 Task: Find connections with filter location Aue with filter topic #lawtechwith filter profile language Spanish with filter current company Calypso Technology with filter school Guru Nanak Dev University, Amritsar with filter industry Fire Protection with filter service category Public Speaking with filter keywords title Physicist
Action: Mouse moved to (636, 81)
Screenshot: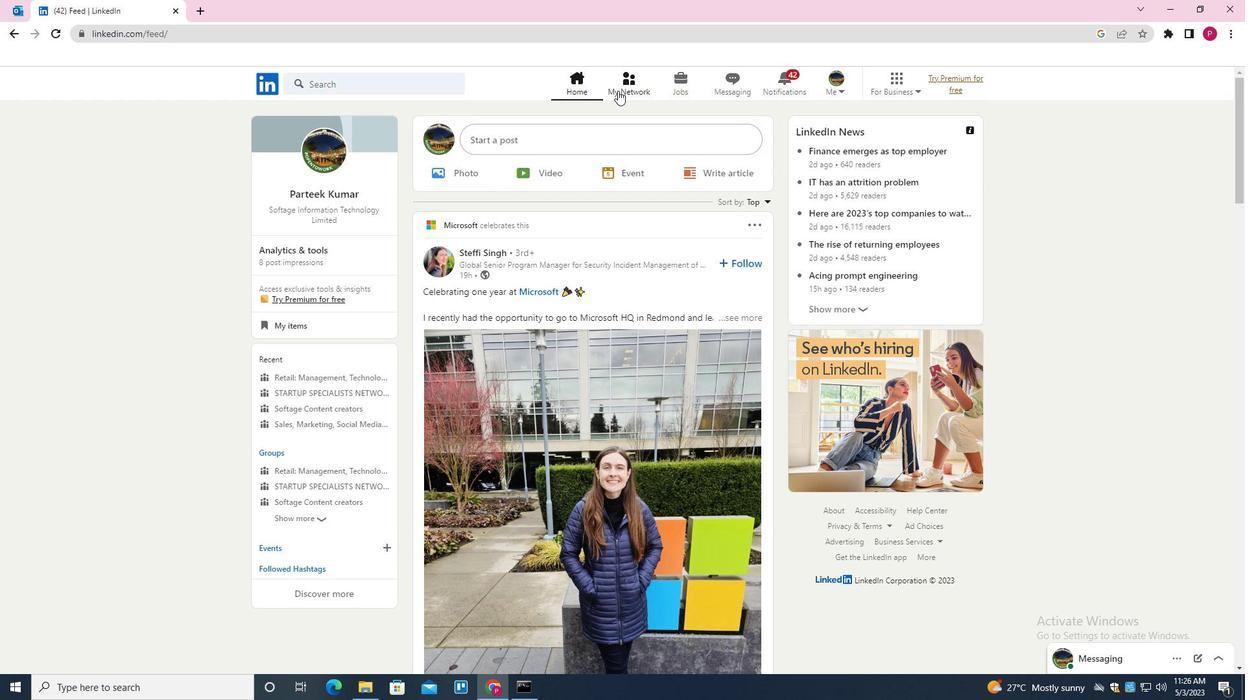 
Action: Mouse pressed left at (636, 81)
Screenshot: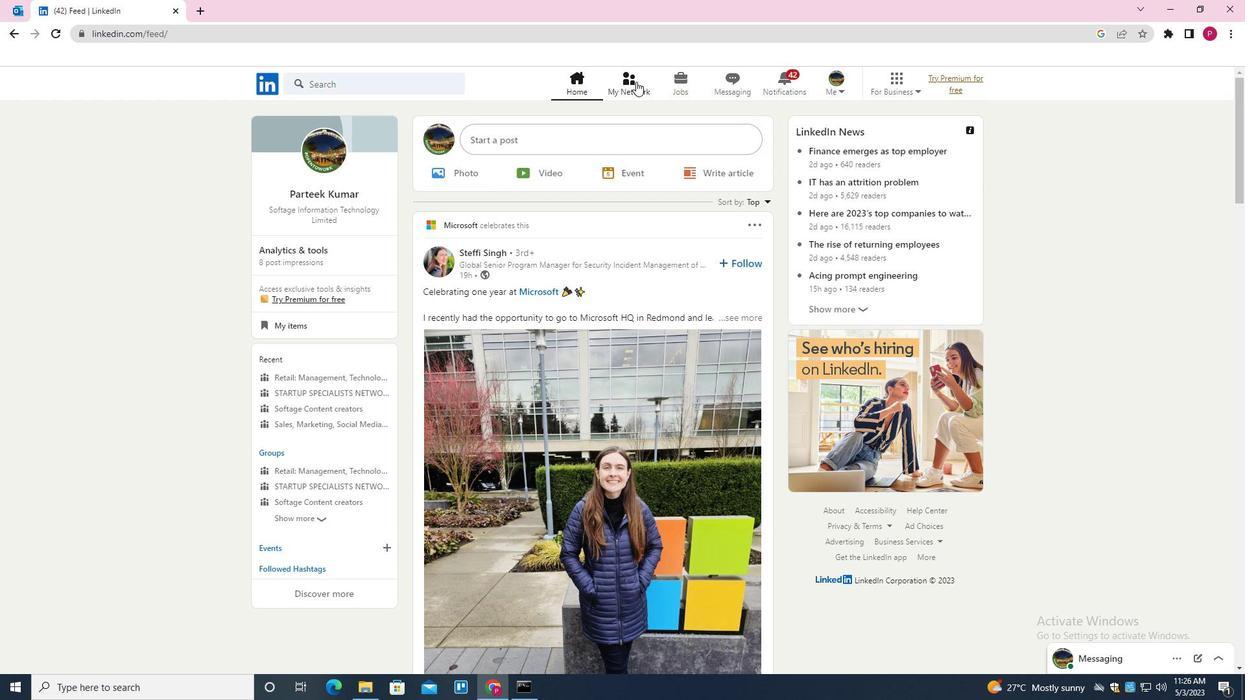 
Action: Mouse moved to (393, 152)
Screenshot: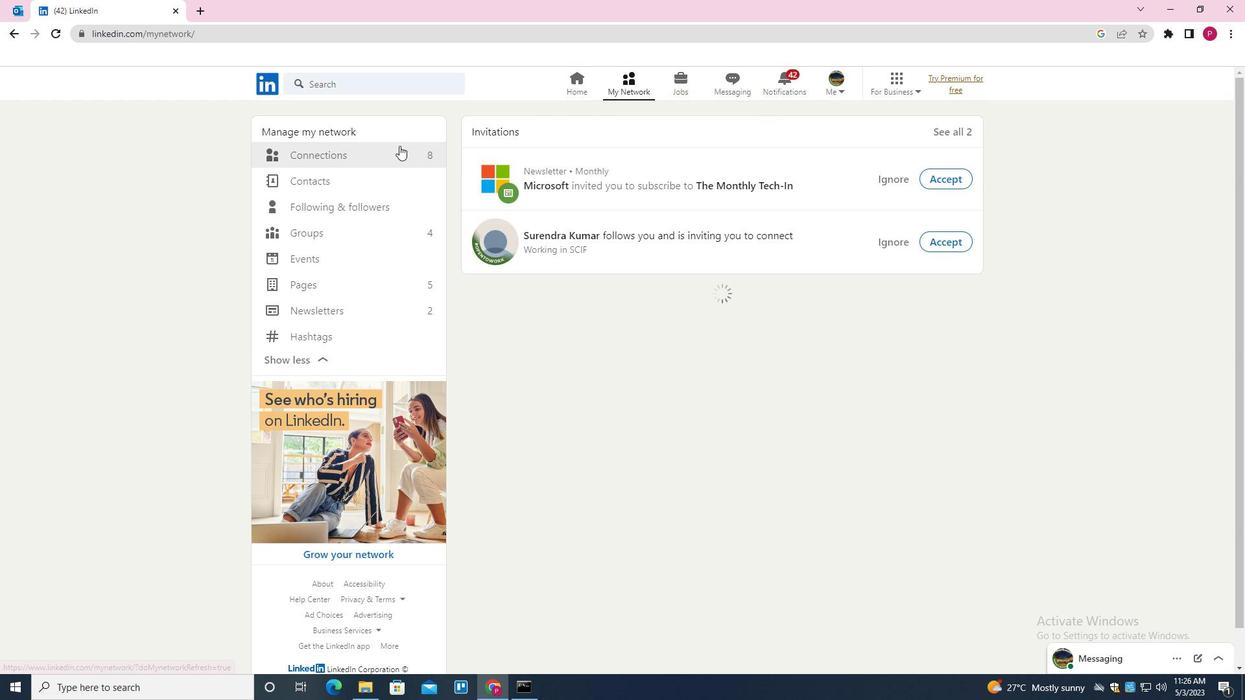 
Action: Mouse pressed left at (393, 152)
Screenshot: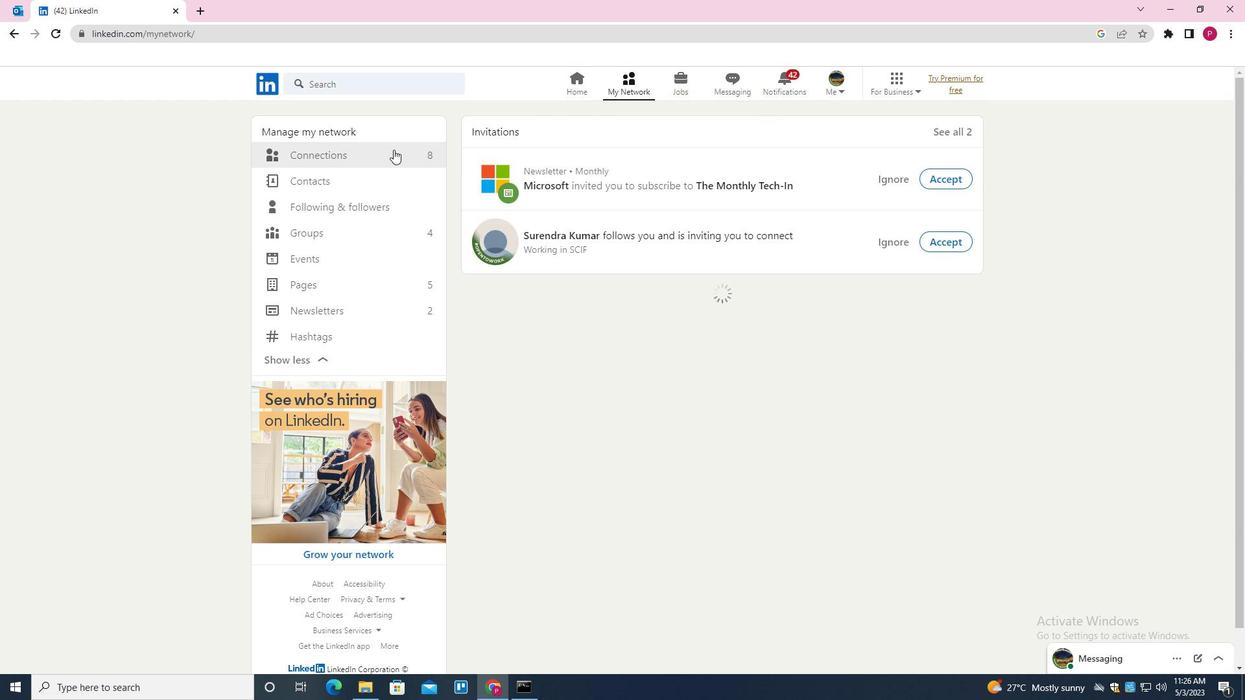 
Action: Mouse moved to (716, 157)
Screenshot: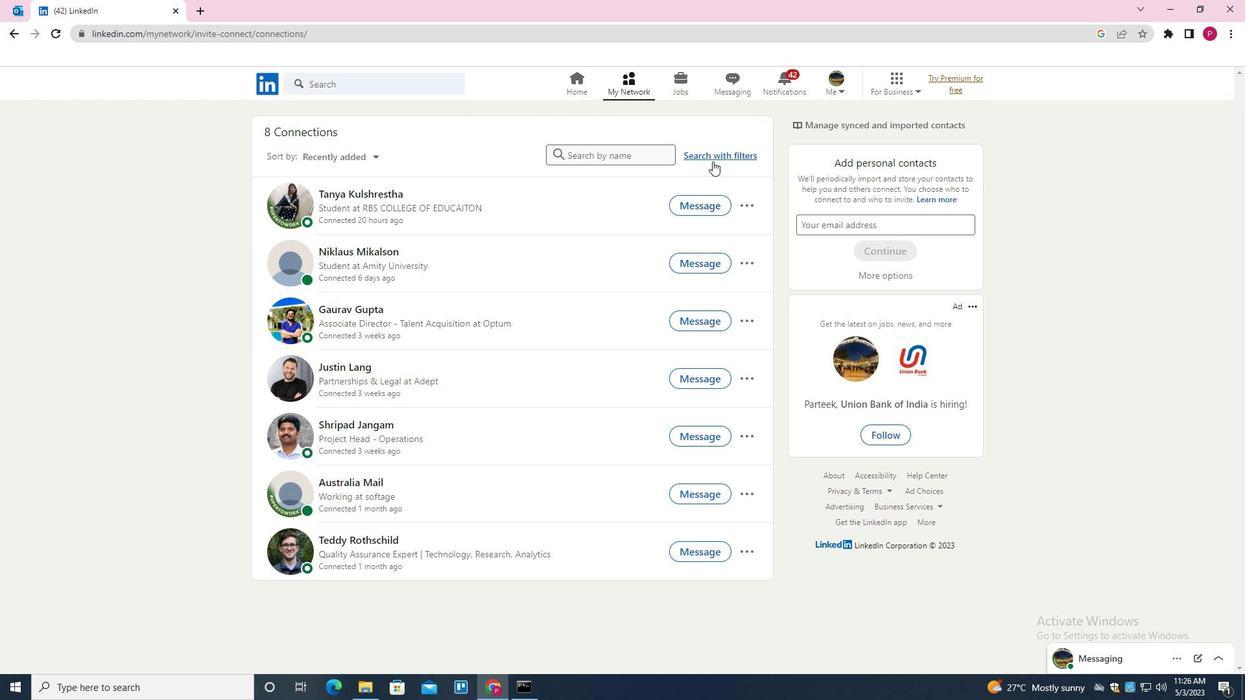 
Action: Mouse pressed left at (716, 157)
Screenshot: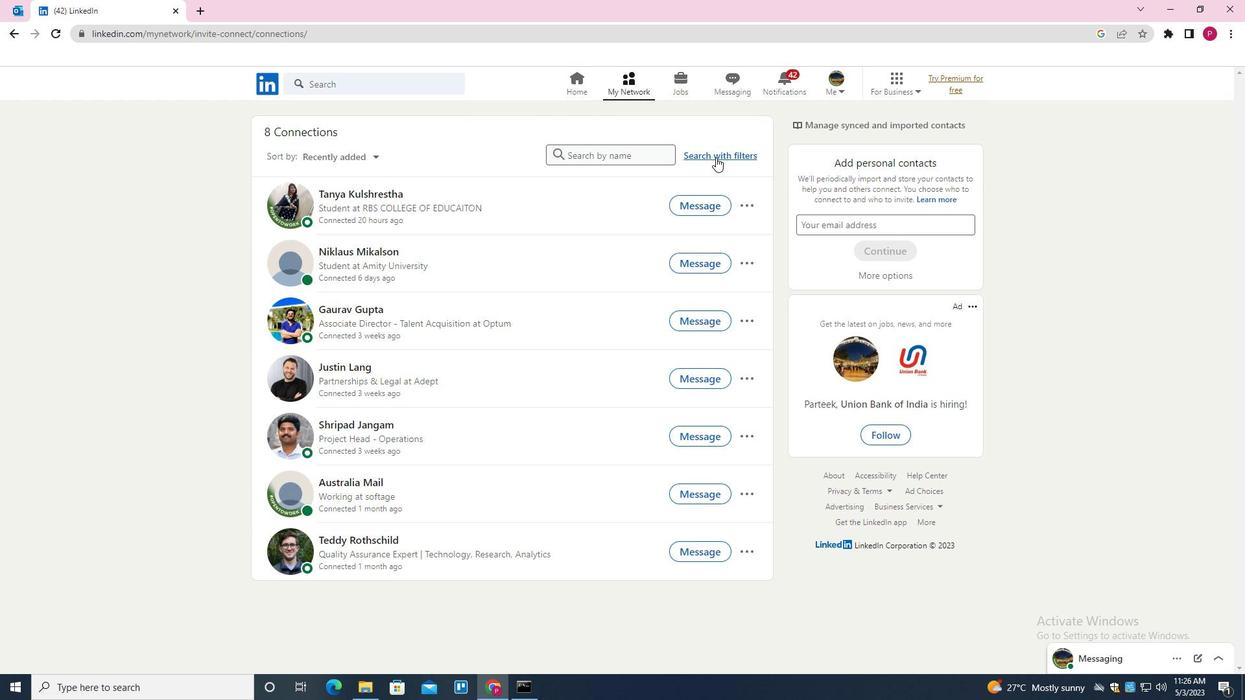 
Action: Mouse moved to (664, 123)
Screenshot: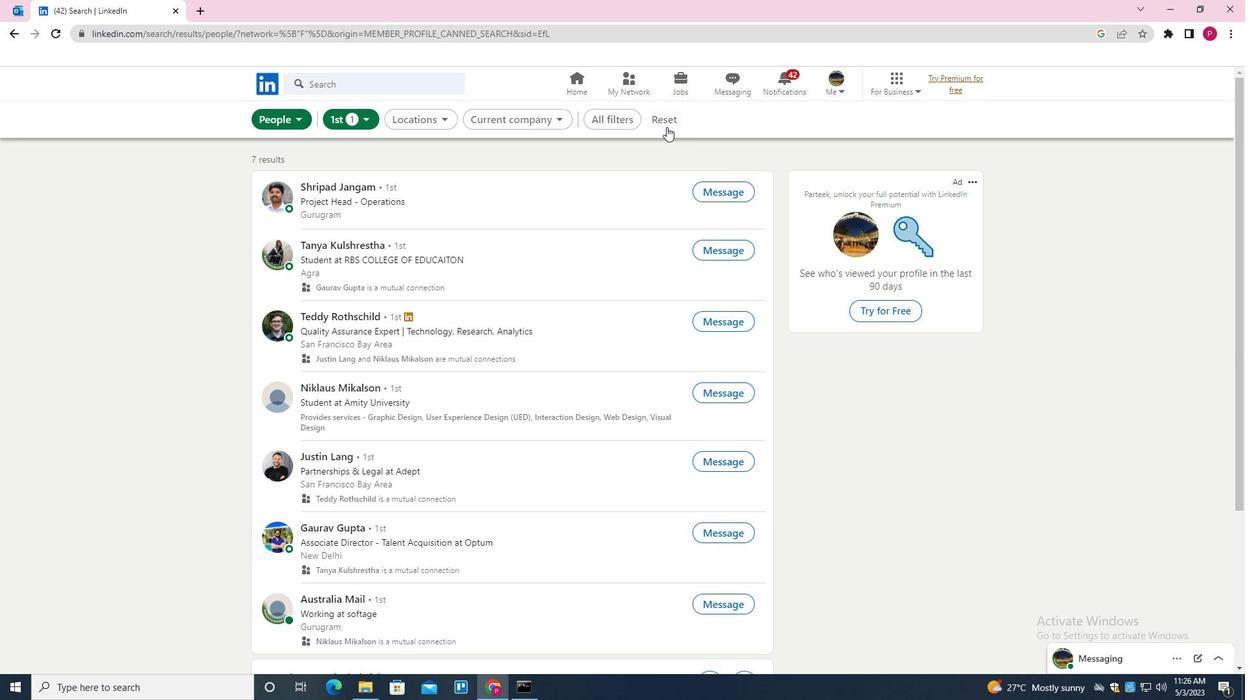 
Action: Mouse pressed left at (664, 123)
Screenshot: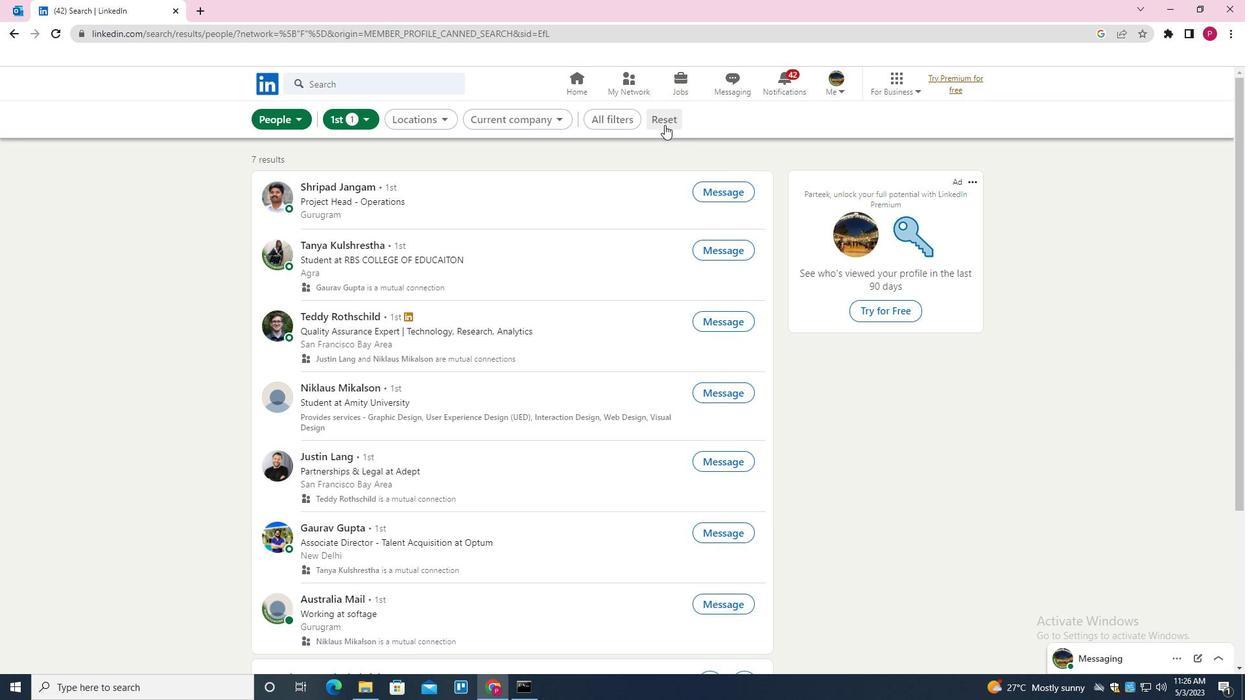 
Action: Mouse moved to (649, 115)
Screenshot: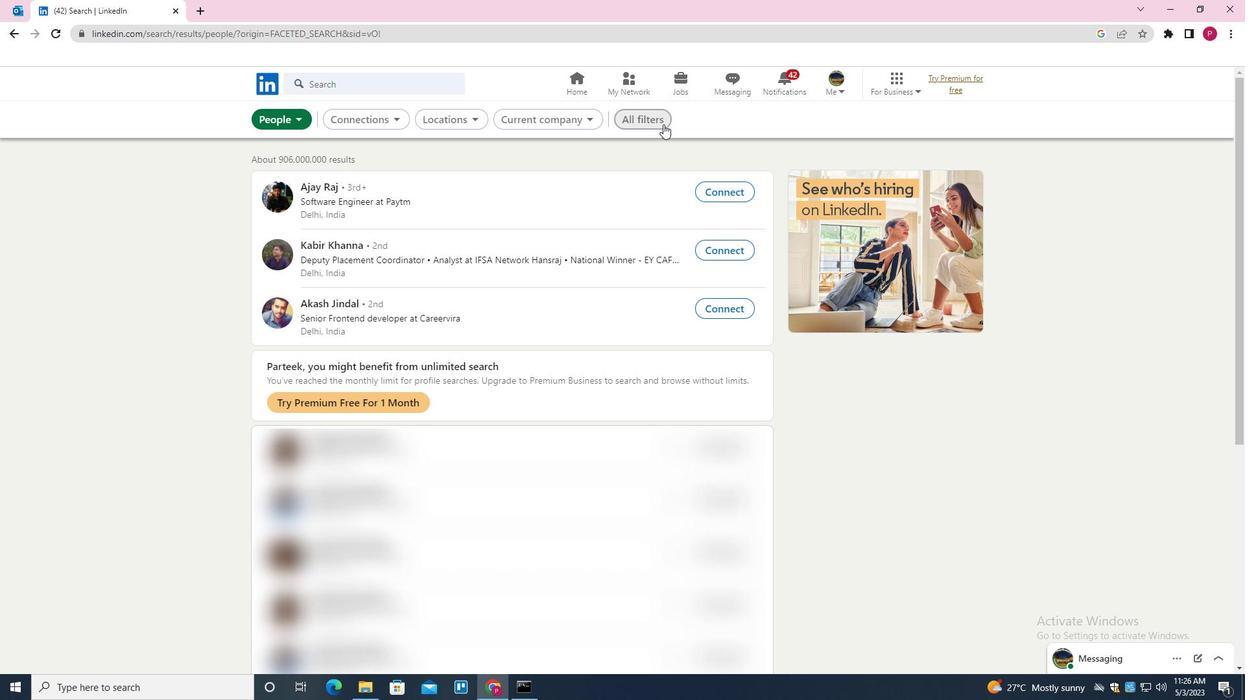 
Action: Mouse pressed left at (649, 115)
Screenshot: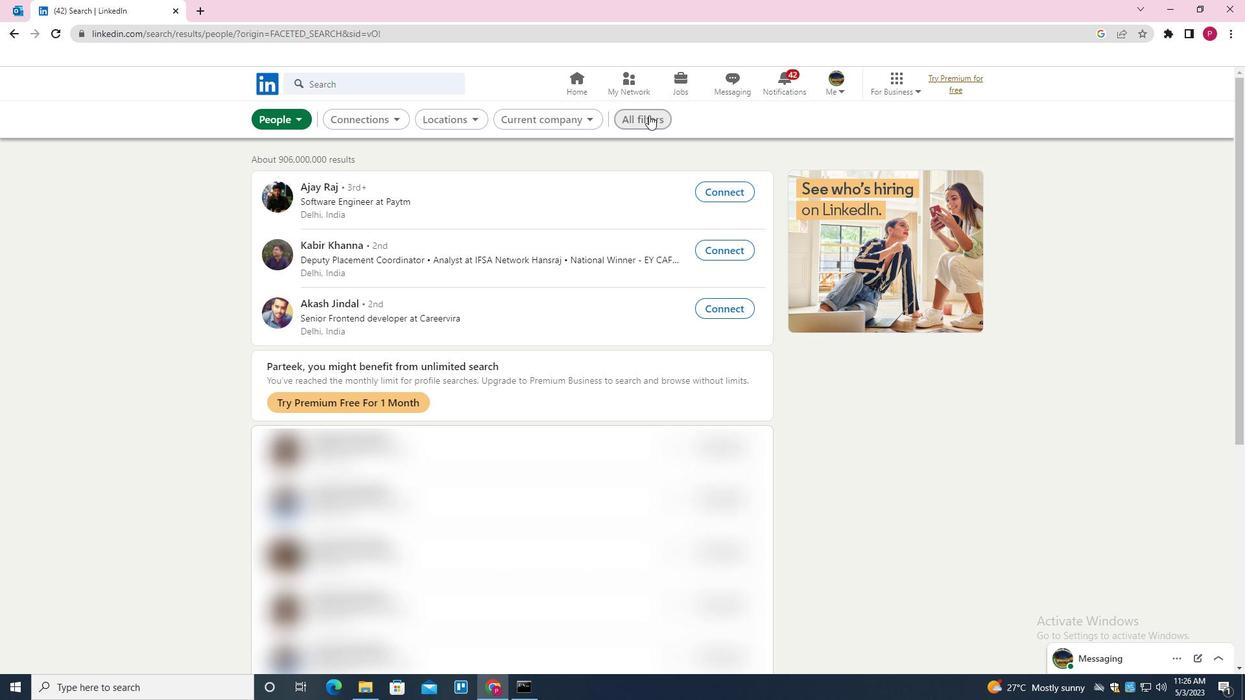 
Action: Mouse moved to (1062, 363)
Screenshot: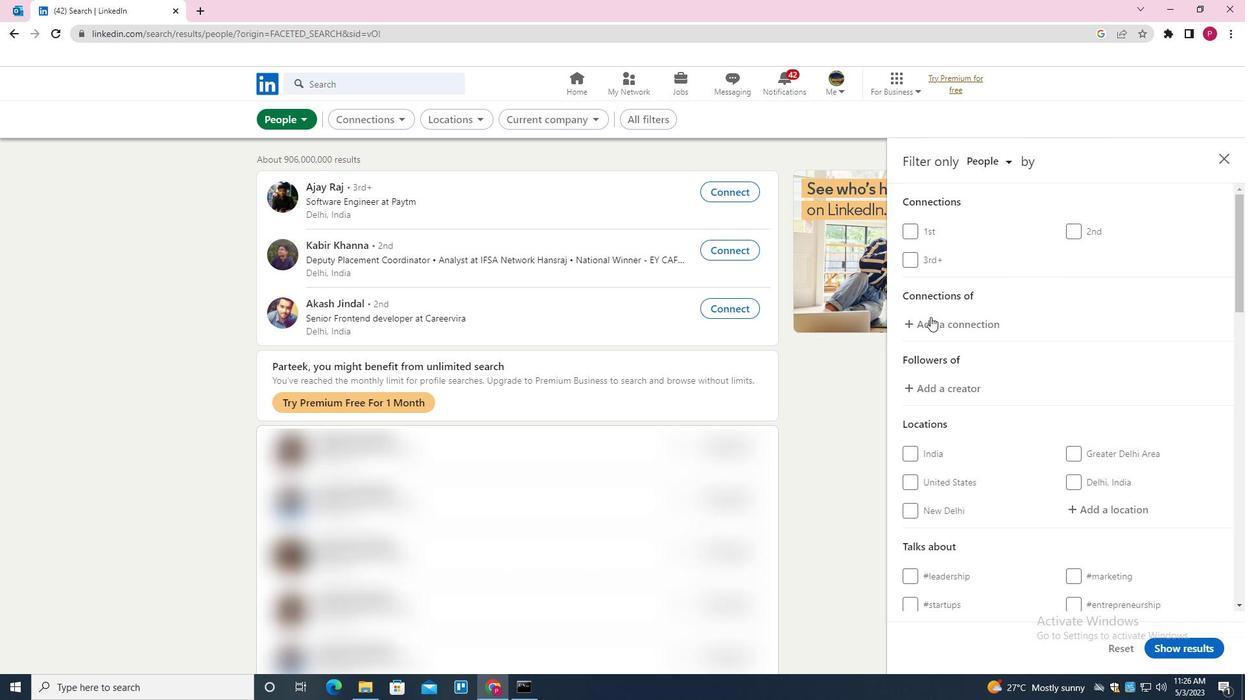 
Action: Mouse scrolled (1062, 362) with delta (0, 0)
Screenshot: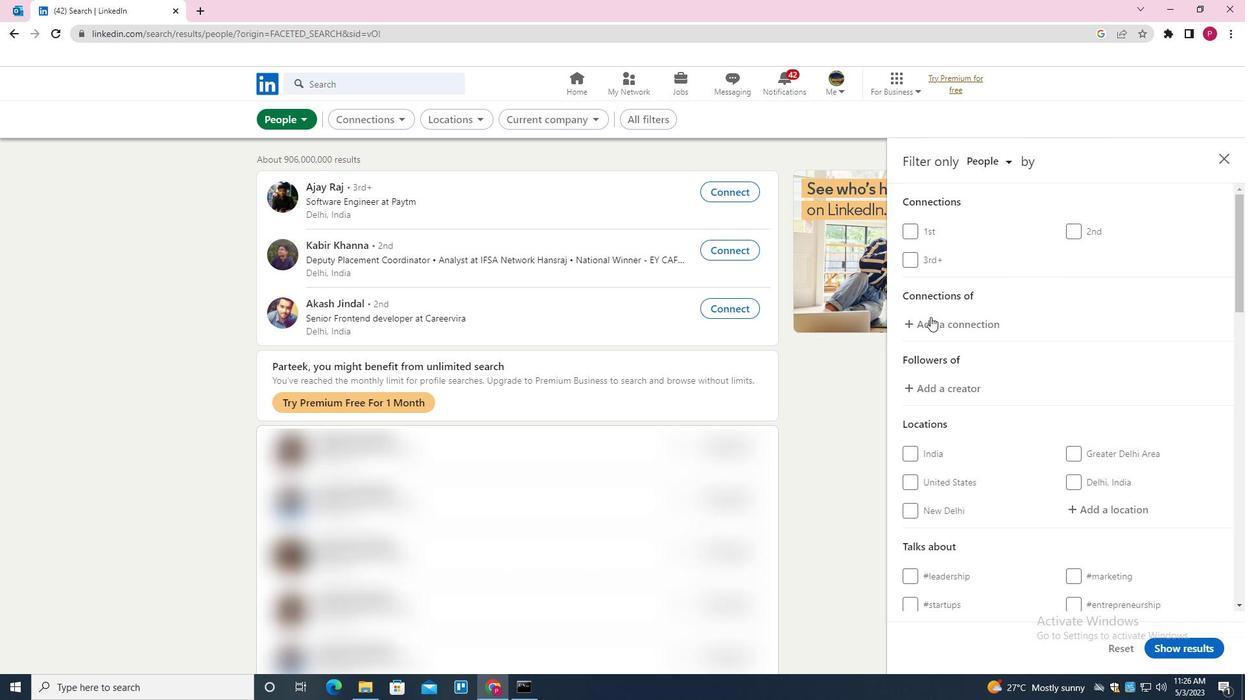 
Action: Mouse moved to (1110, 436)
Screenshot: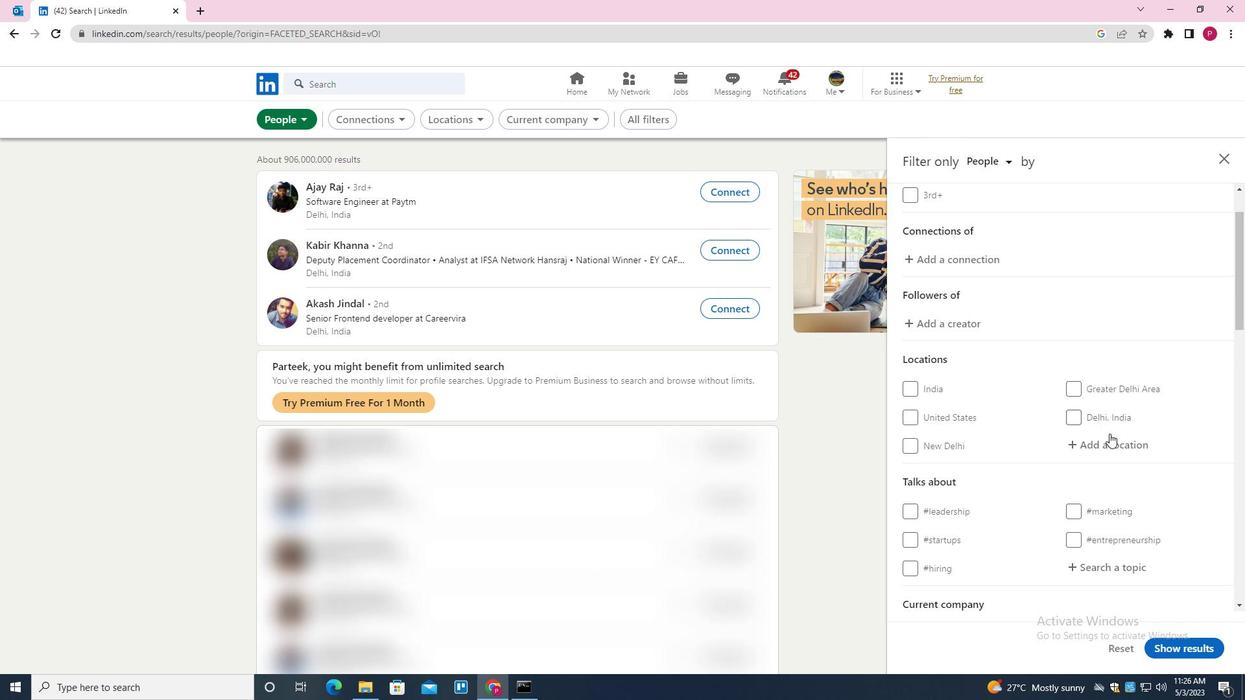 
Action: Mouse pressed left at (1110, 436)
Screenshot: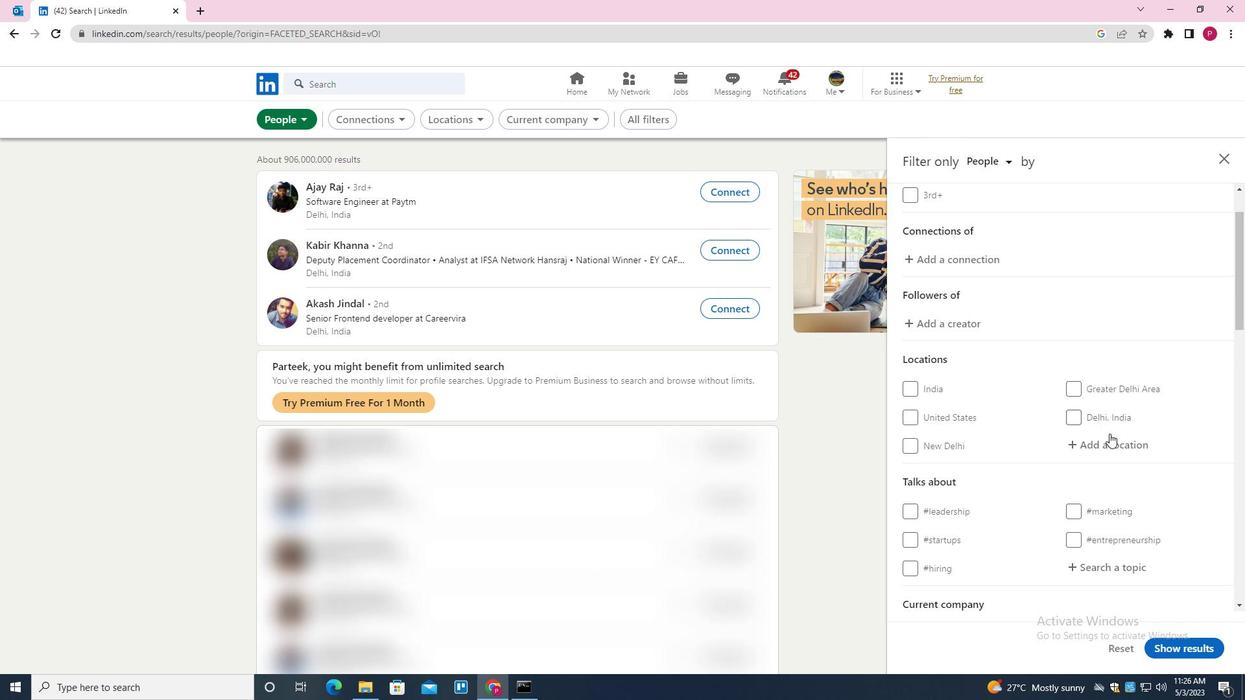 
Action: Key pressed <Key.shift>AUE<Key.down><Key.enter>
Screenshot: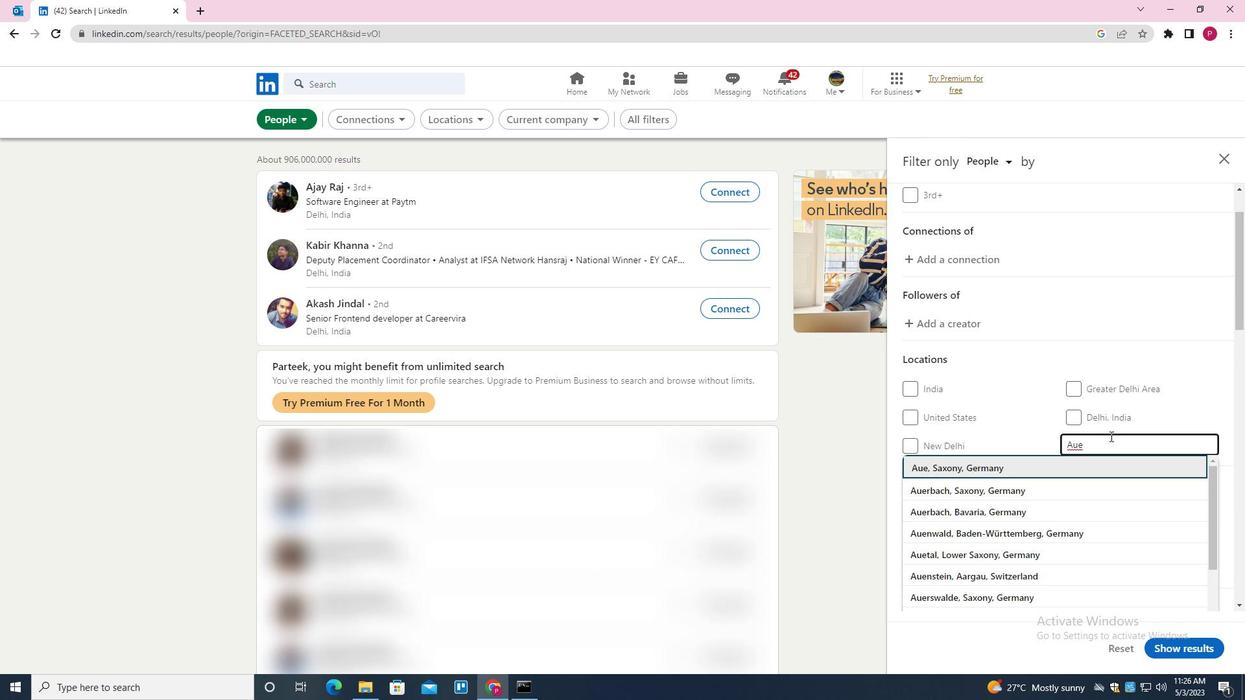 
Action: Mouse scrolled (1110, 435) with delta (0, 0)
Screenshot: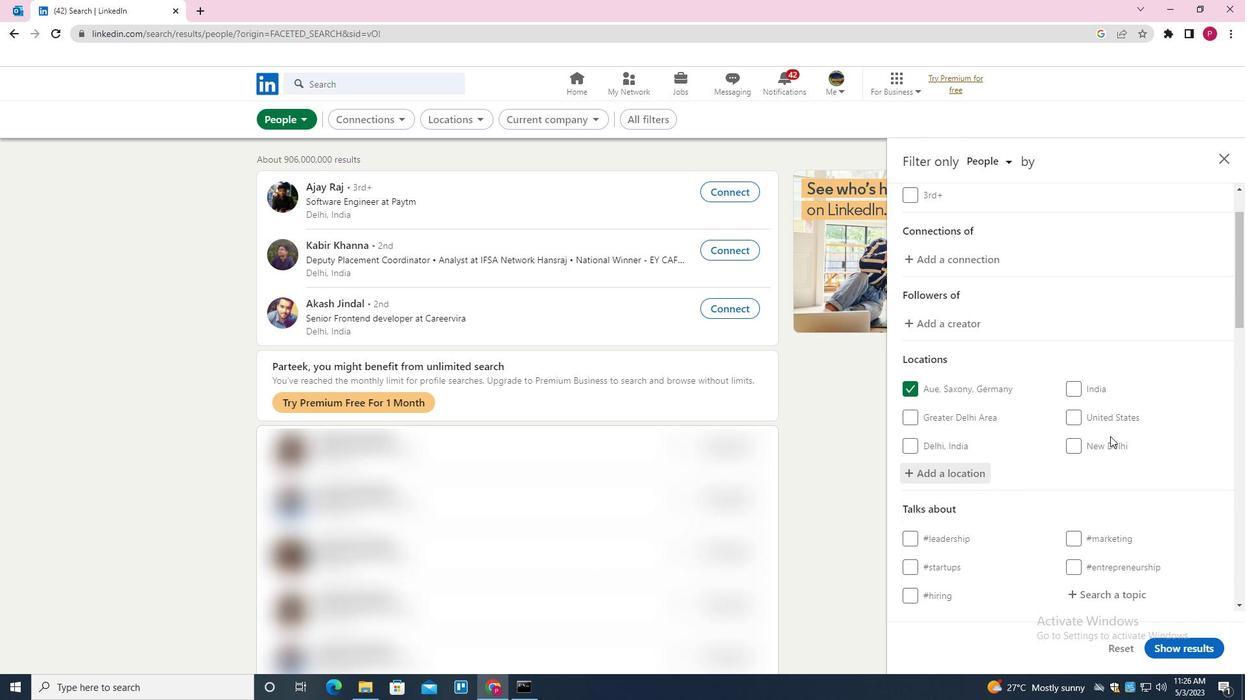 
Action: Mouse scrolled (1110, 435) with delta (0, 0)
Screenshot: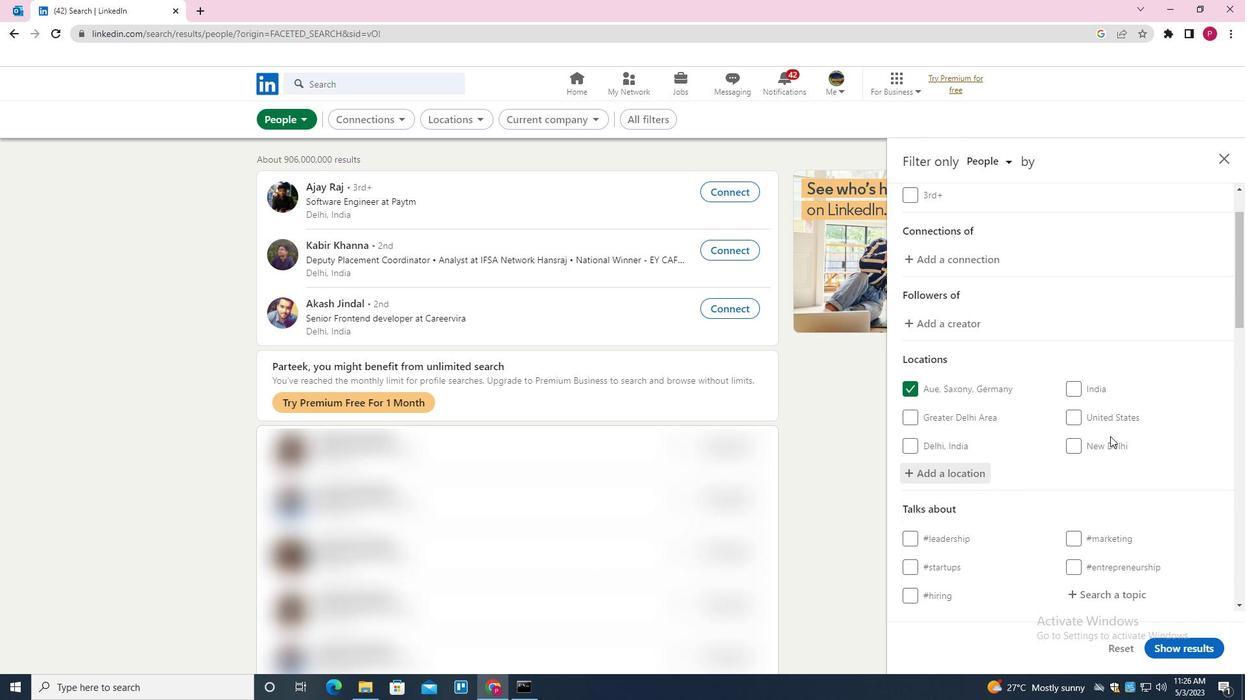 
Action: Mouse scrolled (1110, 435) with delta (0, 0)
Screenshot: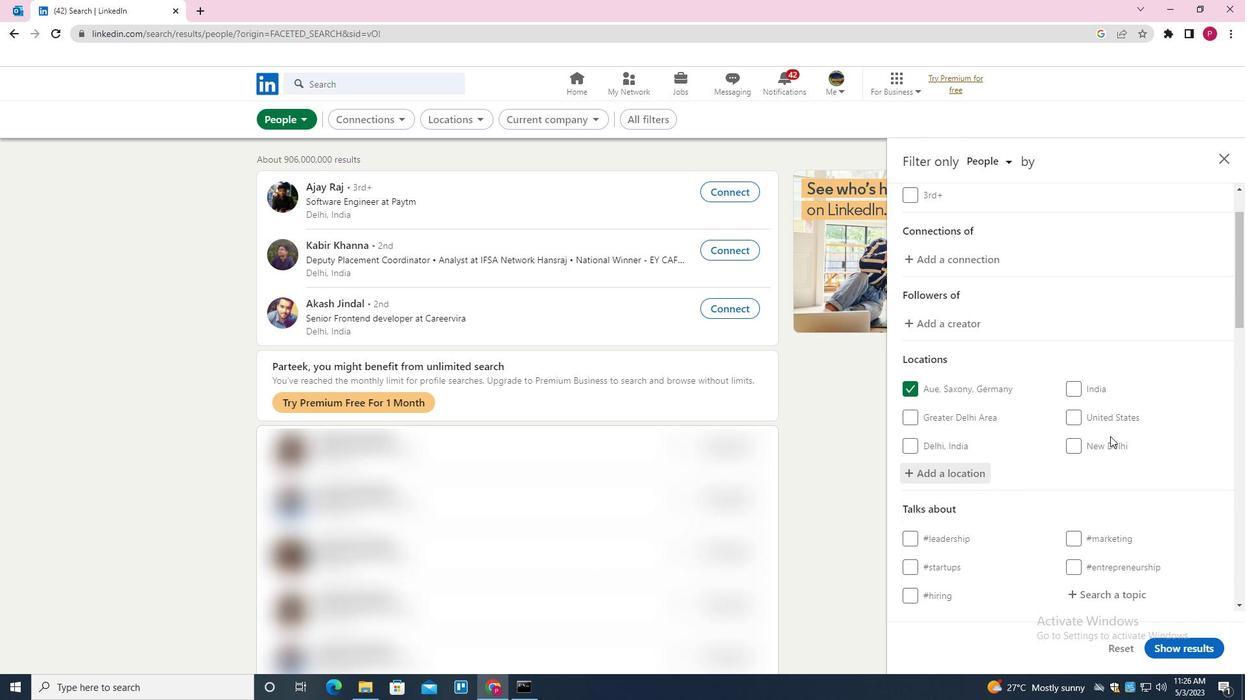
Action: Mouse moved to (1119, 400)
Screenshot: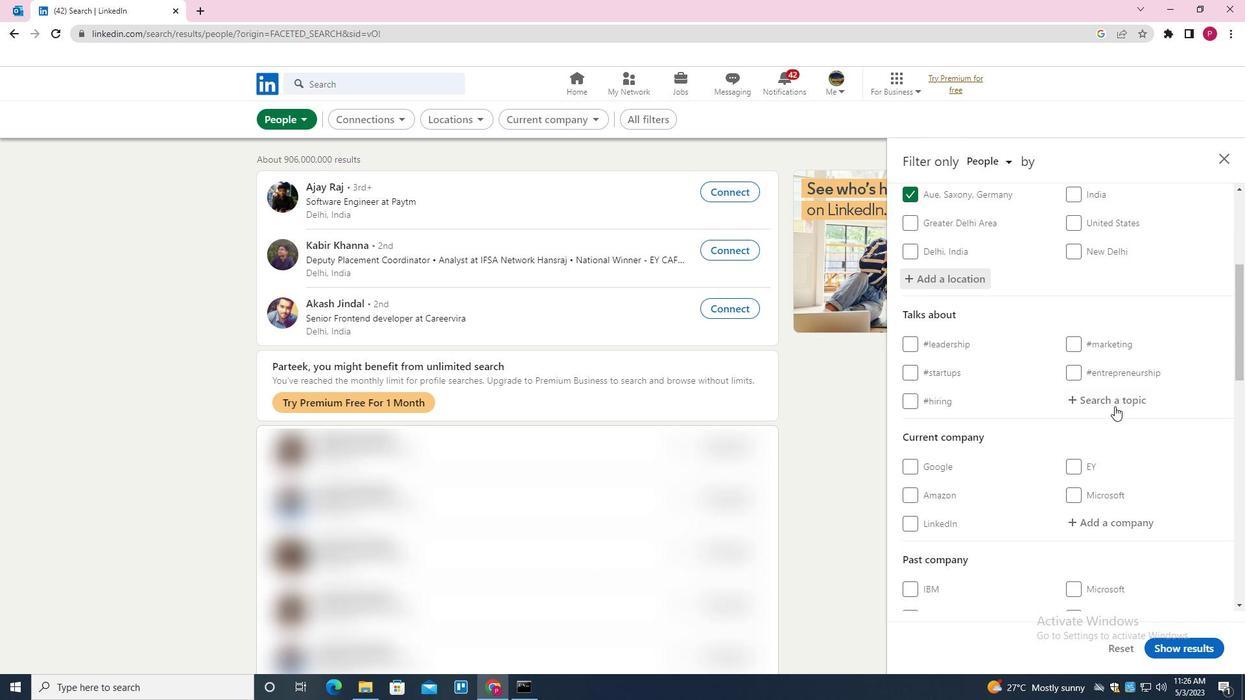 
Action: Mouse pressed left at (1119, 400)
Screenshot: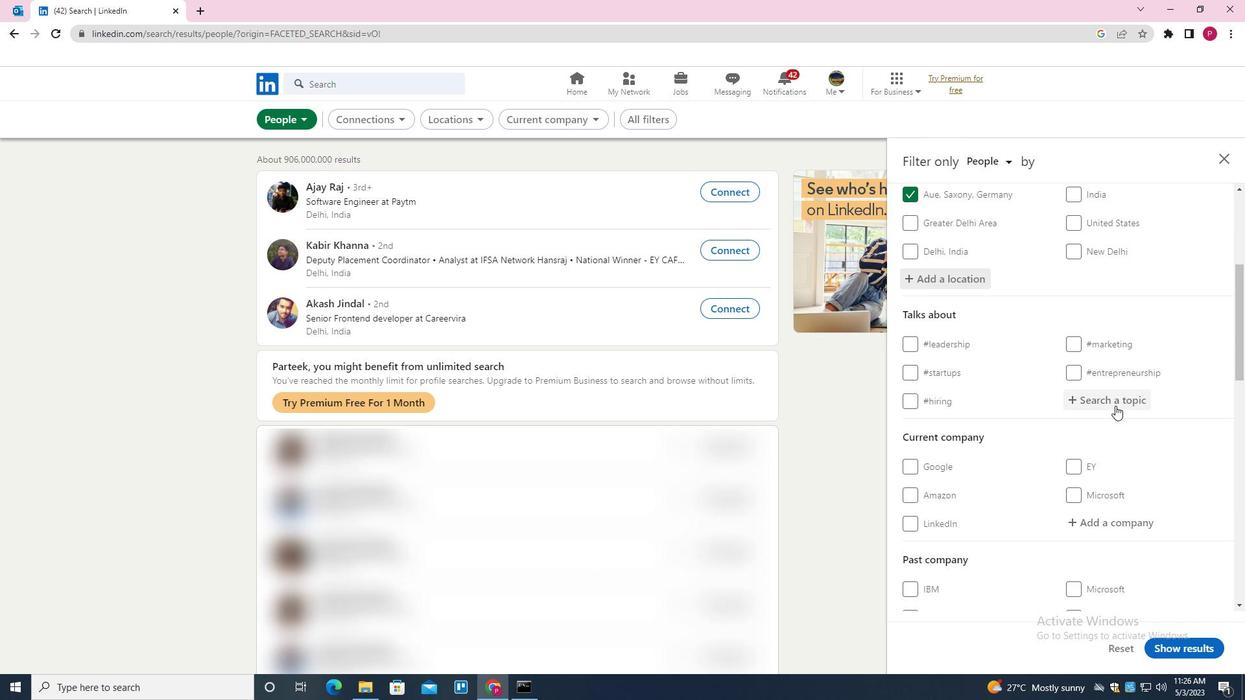 
Action: Key pressed LAWTECH<Key.down><Key.enter>
Screenshot: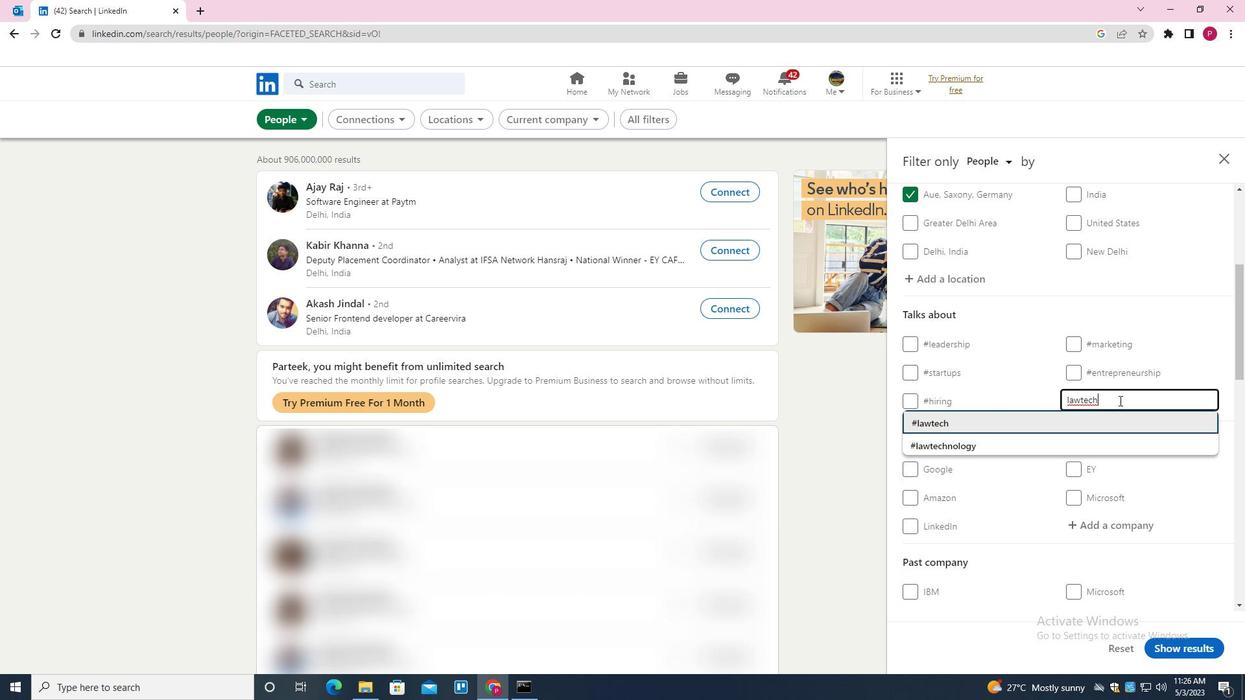 
Action: Mouse moved to (1098, 416)
Screenshot: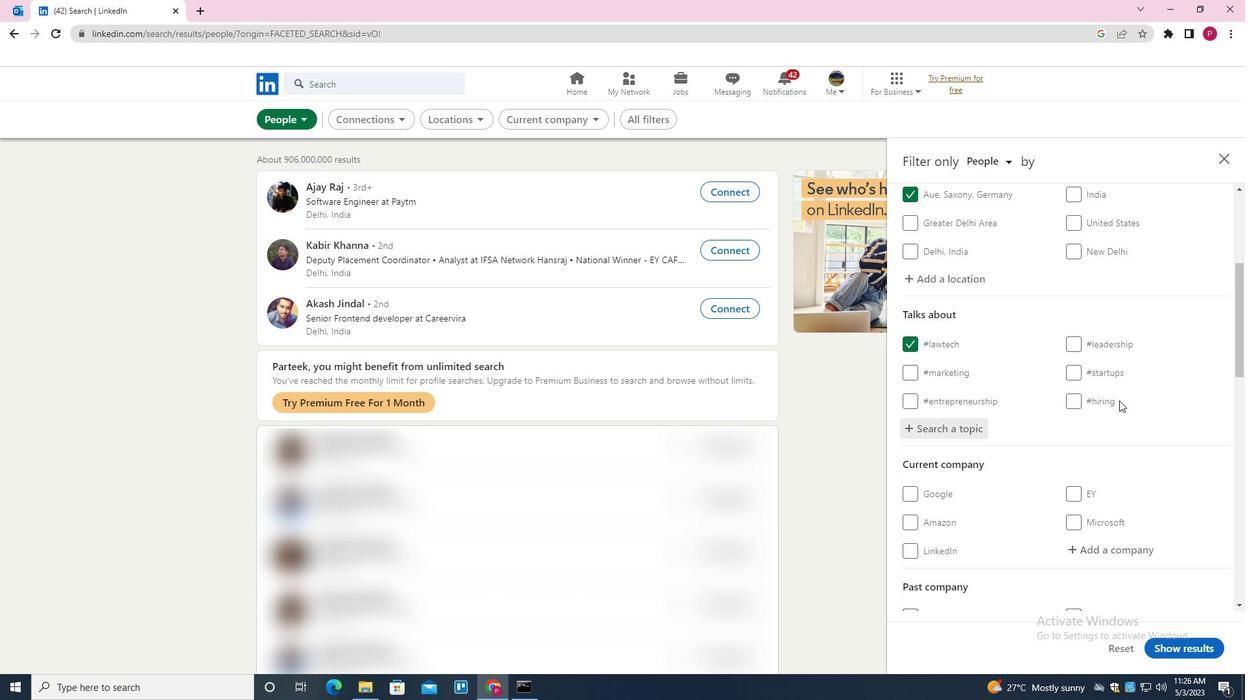 
Action: Mouse scrolled (1098, 415) with delta (0, 0)
Screenshot: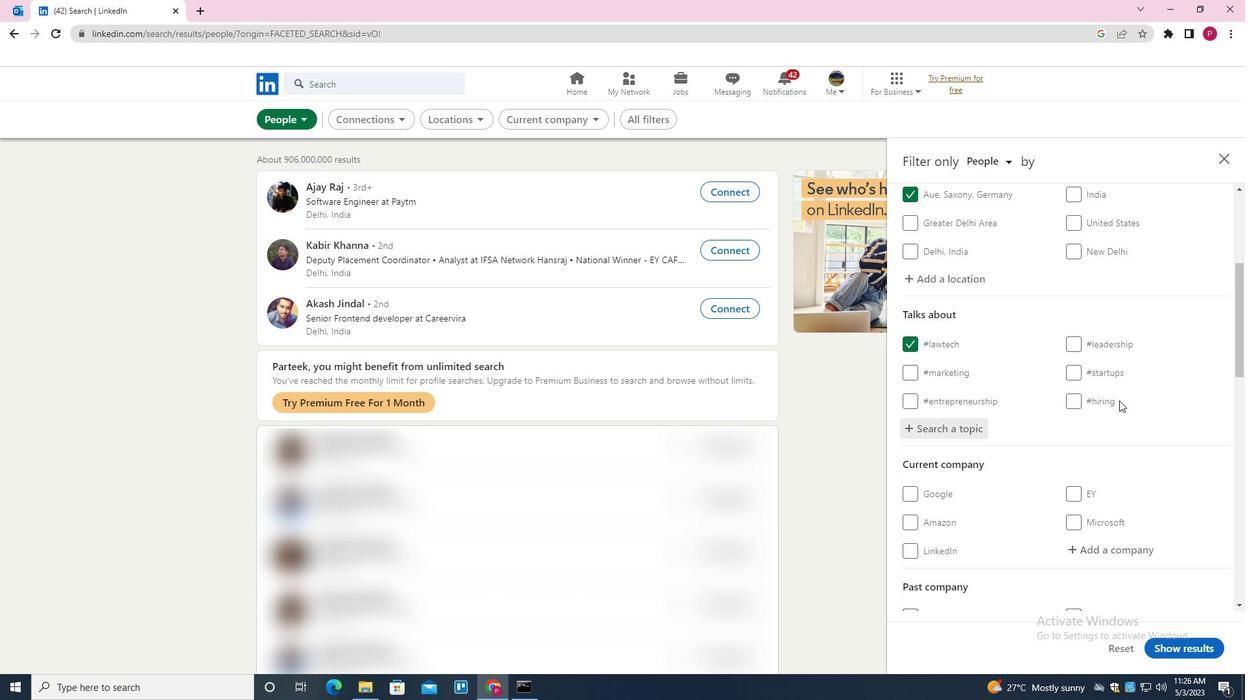 
Action: Mouse scrolled (1098, 415) with delta (0, 0)
Screenshot: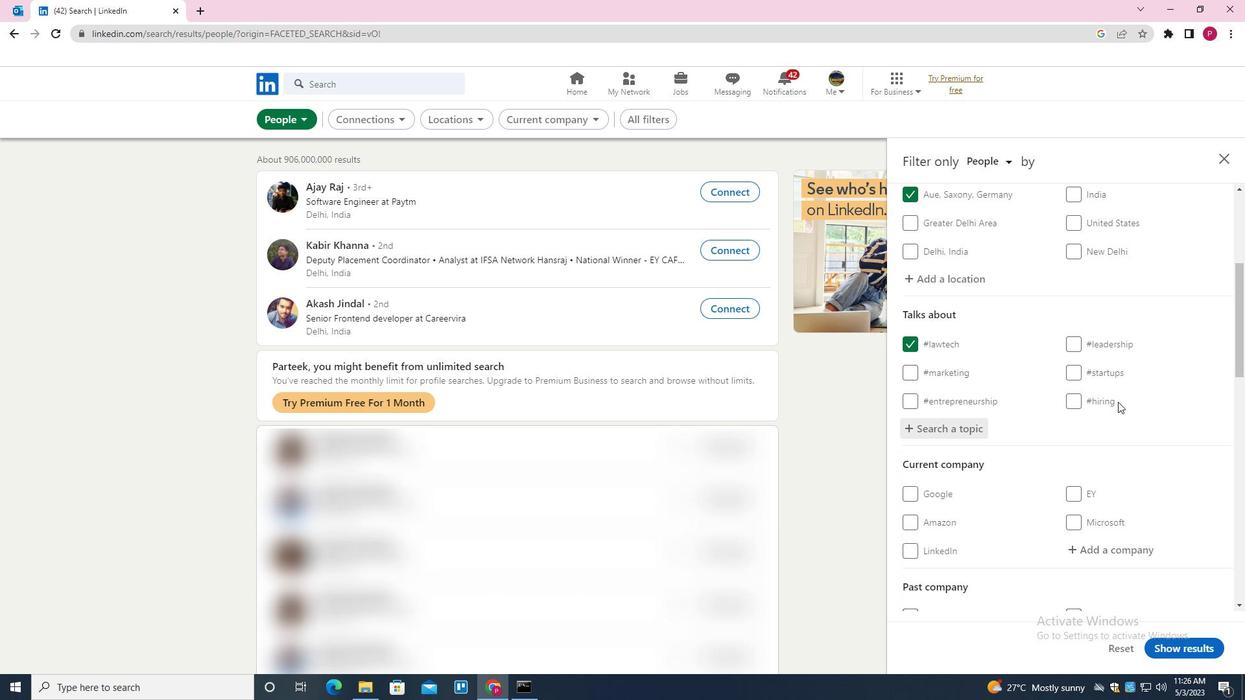 
Action: Mouse scrolled (1098, 415) with delta (0, 0)
Screenshot: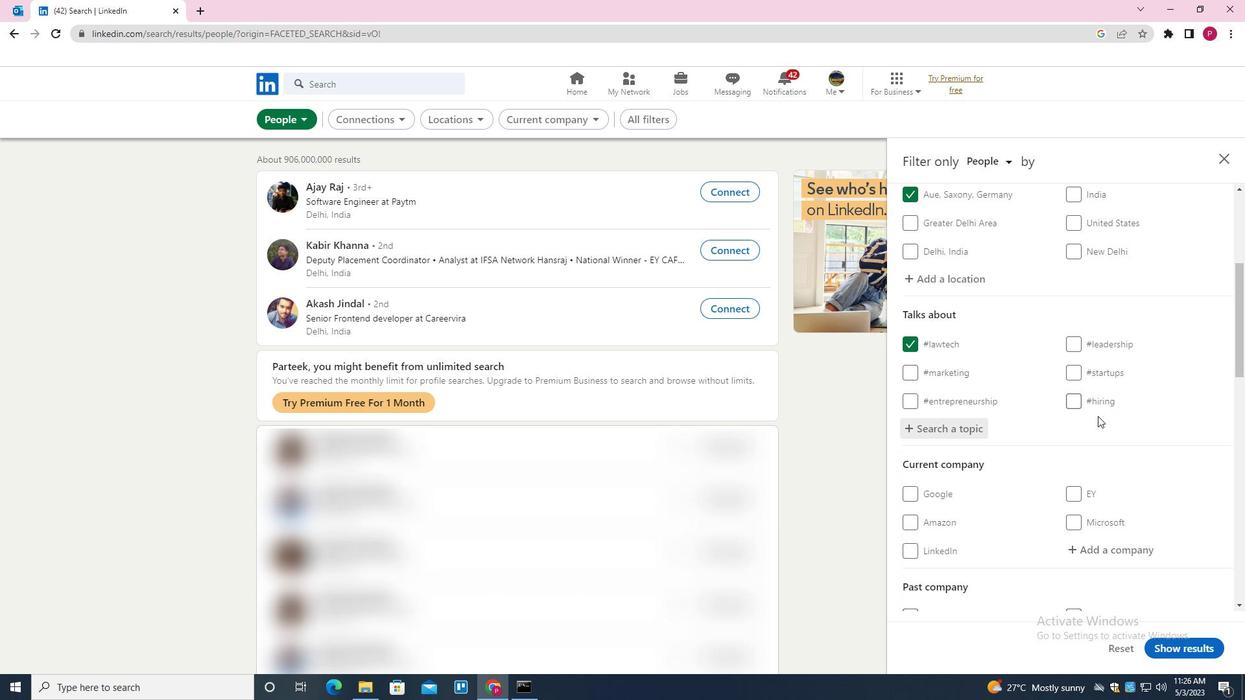 
Action: Mouse moved to (1058, 425)
Screenshot: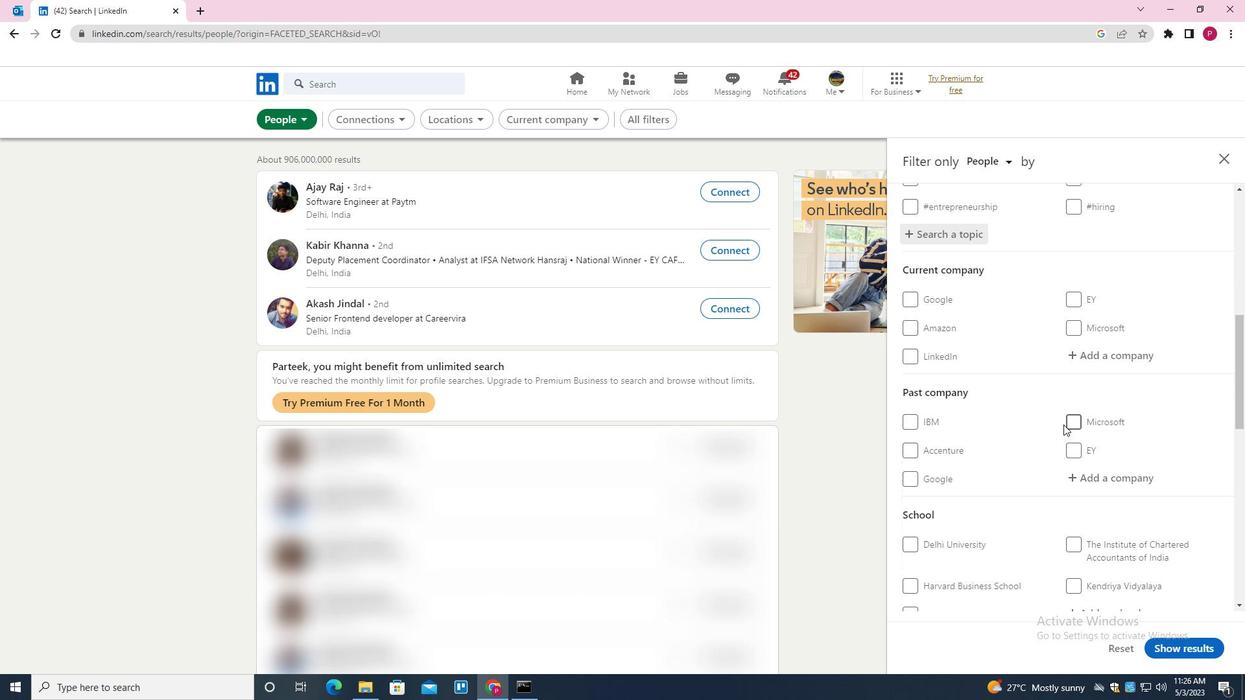 
Action: Mouse scrolled (1058, 424) with delta (0, 0)
Screenshot: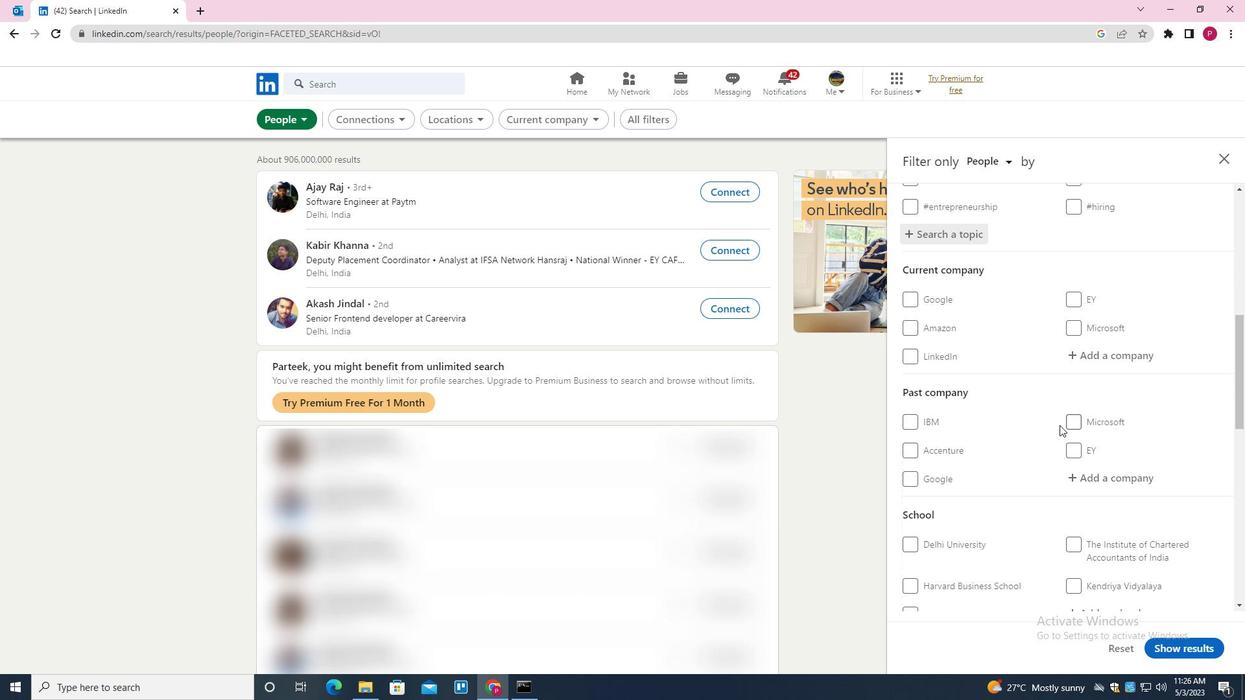 
Action: Mouse scrolled (1058, 424) with delta (0, 0)
Screenshot: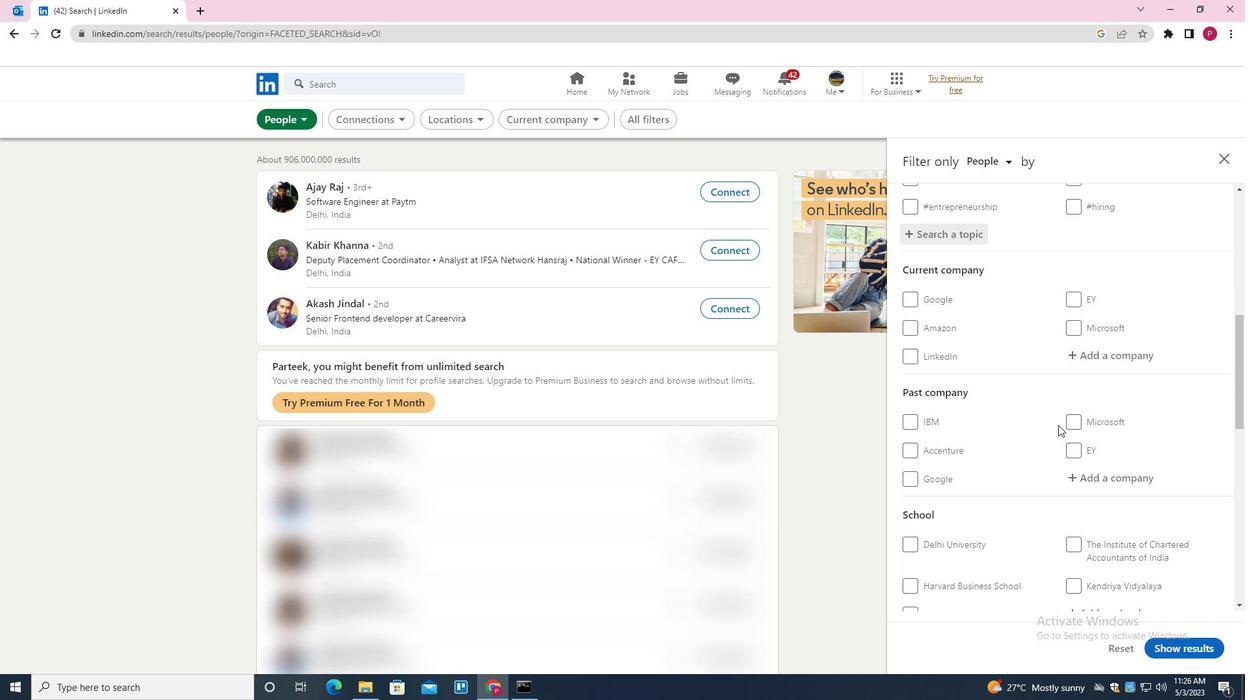 
Action: Mouse scrolled (1058, 424) with delta (0, 0)
Screenshot: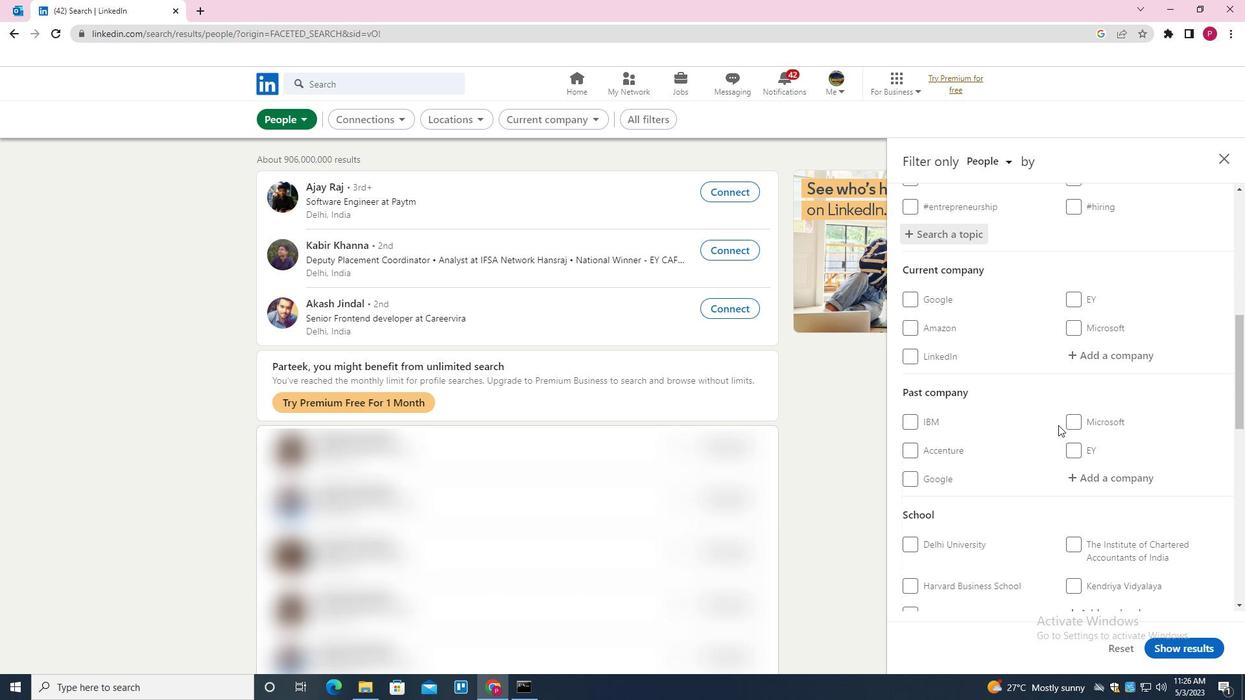 
Action: Mouse scrolled (1058, 424) with delta (0, 0)
Screenshot: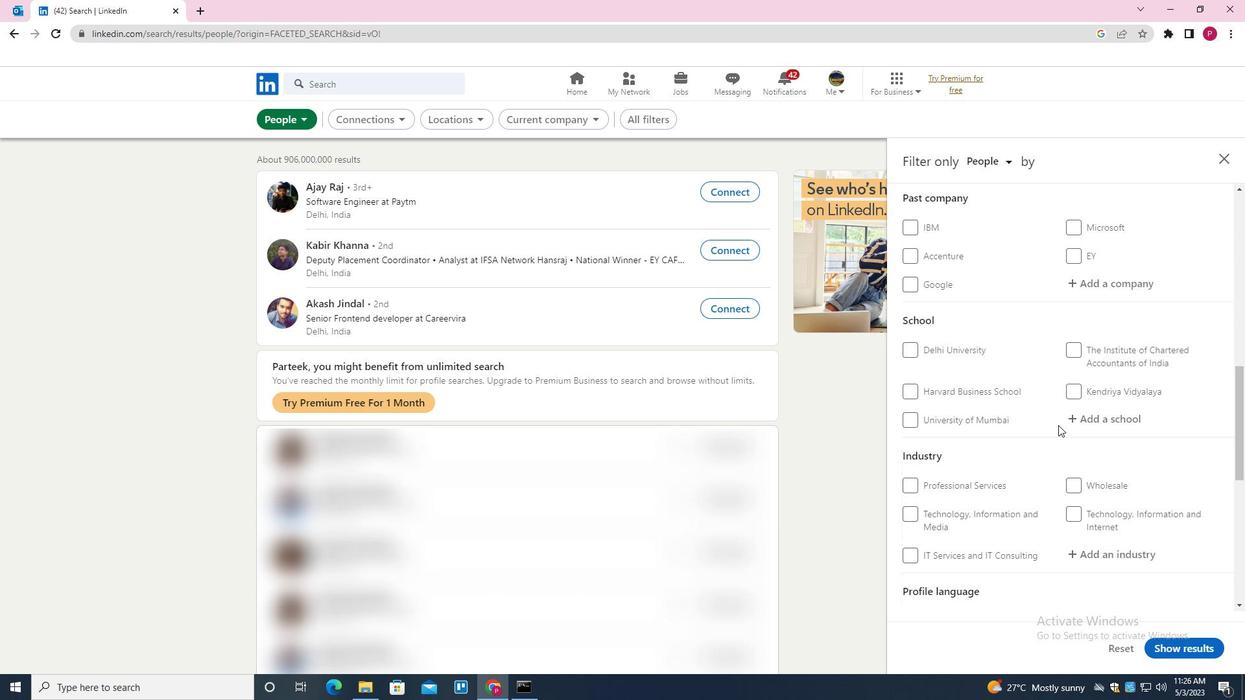 
Action: Mouse scrolled (1058, 424) with delta (0, 0)
Screenshot: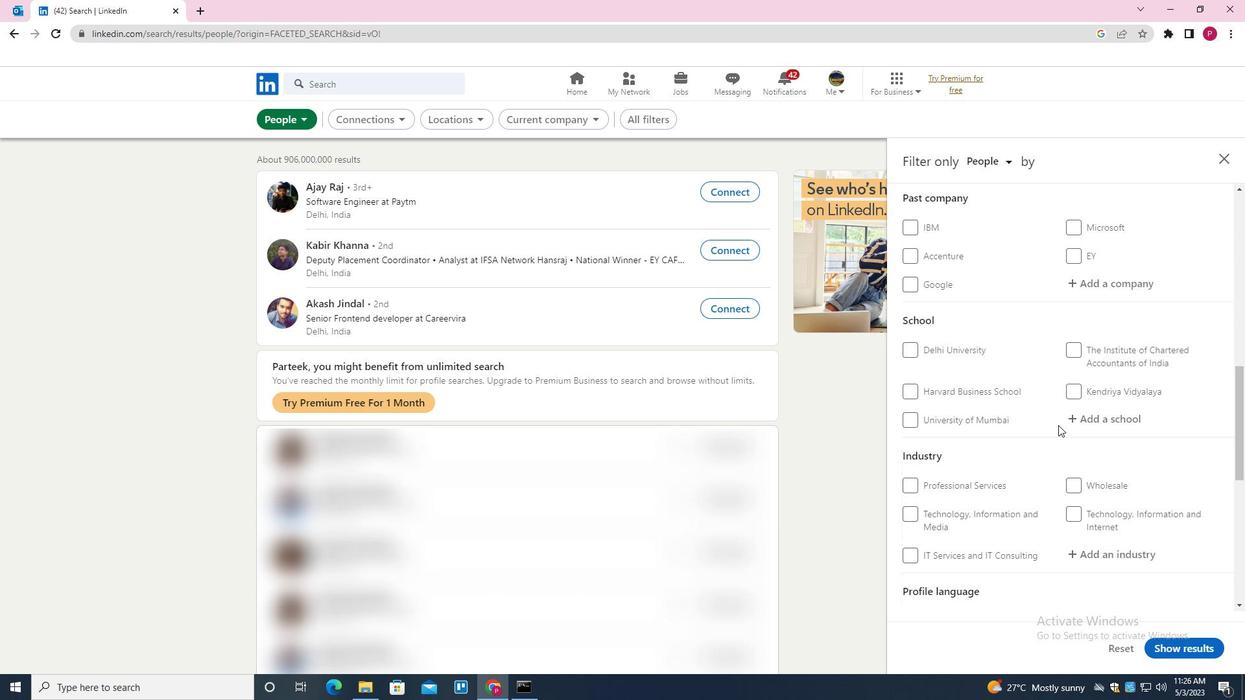 
Action: Mouse scrolled (1058, 424) with delta (0, 0)
Screenshot: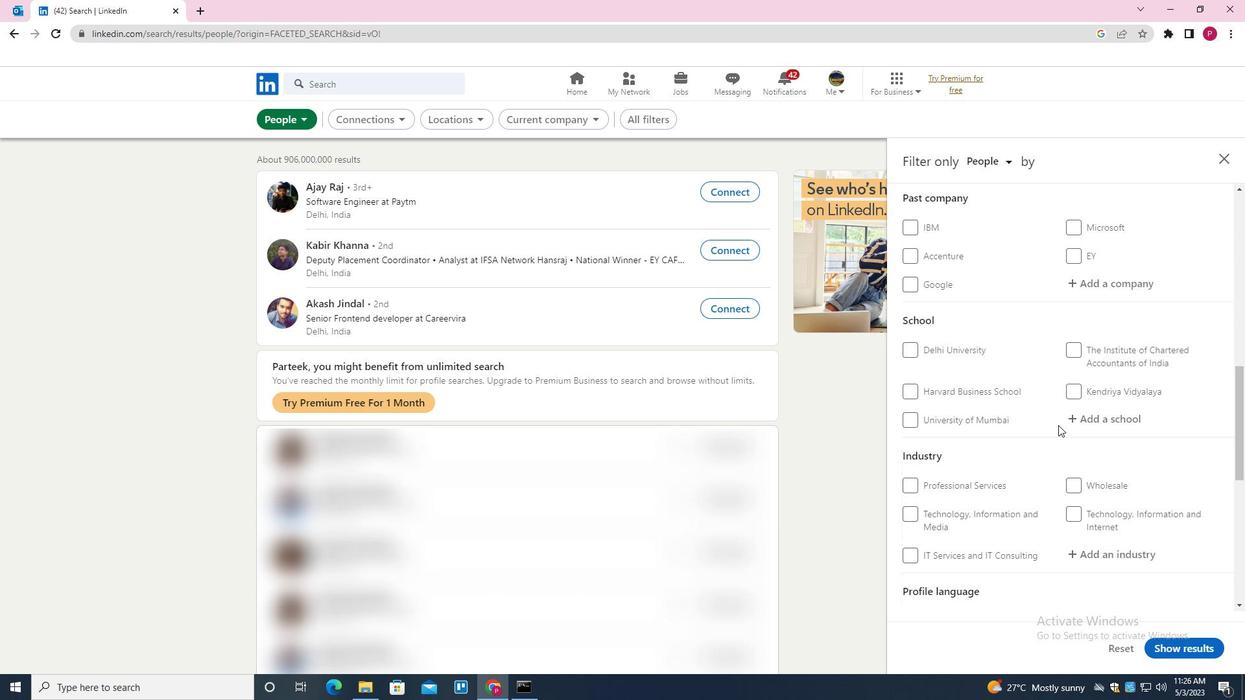 
Action: Mouse moved to (943, 454)
Screenshot: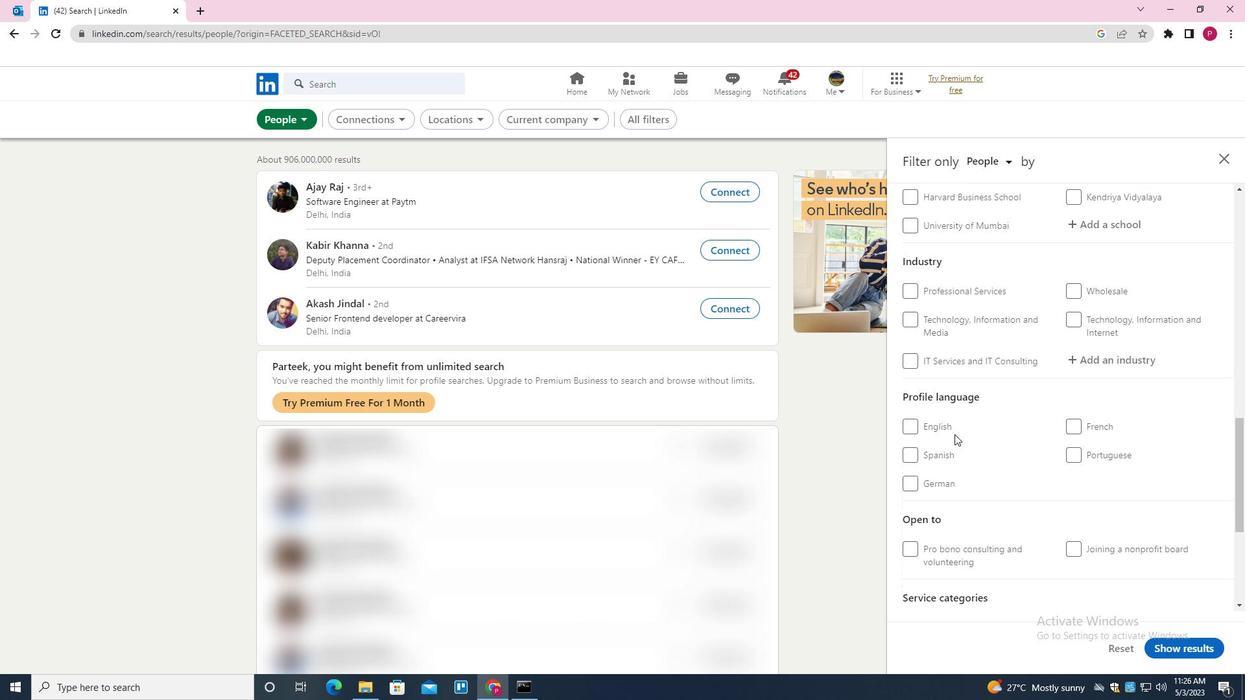 
Action: Mouse pressed left at (943, 454)
Screenshot: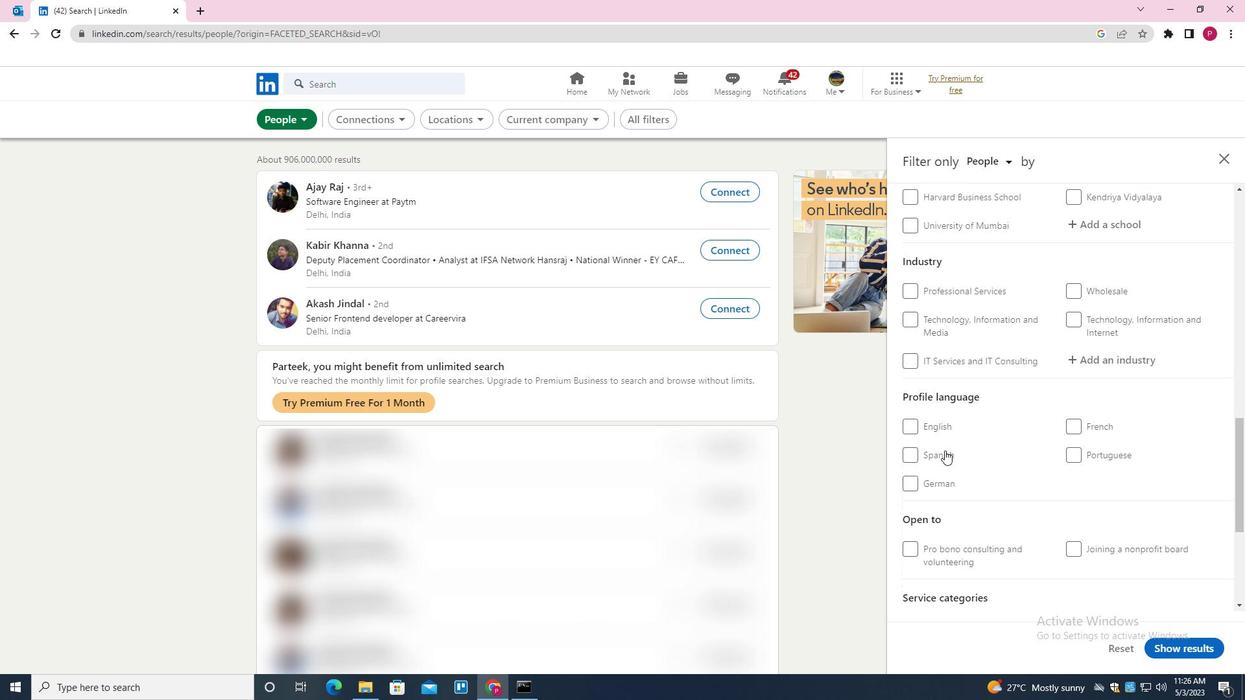 
Action: Mouse moved to (1040, 468)
Screenshot: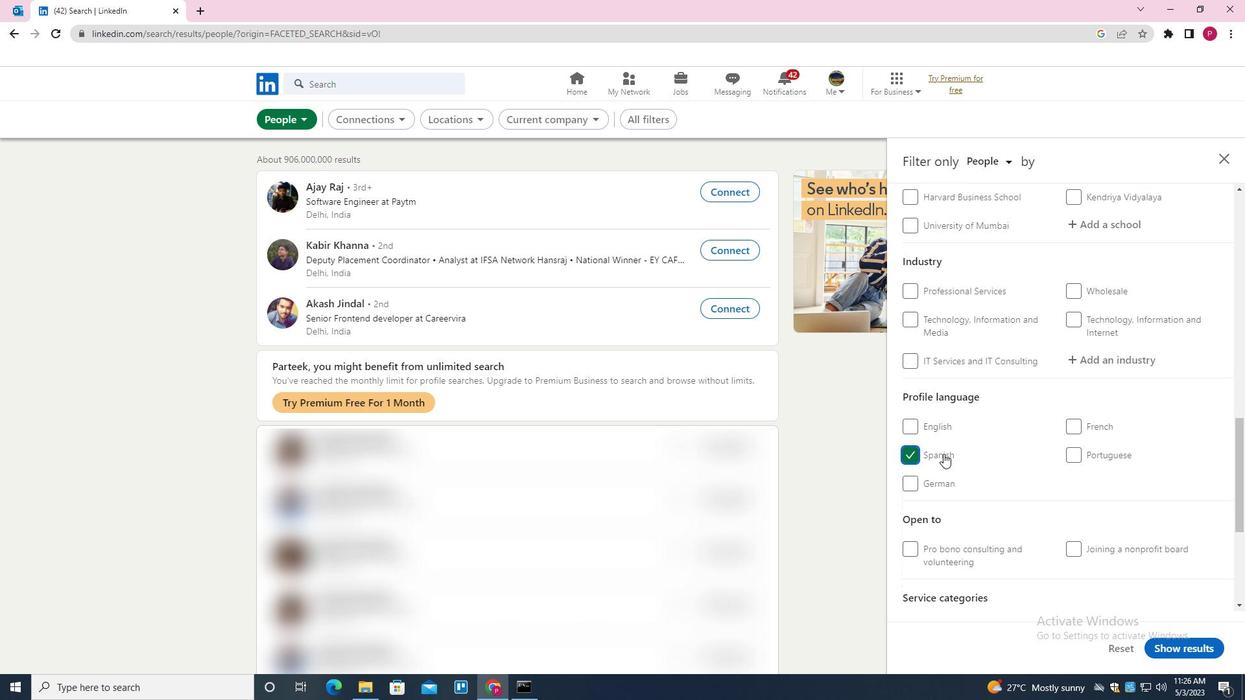 
Action: Mouse scrolled (1040, 469) with delta (0, 0)
Screenshot: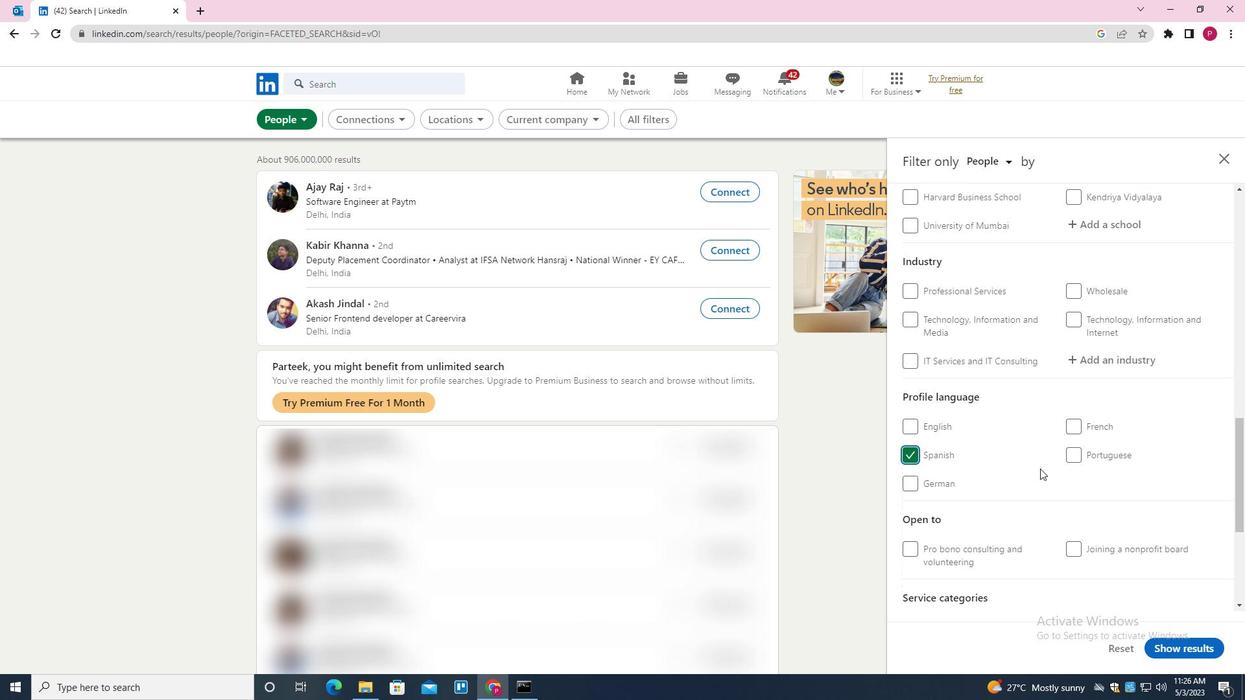
Action: Mouse scrolled (1040, 469) with delta (0, 0)
Screenshot: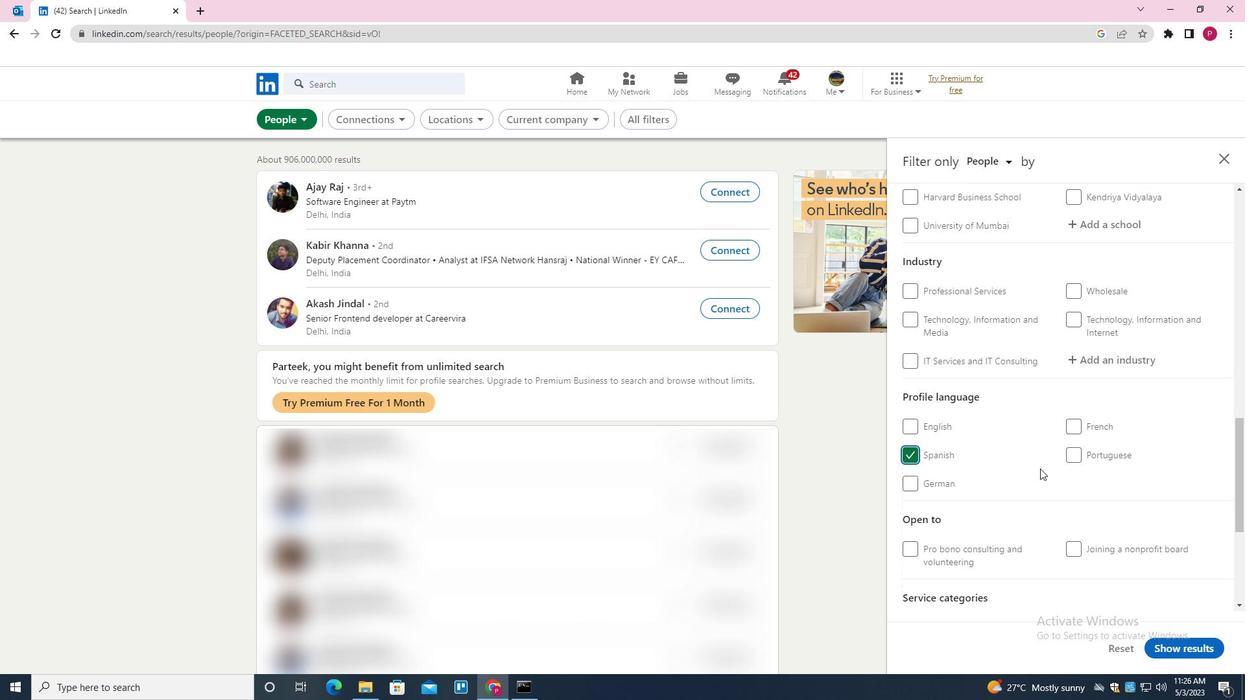 
Action: Mouse scrolled (1040, 469) with delta (0, 0)
Screenshot: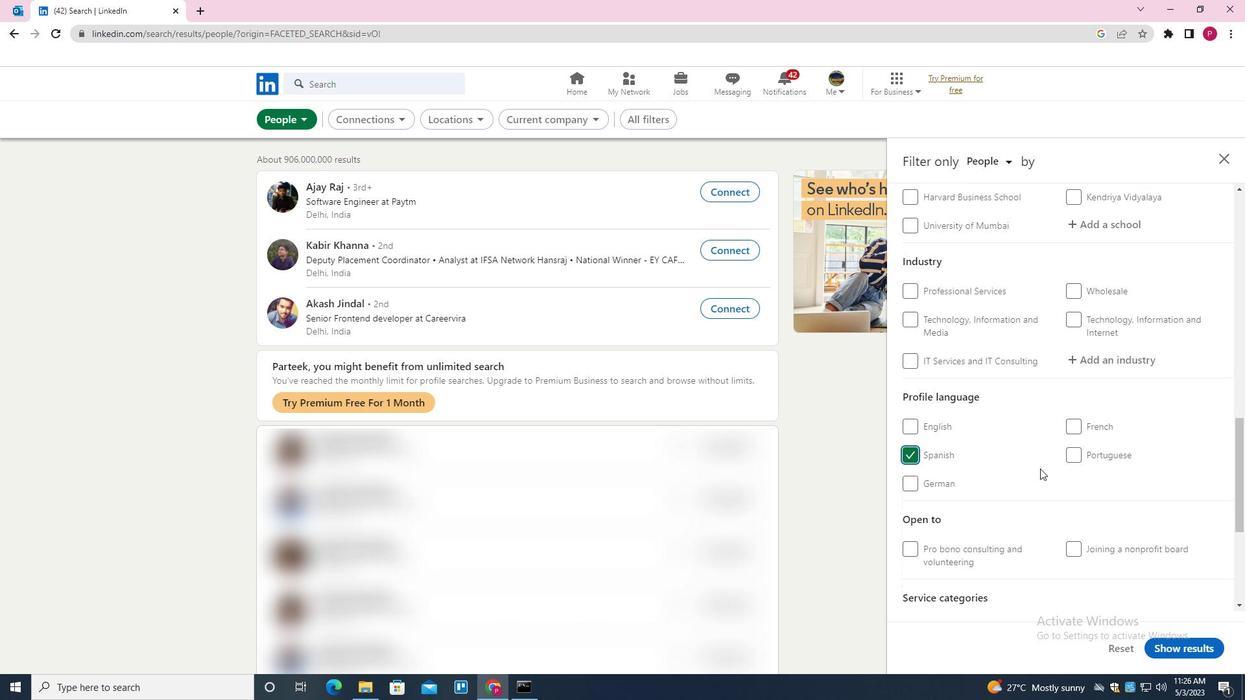 
Action: Mouse scrolled (1040, 469) with delta (0, 0)
Screenshot: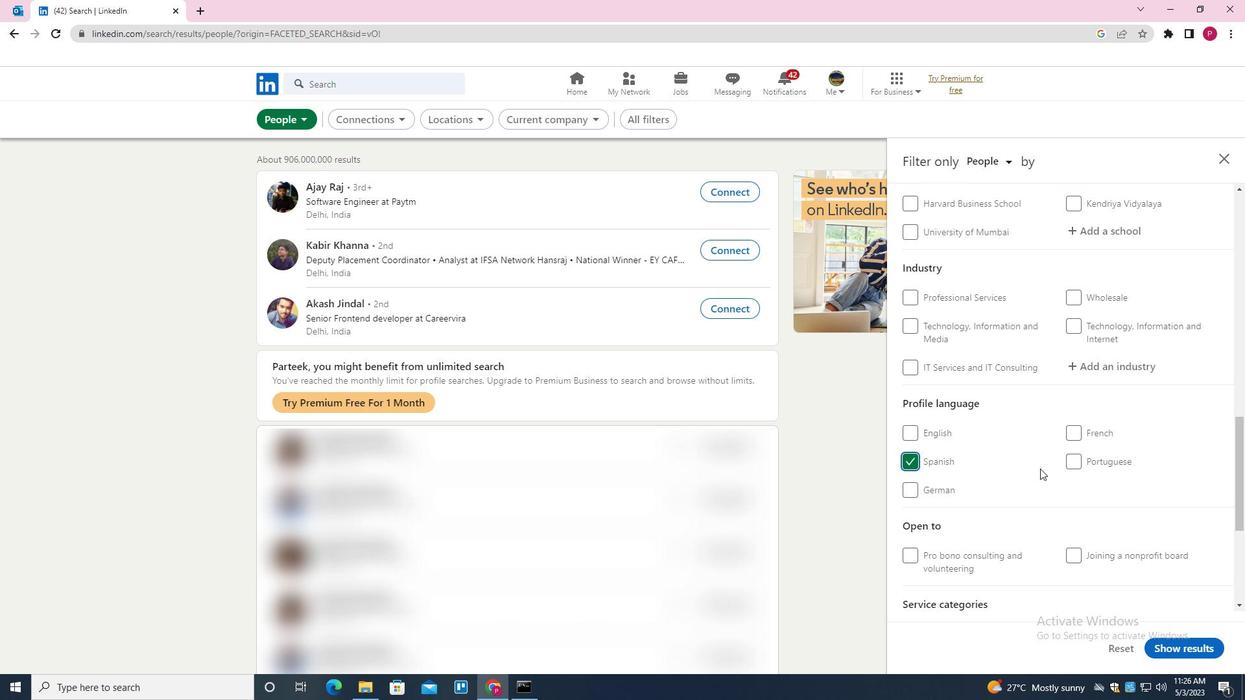 
Action: Mouse scrolled (1040, 469) with delta (0, 0)
Screenshot: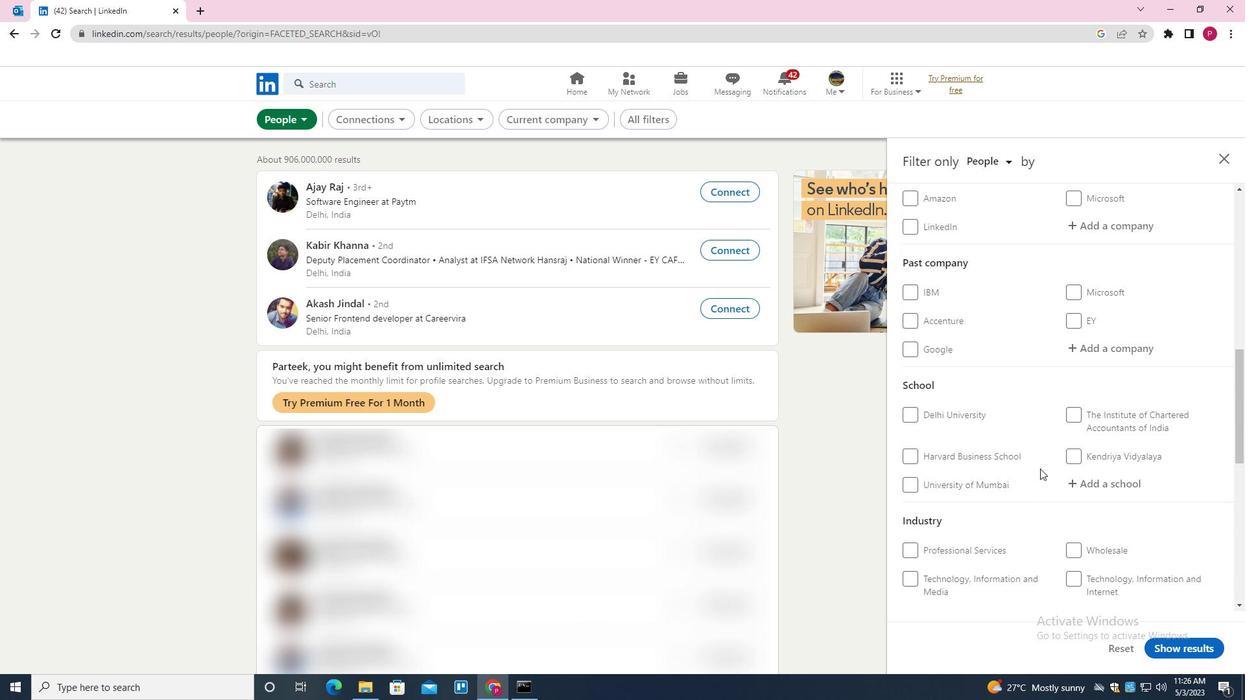 
Action: Mouse scrolled (1040, 469) with delta (0, 0)
Screenshot: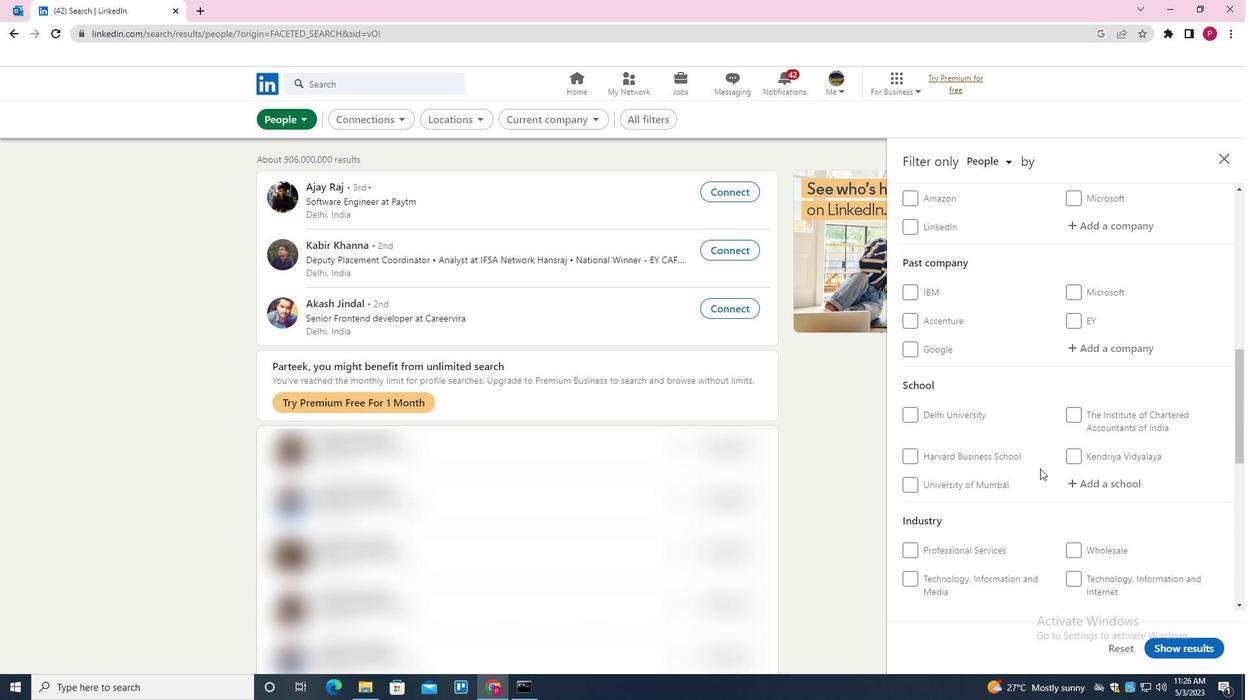 
Action: Mouse moved to (1114, 358)
Screenshot: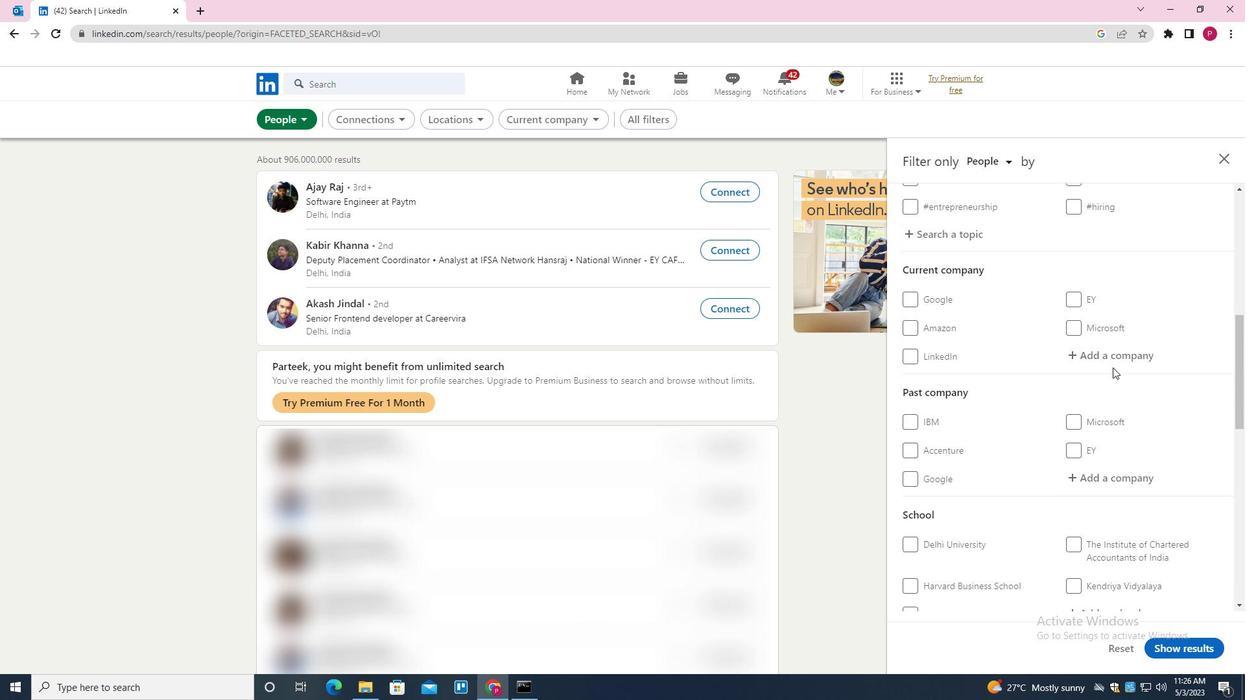 
Action: Mouse pressed left at (1114, 358)
Screenshot: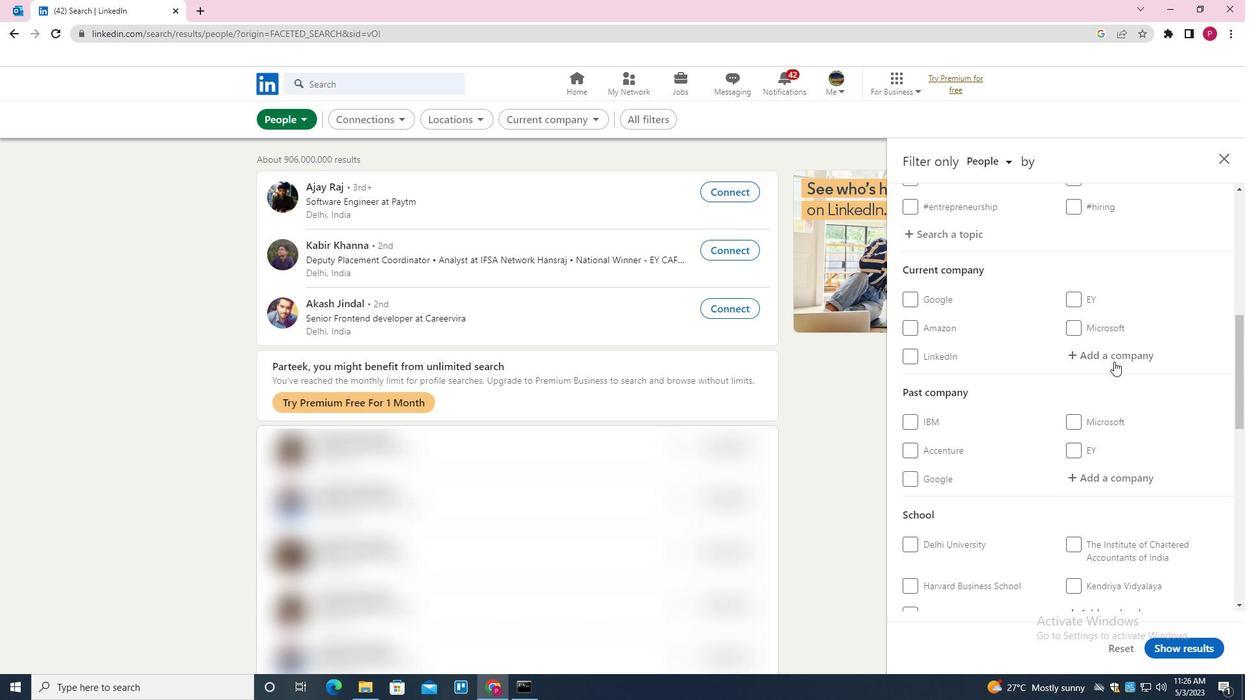 
Action: Mouse moved to (1114, 358)
Screenshot: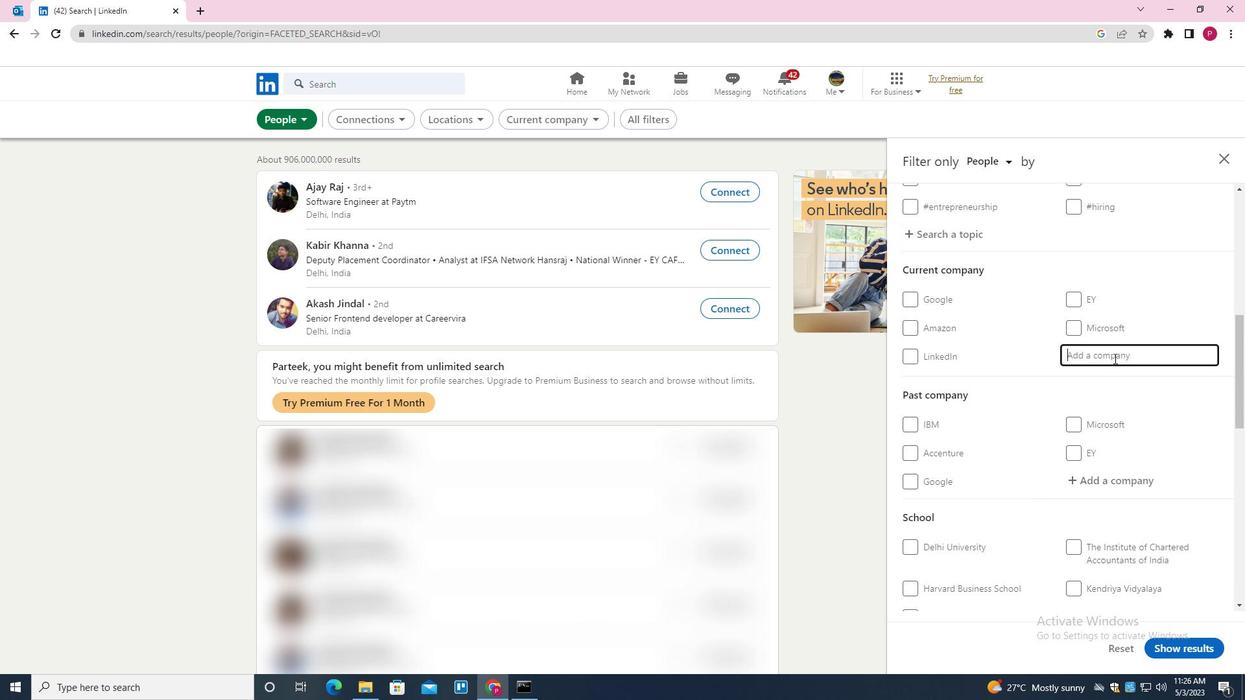 
Action: Key pressed <Key.shift><Key.shift><Key.shift><Key.shift><Key.shift><Key.shift><Key.shift><Key.shift><Key.shift>CALYPSO<Key.space><Key.shift>TECHNOLOGY<Key.down><Key.enter><Key.backspace><Key.down><Key.enter>
Screenshot: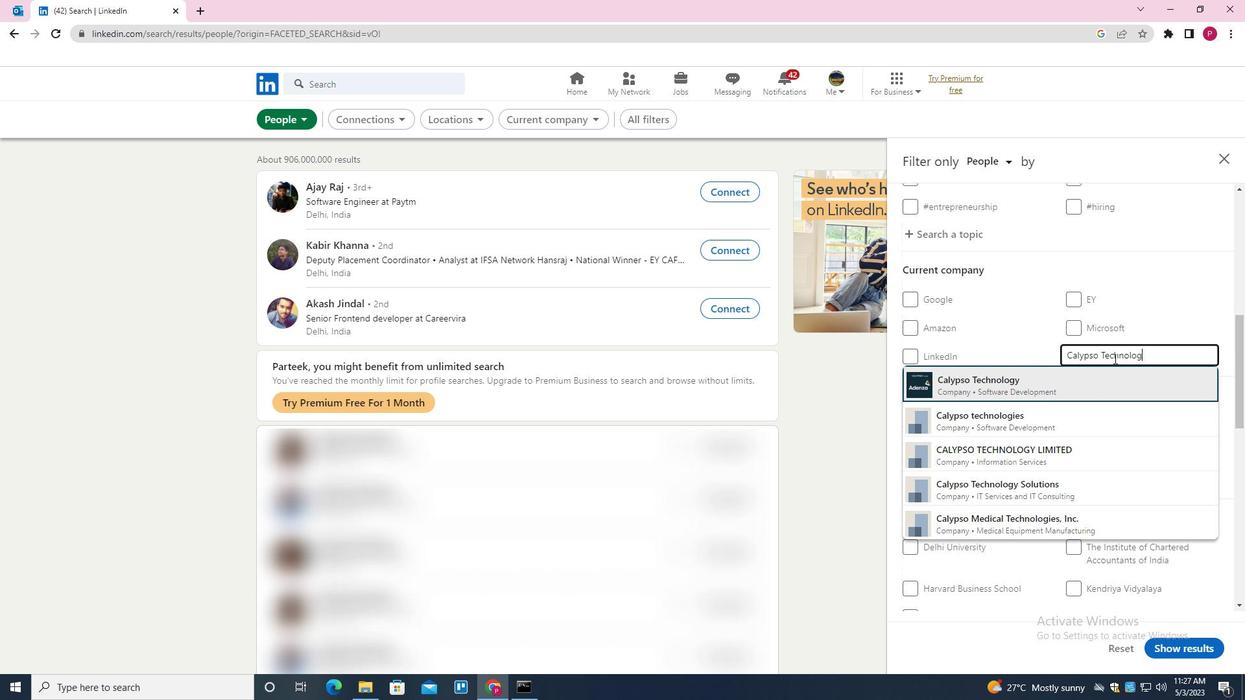 
Action: Mouse moved to (988, 404)
Screenshot: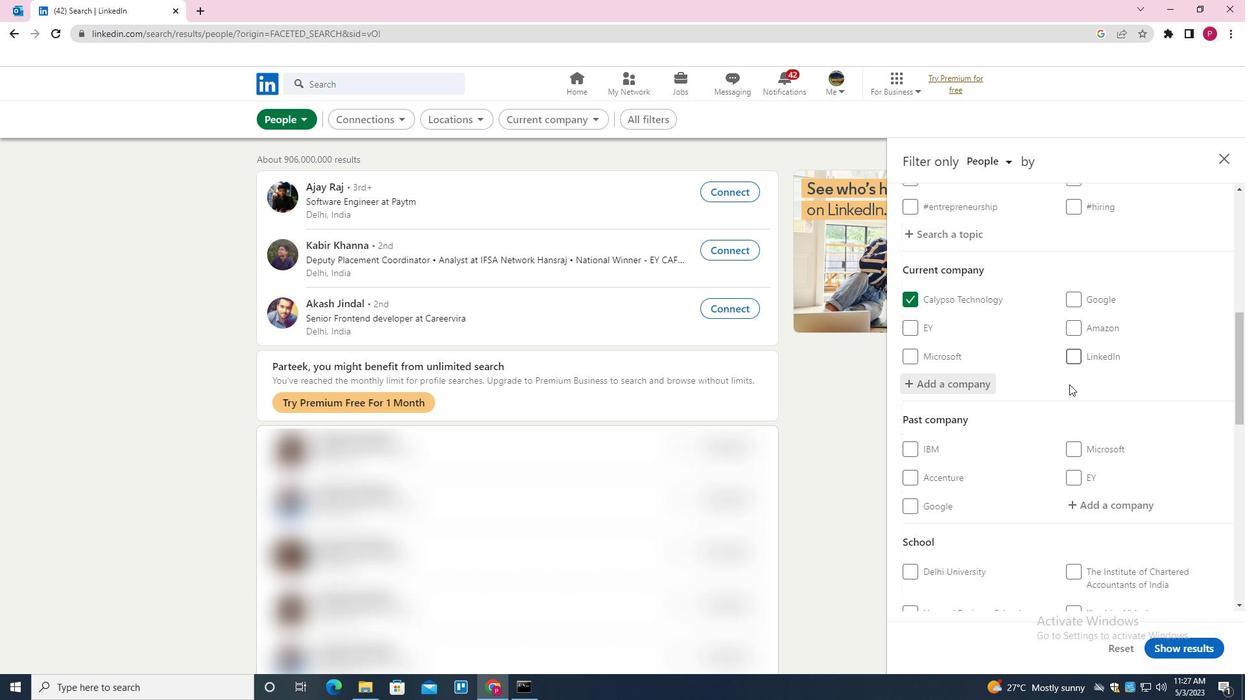 
Action: Mouse scrolled (988, 404) with delta (0, 0)
Screenshot: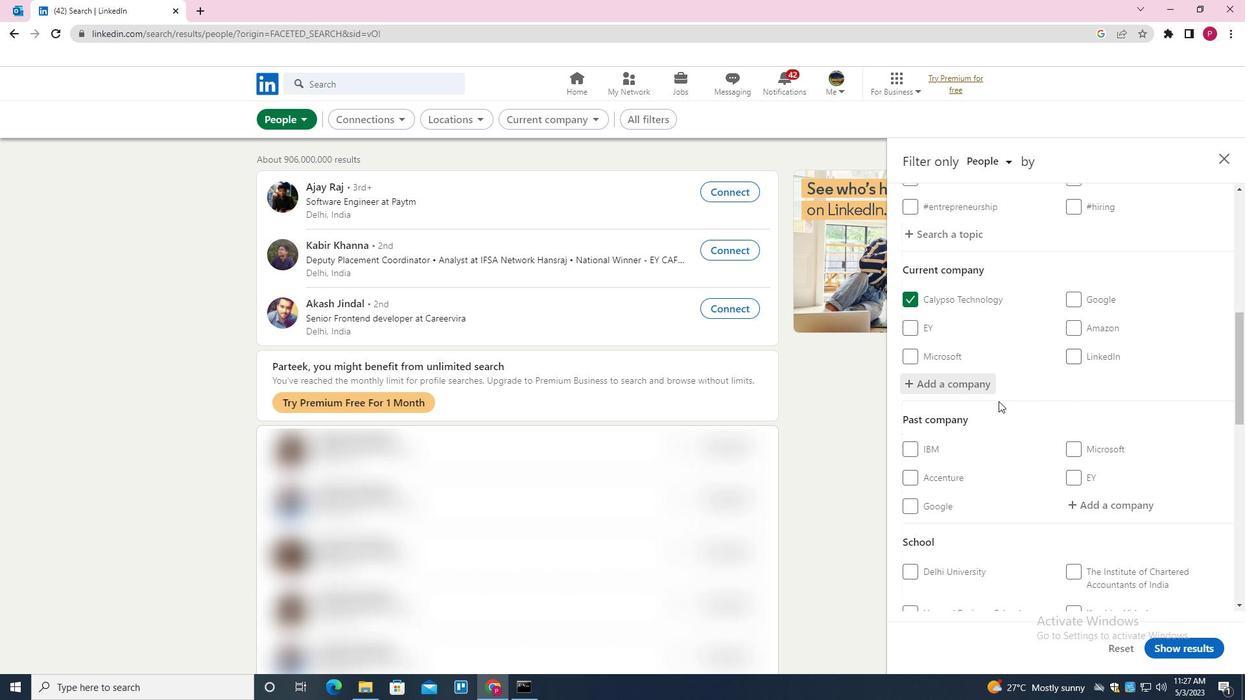 
Action: Mouse scrolled (988, 404) with delta (0, 0)
Screenshot: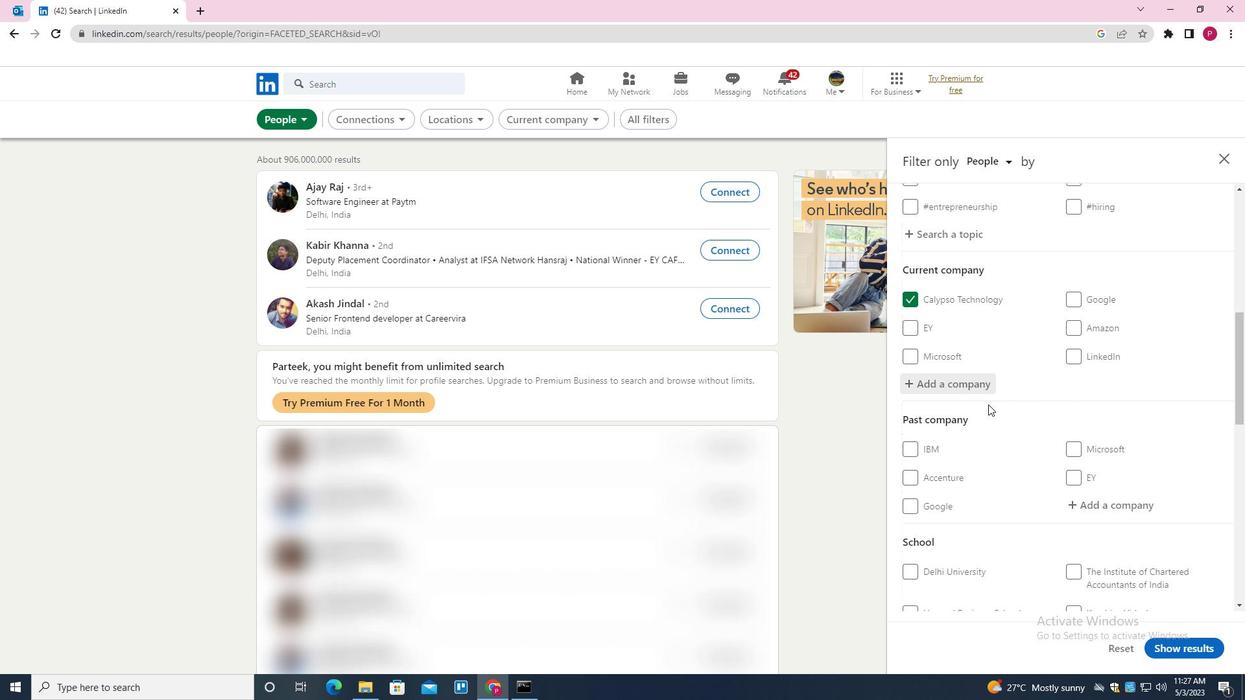 
Action: Mouse scrolled (988, 404) with delta (0, 0)
Screenshot: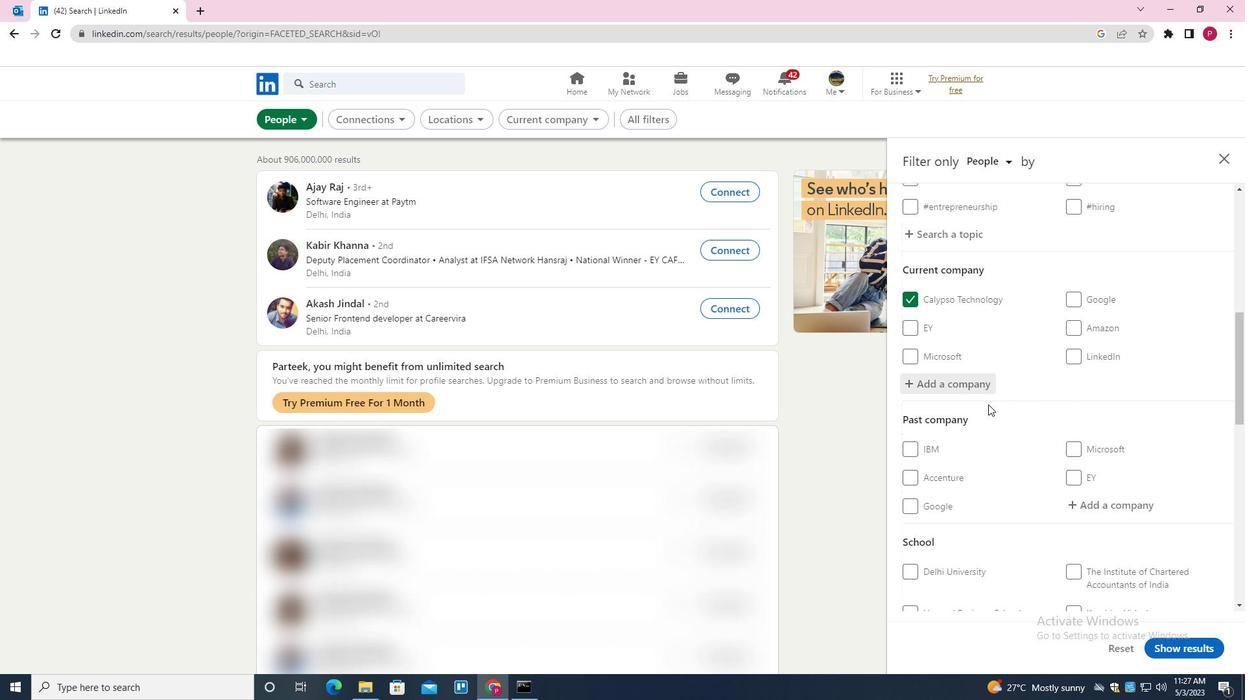 
Action: Mouse scrolled (988, 404) with delta (0, 0)
Screenshot: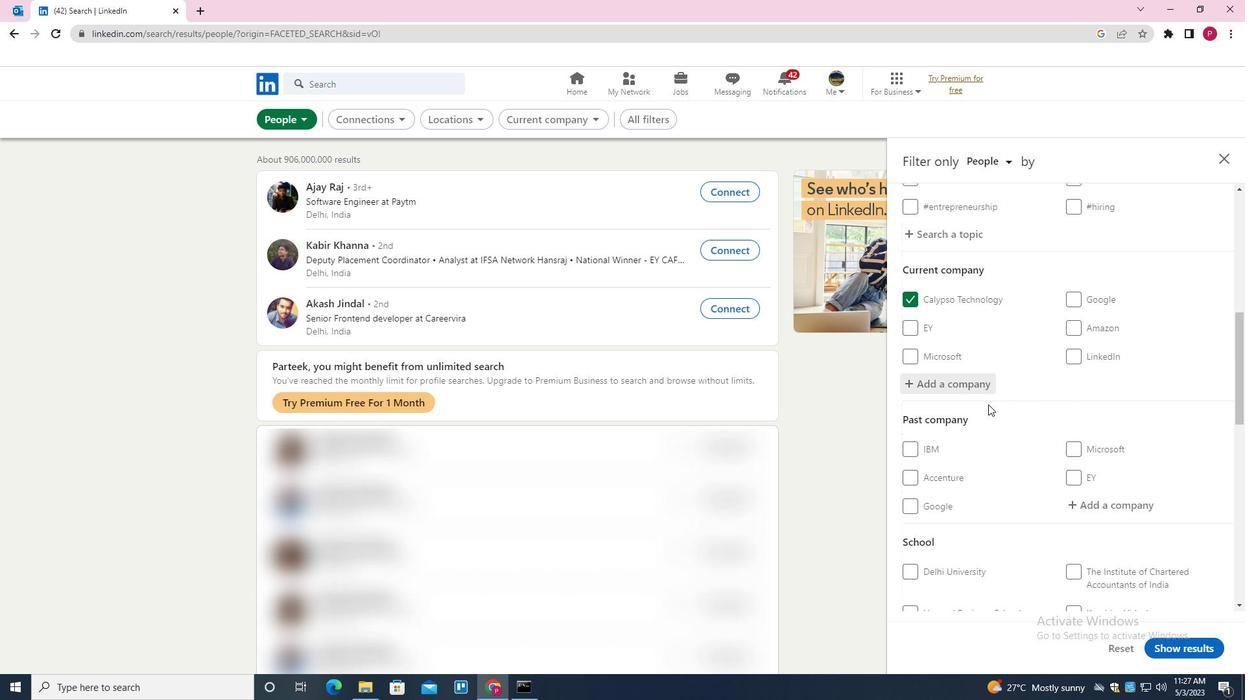 
Action: Mouse scrolled (988, 404) with delta (0, 0)
Screenshot: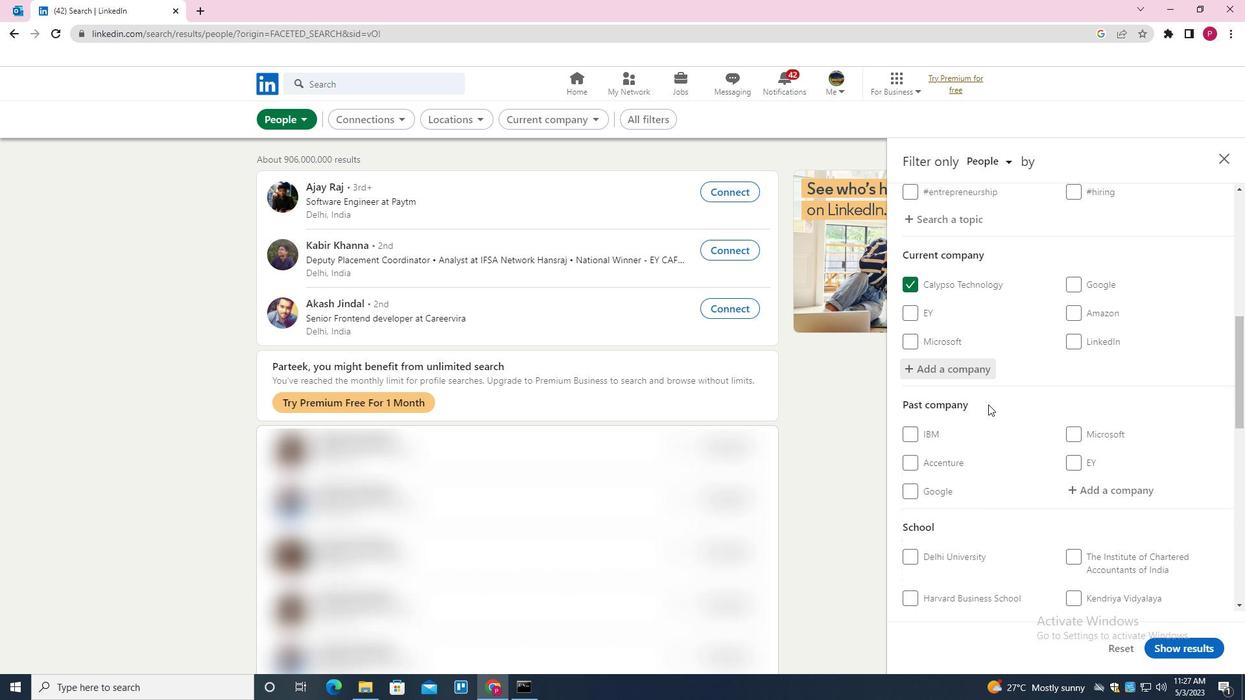 
Action: Mouse moved to (1087, 315)
Screenshot: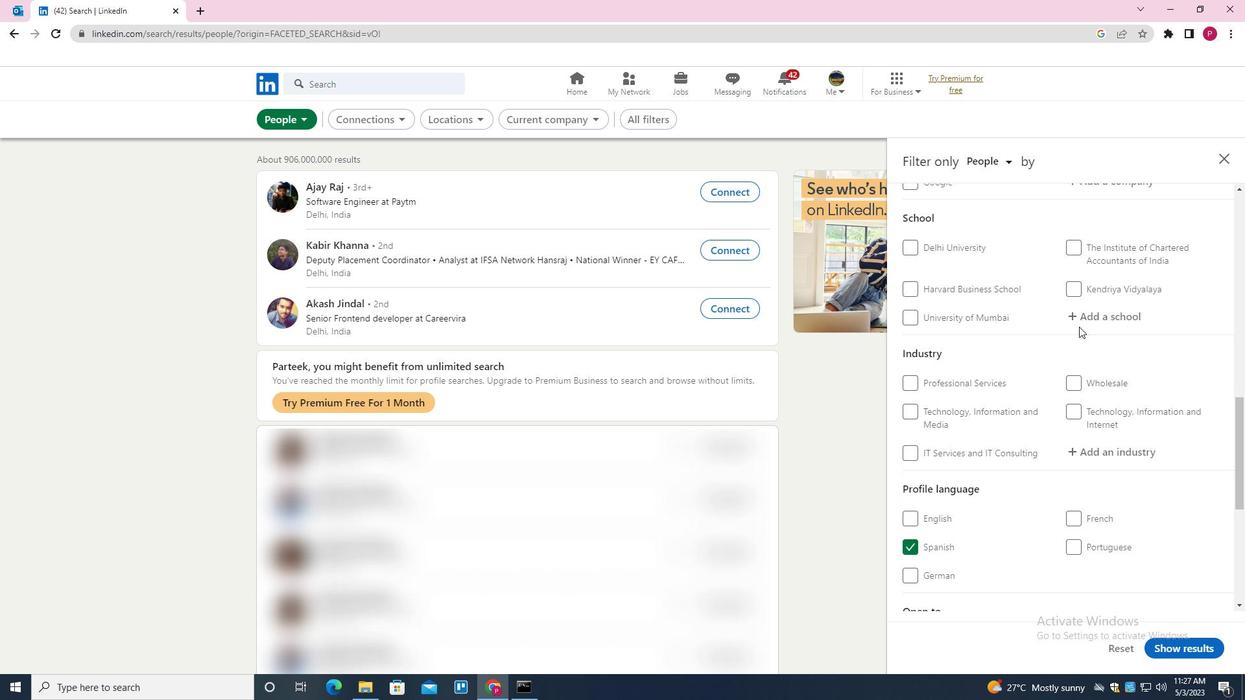 
Action: Mouse pressed left at (1087, 315)
Screenshot: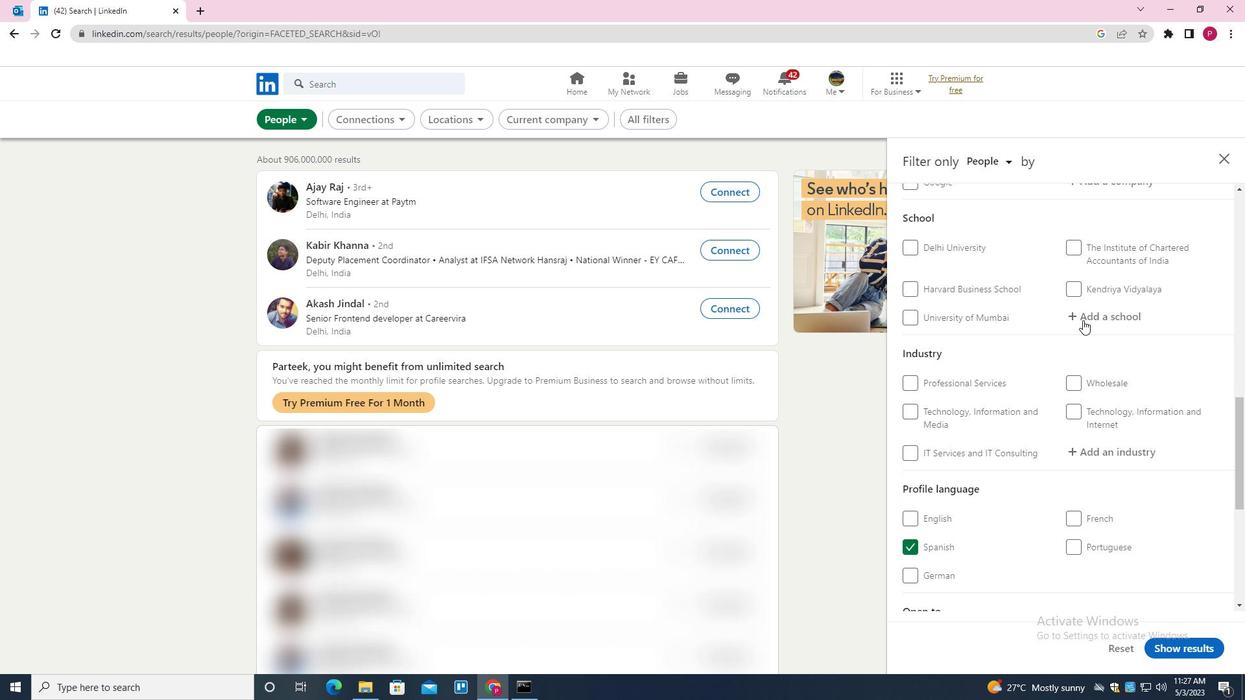 
Action: Key pressed <Key.shift><Key.shift>S<Key.shift><Key.shift><Key.backspace><Key.shift>GURU<Key.space><Key.shift>NANAK<Key.space><Key.shift>DEV<Key.space><Key.shift><Key.shift><Key.shift><Key.shift><Key.shift><Key.shift><Key.shift><Key.shift><Key.shift>UNIVERSITY<Key.space><Key.down><Key.down><Key.enter>
Screenshot: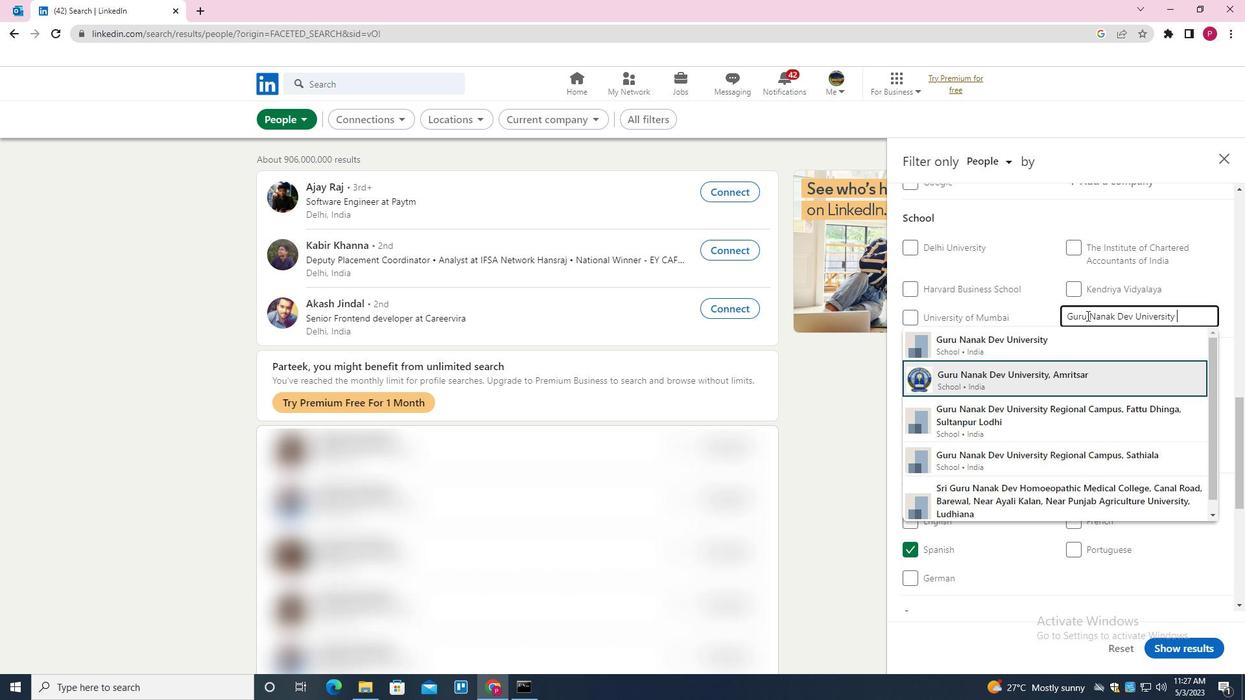 
Action: Mouse moved to (993, 323)
Screenshot: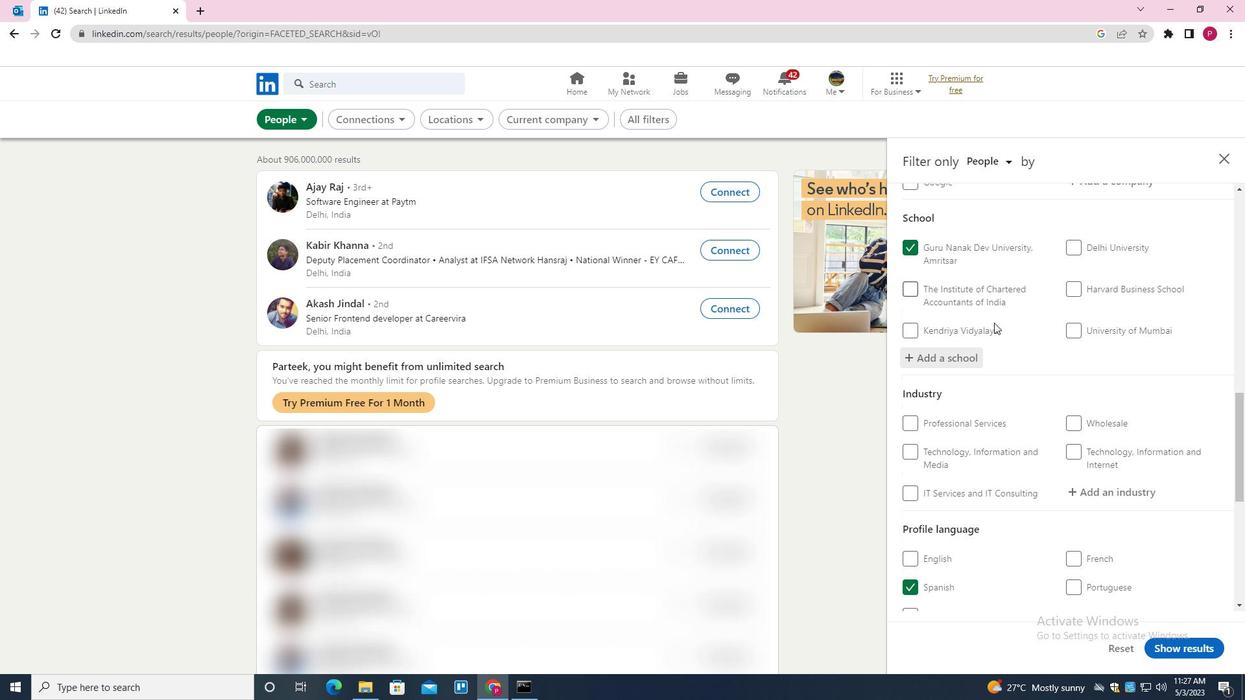 
Action: Mouse scrolled (993, 323) with delta (0, 0)
Screenshot: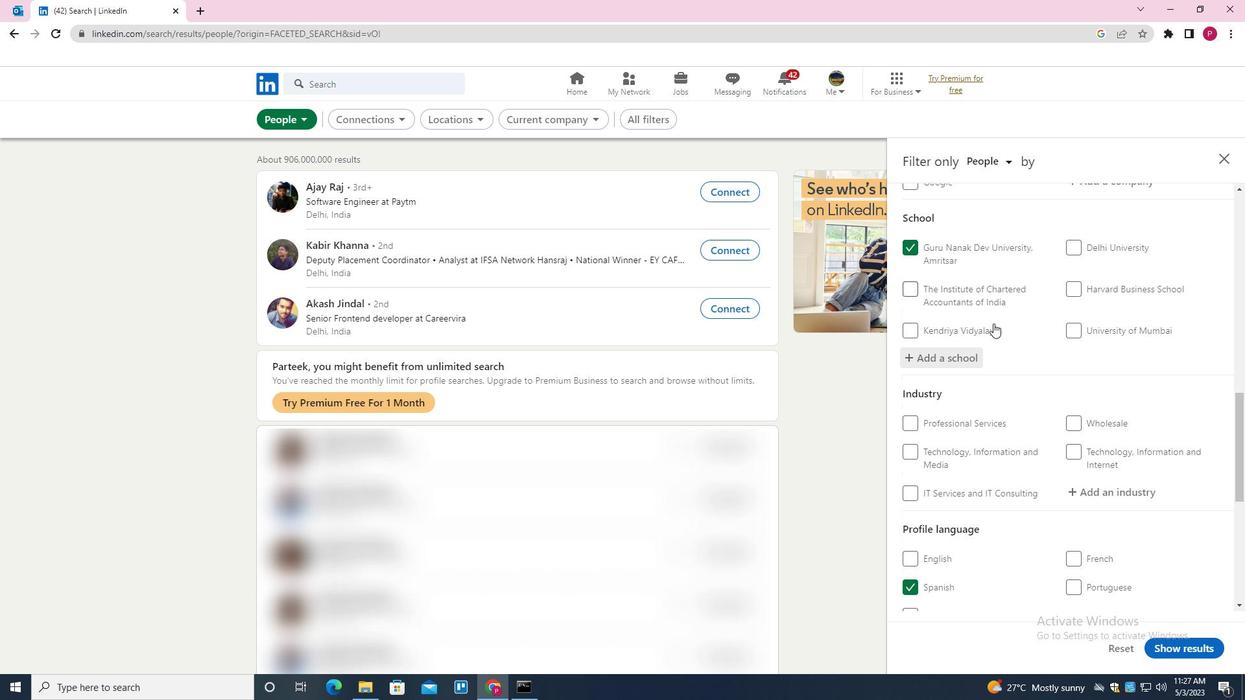 
Action: Mouse scrolled (993, 323) with delta (0, 0)
Screenshot: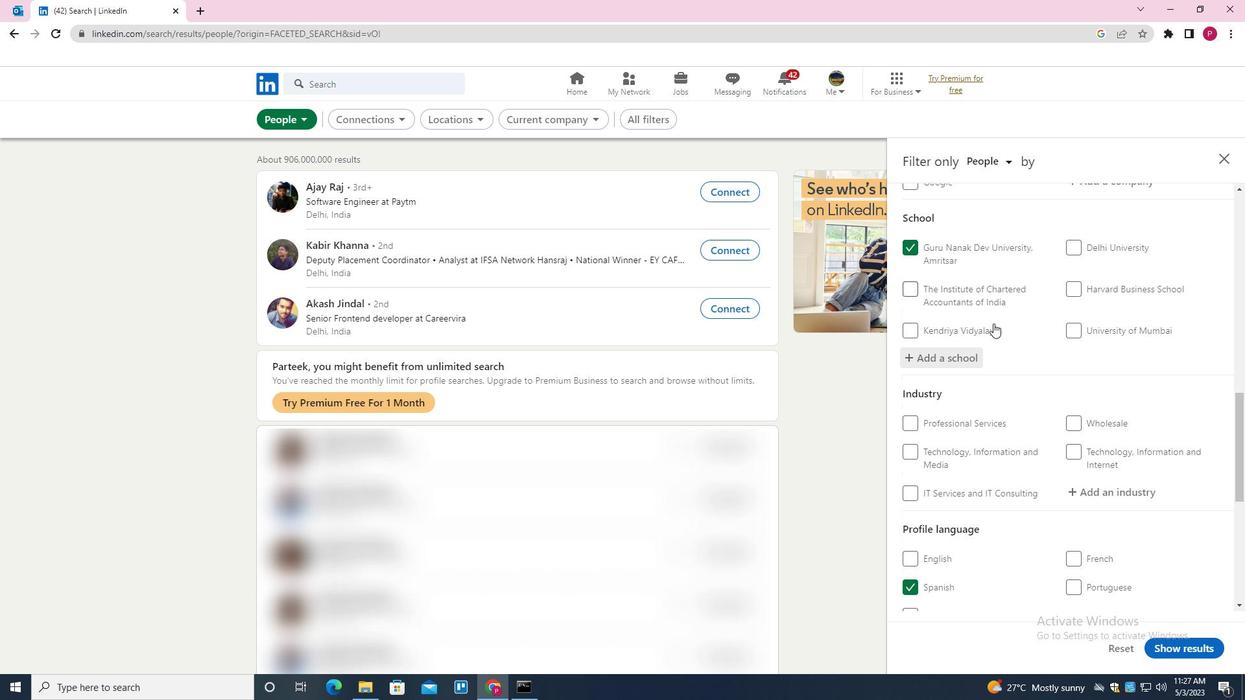 
Action: Mouse scrolled (993, 323) with delta (0, 0)
Screenshot: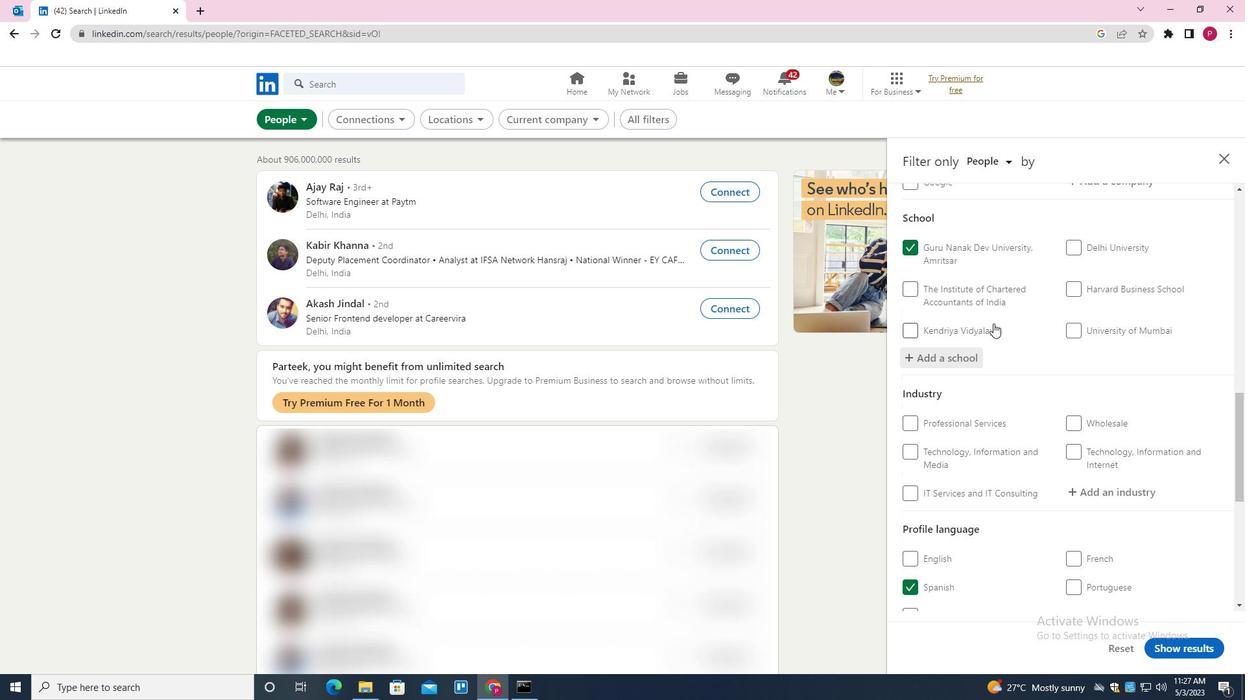 
Action: Mouse moved to (1087, 300)
Screenshot: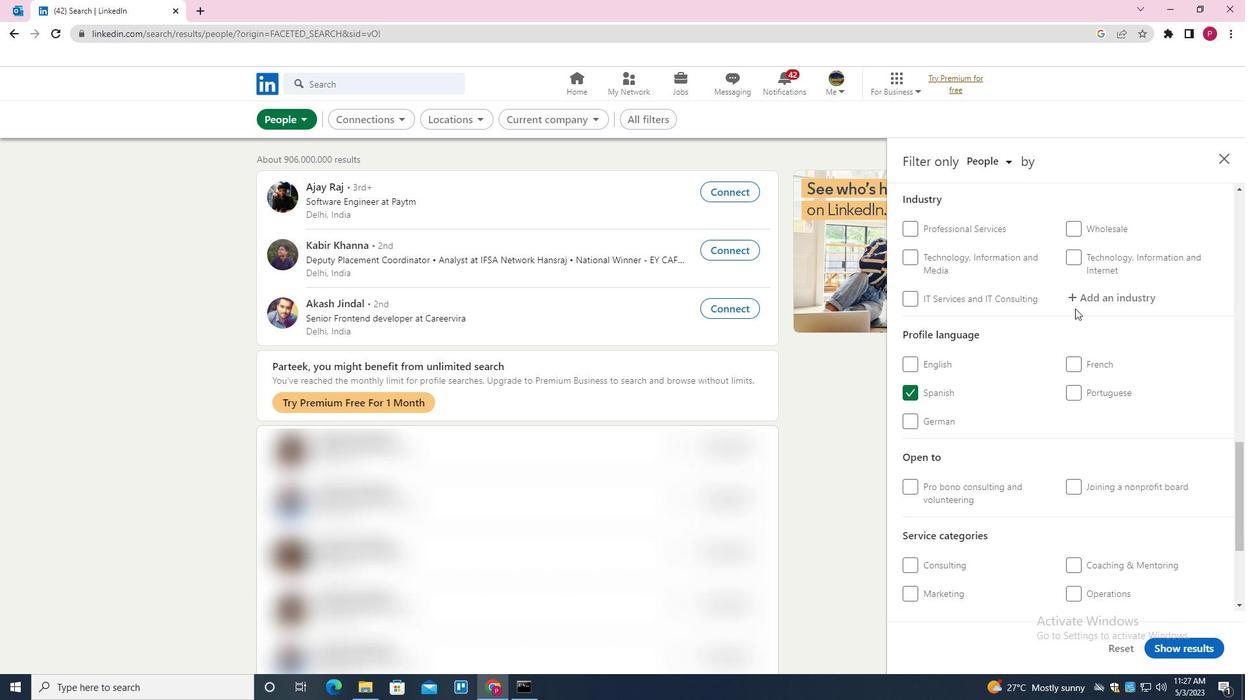 
Action: Mouse pressed left at (1087, 300)
Screenshot: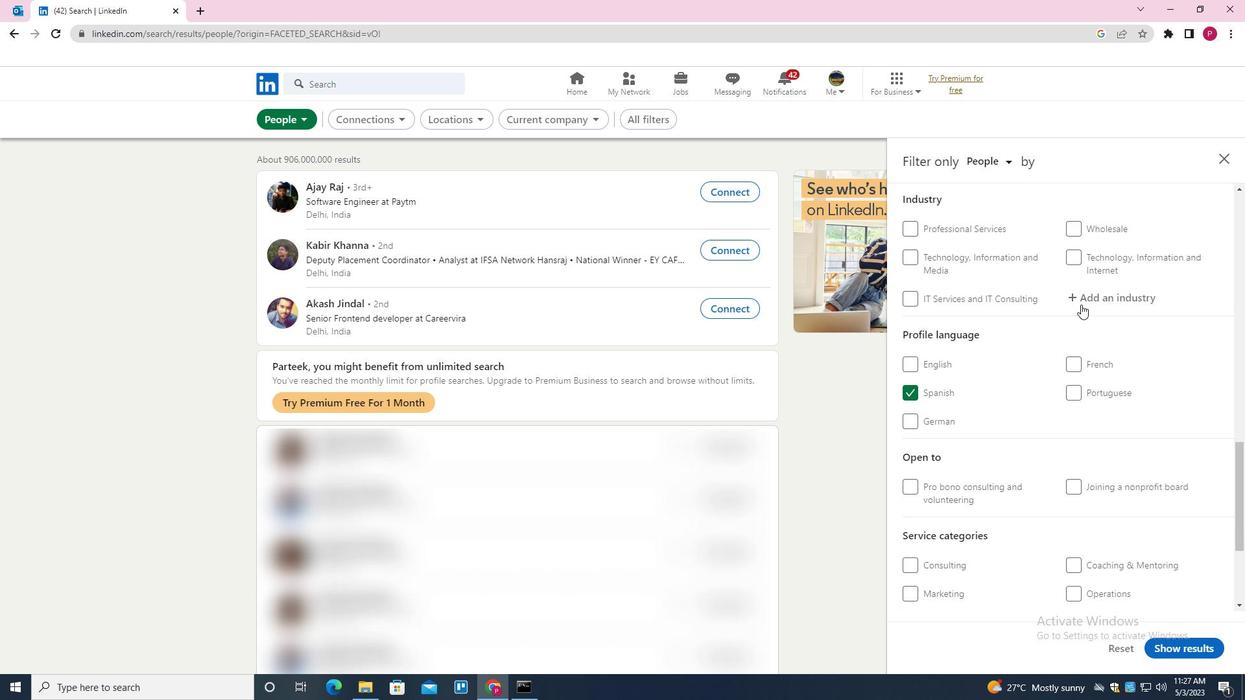 
Action: Key pressed <Key.shift><Key.shift><Key.shift><Key.shift>FIRE<Key.space><Key.shift>PROTECTION<Key.down><Key.enter>
Screenshot: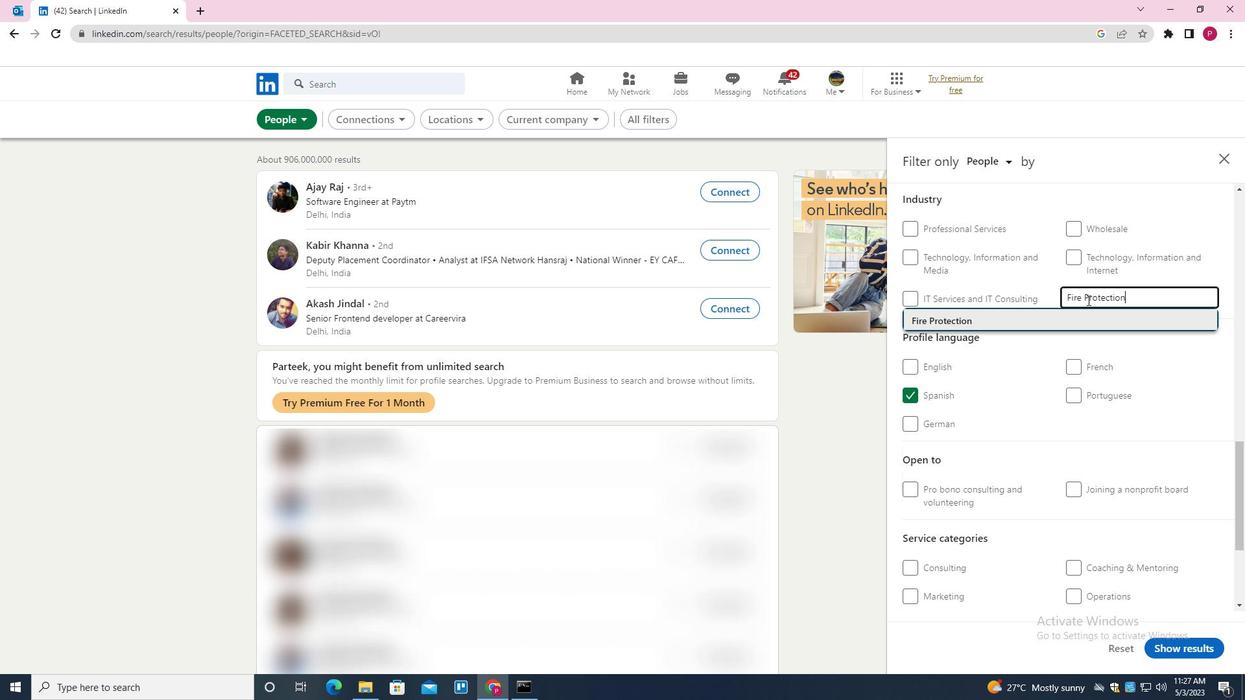 
Action: Mouse moved to (1035, 295)
Screenshot: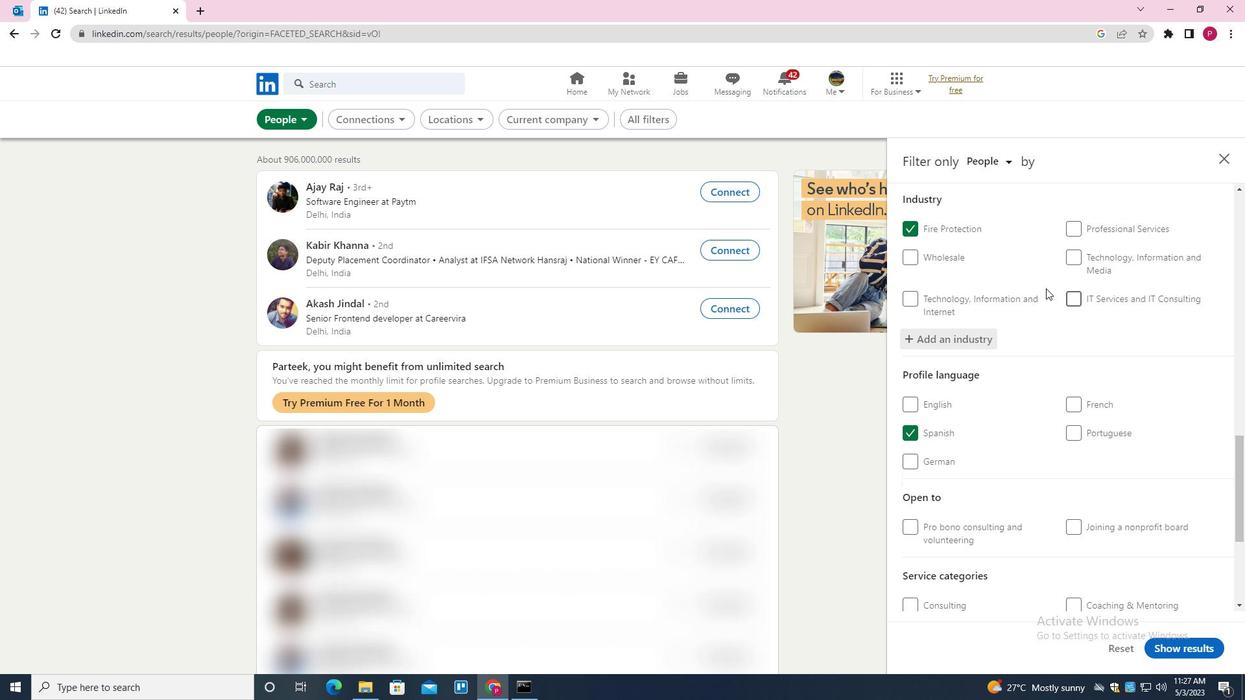 
Action: Mouse scrolled (1035, 294) with delta (0, 0)
Screenshot: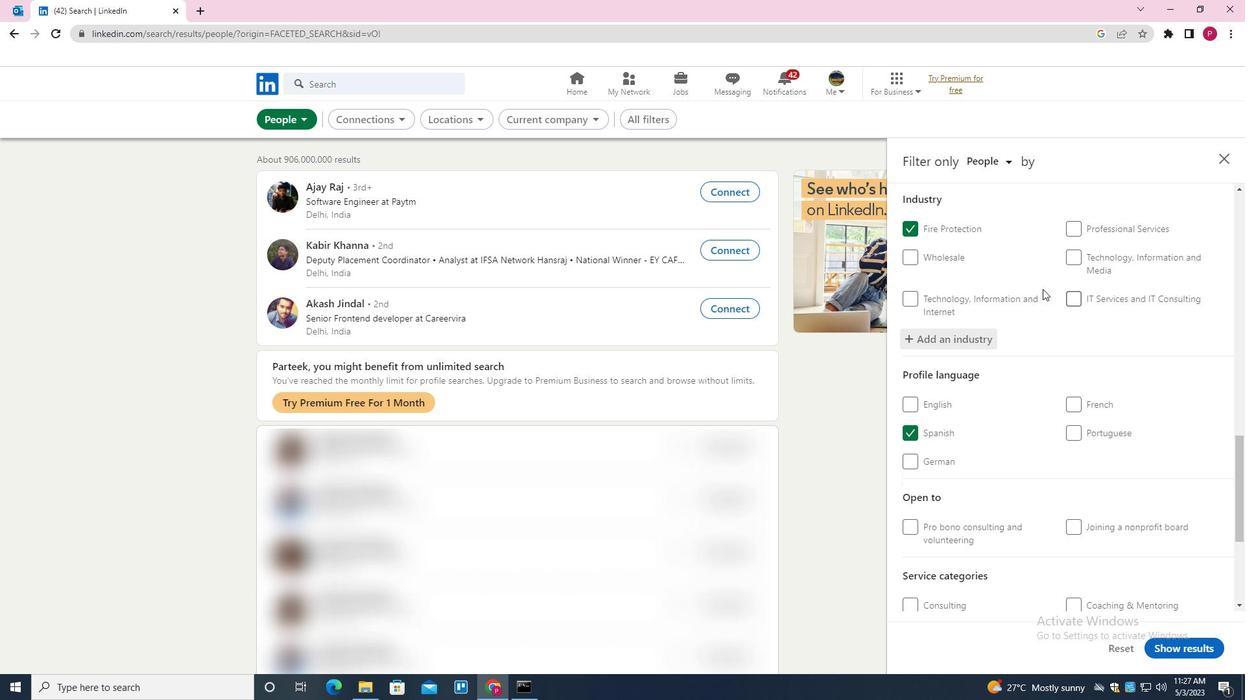 
Action: Mouse scrolled (1035, 294) with delta (0, 0)
Screenshot: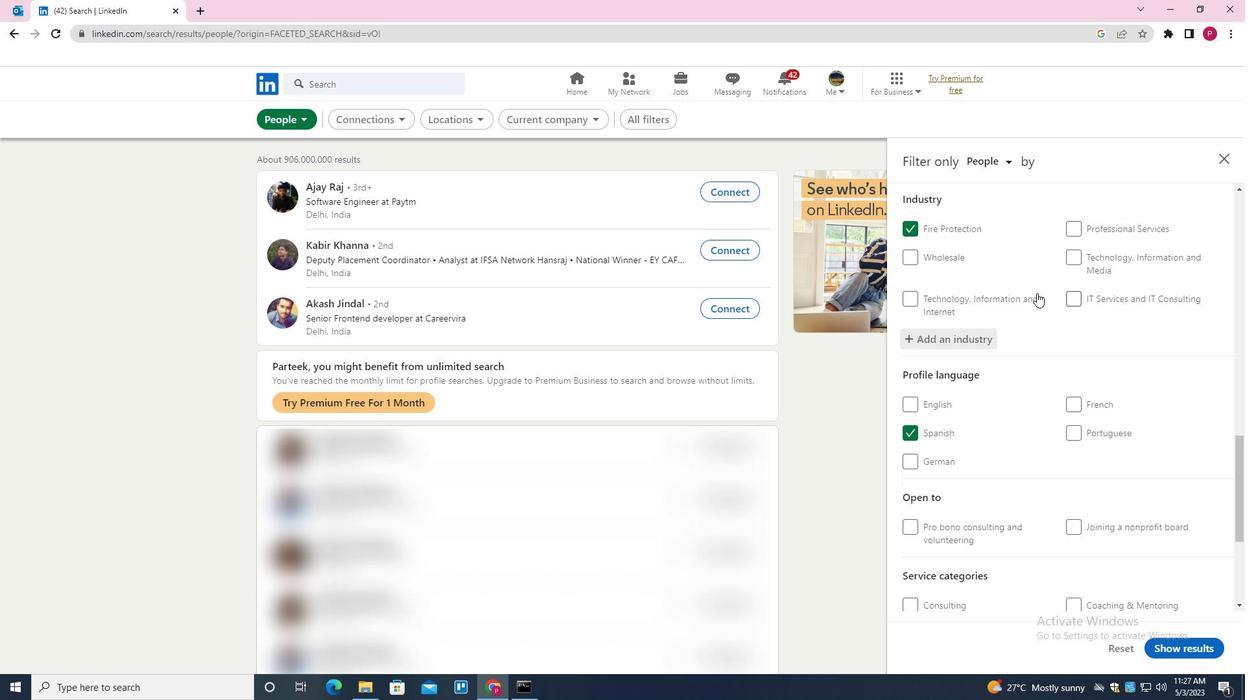 
Action: Mouse scrolled (1035, 294) with delta (0, 0)
Screenshot: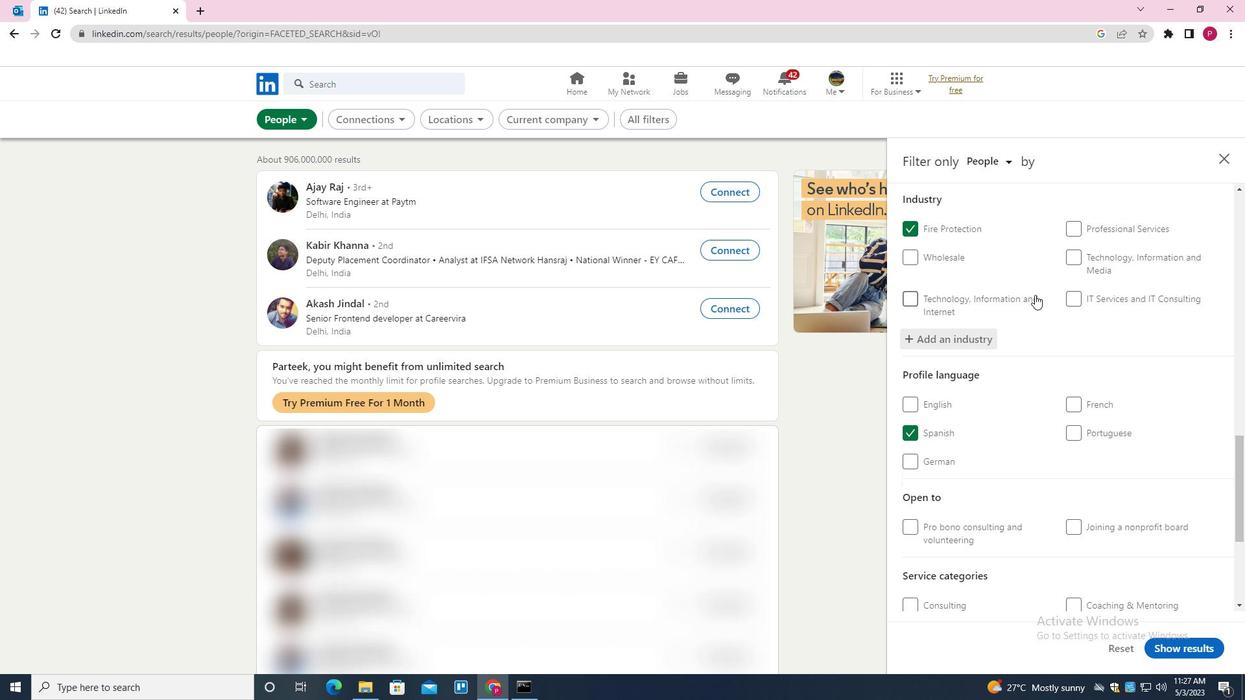
Action: Mouse scrolled (1035, 294) with delta (0, 0)
Screenshot: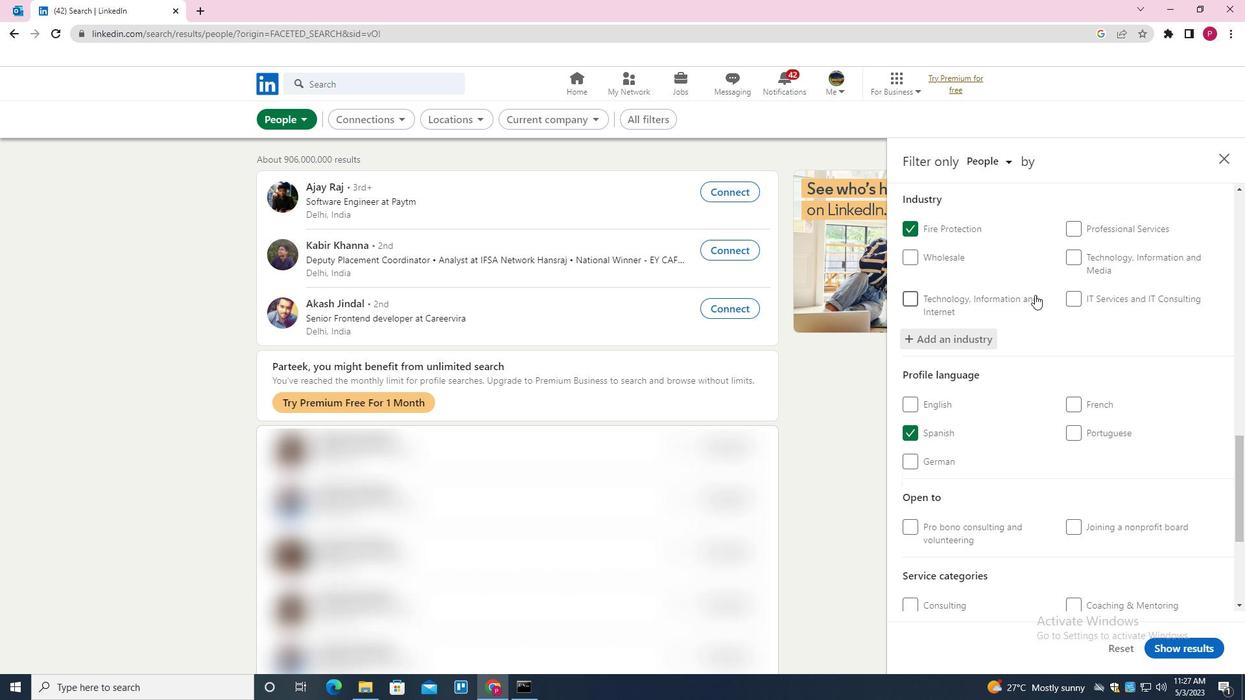 
Action: Mouse moved to (1035, 297)
Screenshot: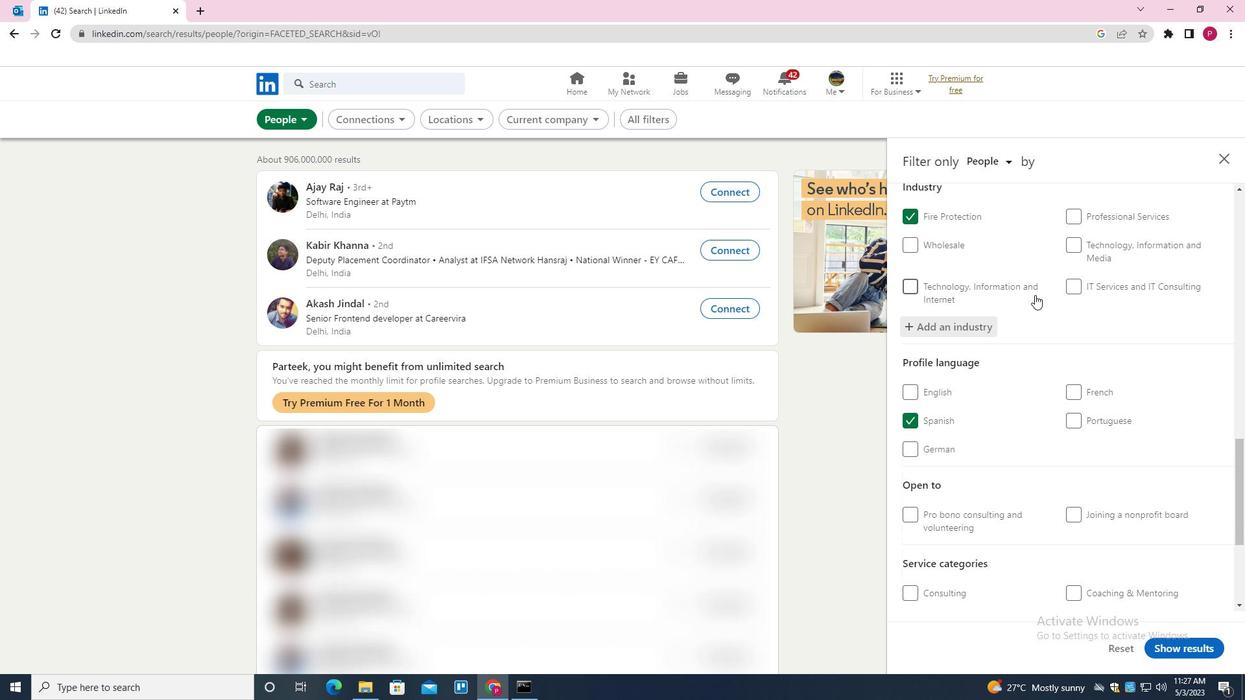 
Action: Mouse scrolled (1035, 297) with delta (0, 0)
Screenshot: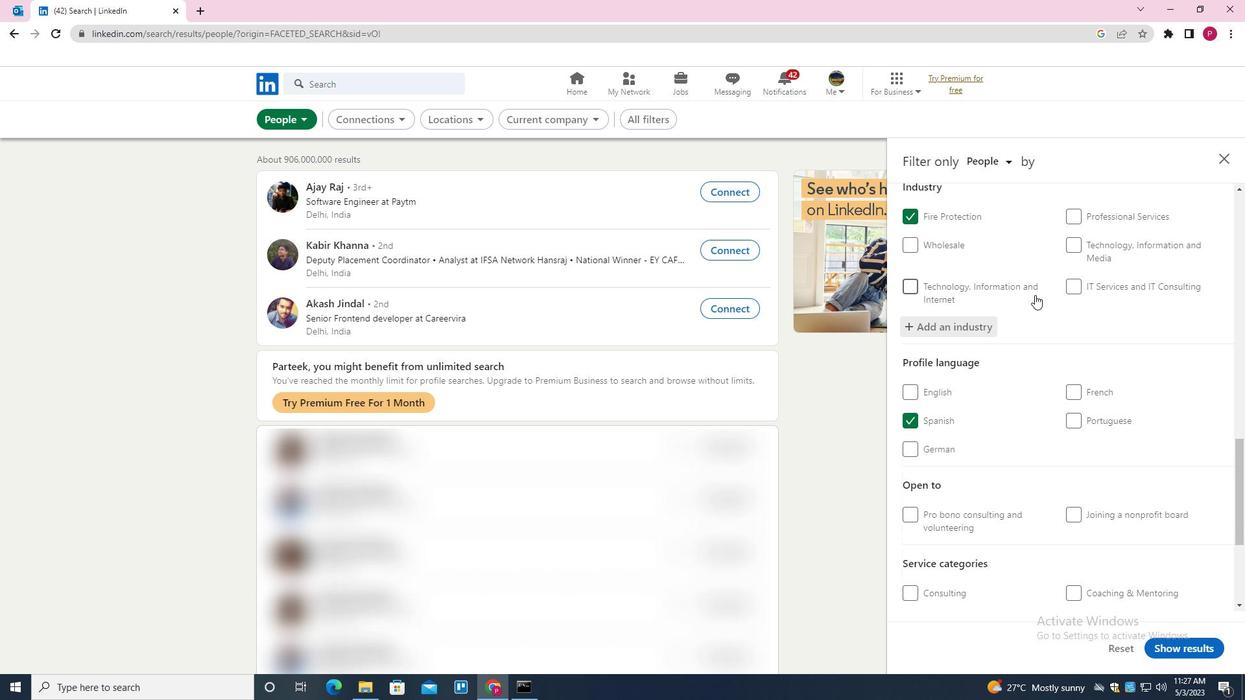 
Action: Mouse moved to (1093, 429)
Screenshot: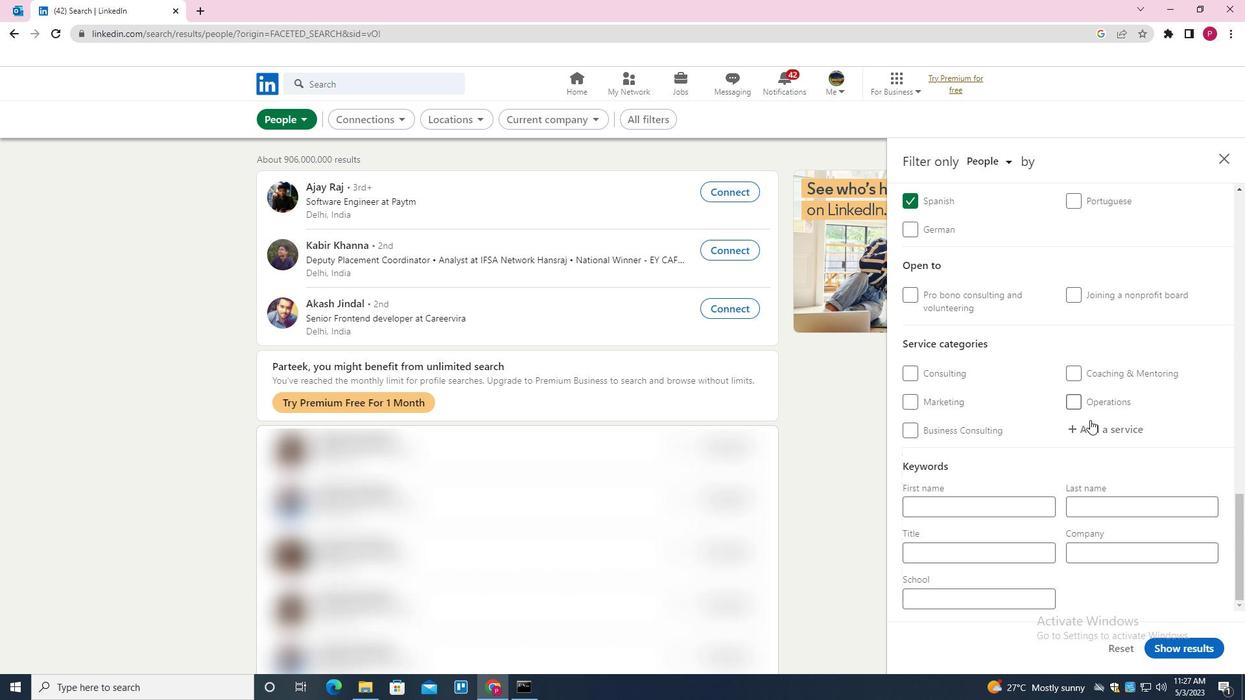 
Action: Mouse pressed left at (1093, 429)
Screenshot: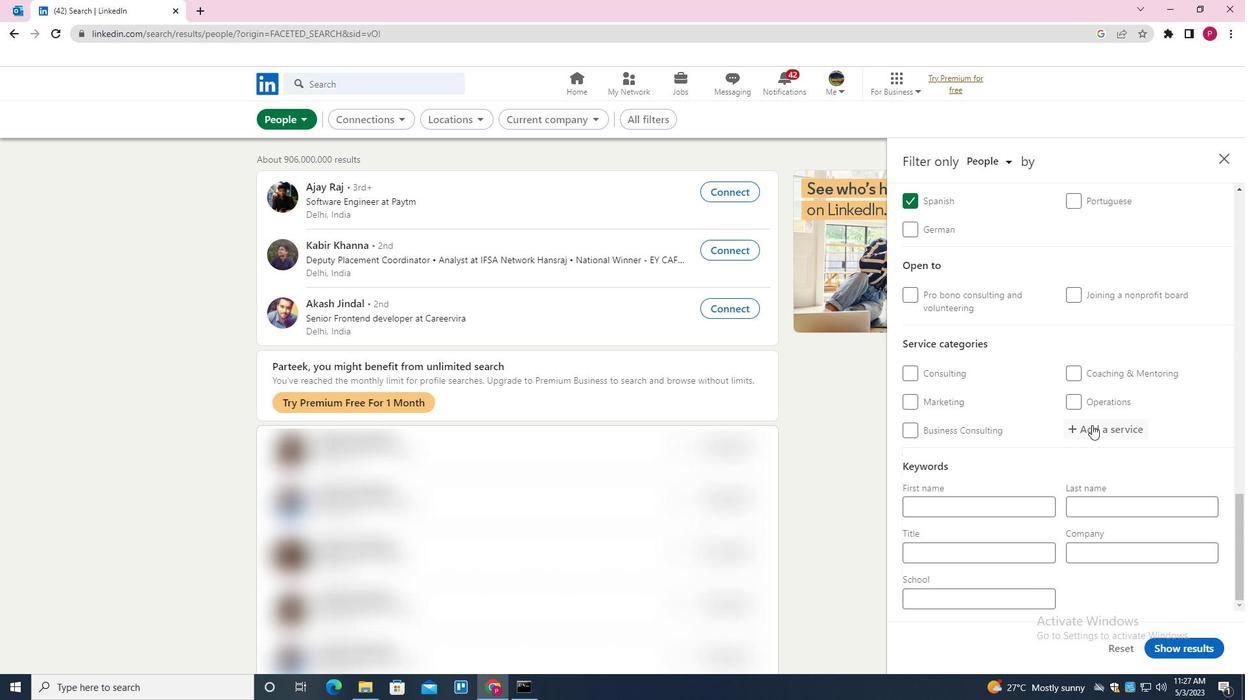 
Action: Mouse moved to (1070, 418)
Screenshot: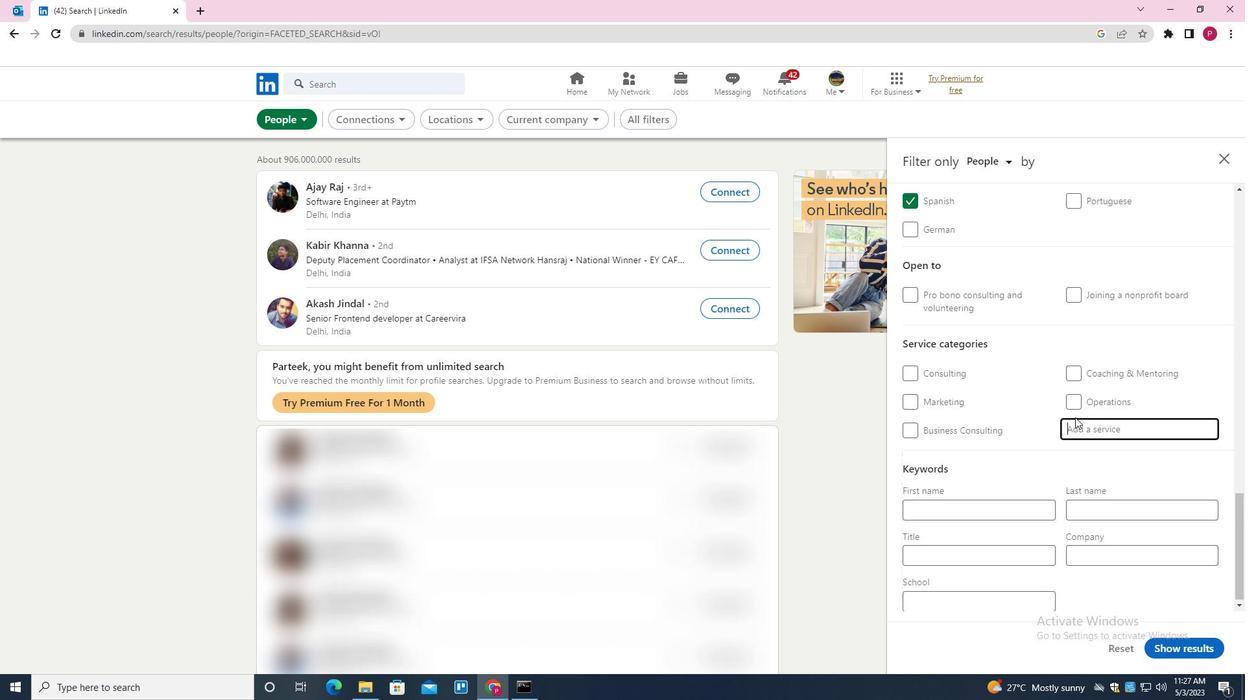 
Action: Key pressed <Key.shift><Key.shift>PUBLIC<Key.space><Key.shift>SPEAKING<Key.down><Key.enter>
Screenshot: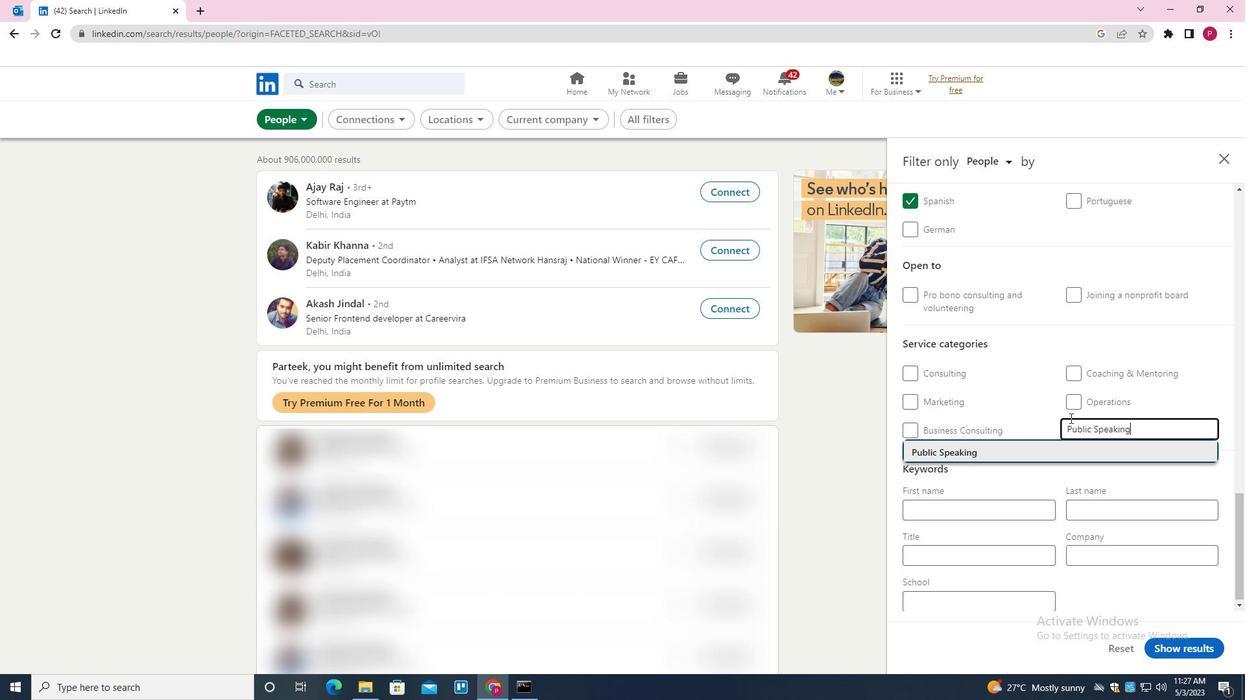 
Action: Mouse scrolled (1070, 417) with delta (0, 0)
Screenshot: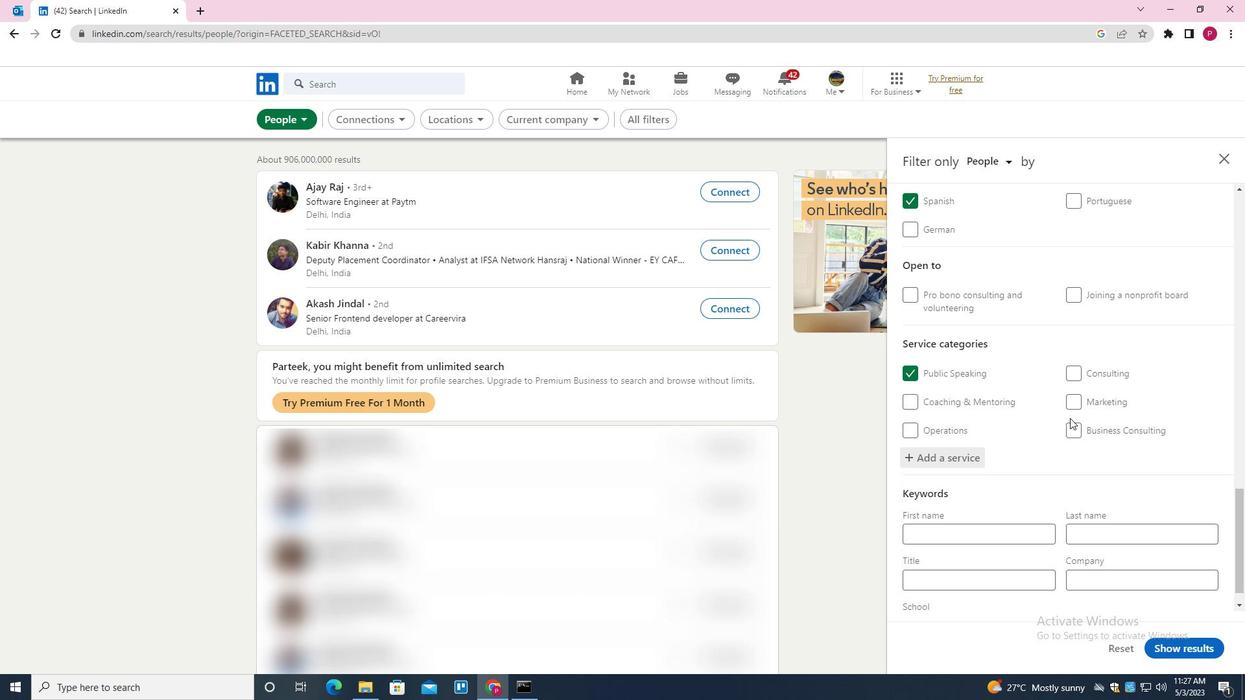 
Action: Mouse scrolled (1070, 417) with delta (0, 0)
Screenshot: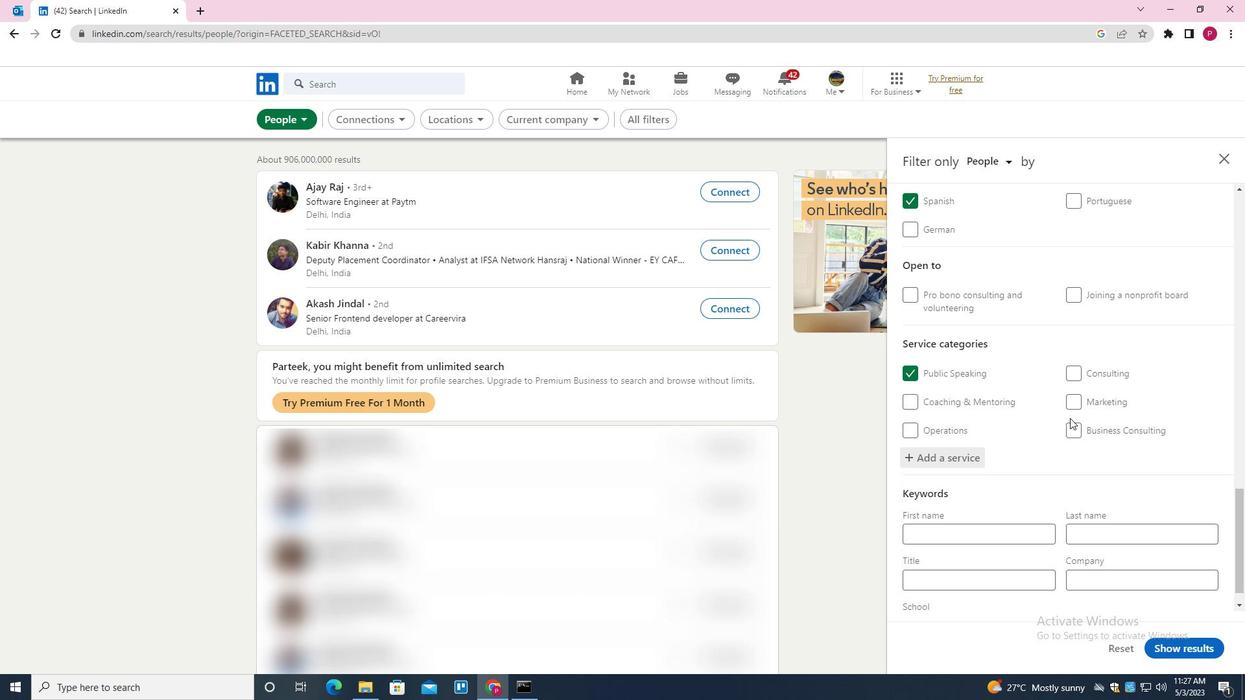 
Action: Mouse scrolled (1070, 417) with delta (0, 0)
Screenshot: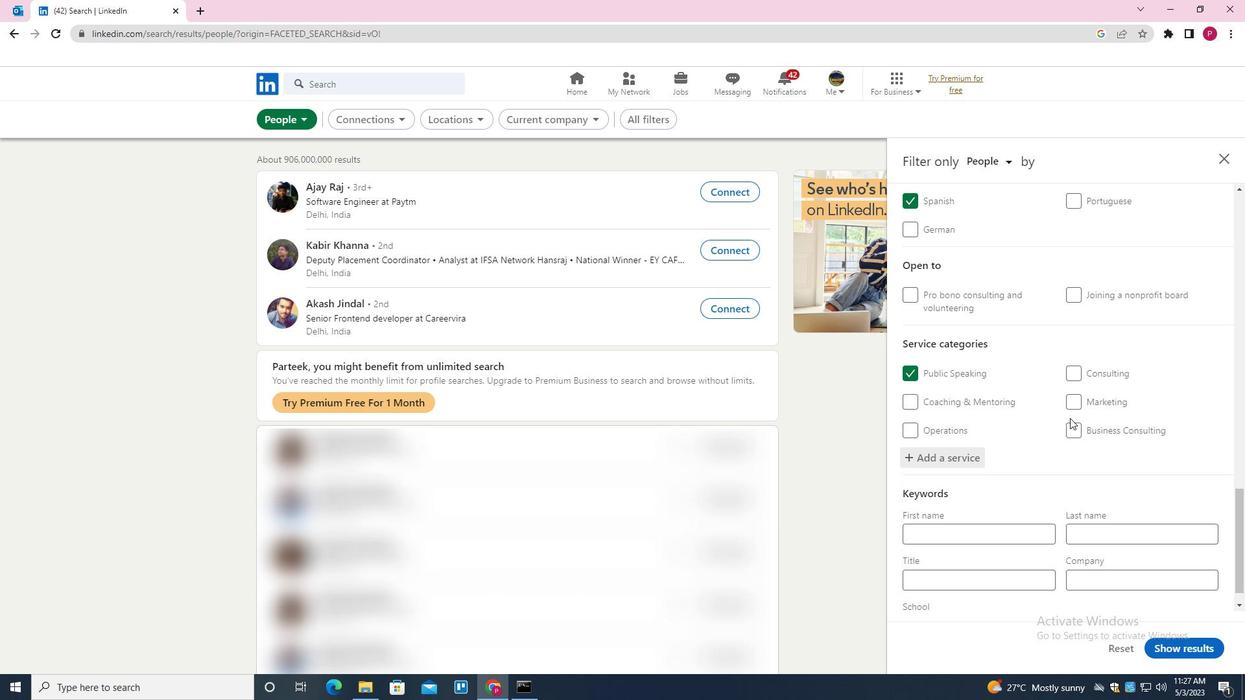
Action: Mouse scrolled (1070, 417) with delta (0, 0)
Screenshot: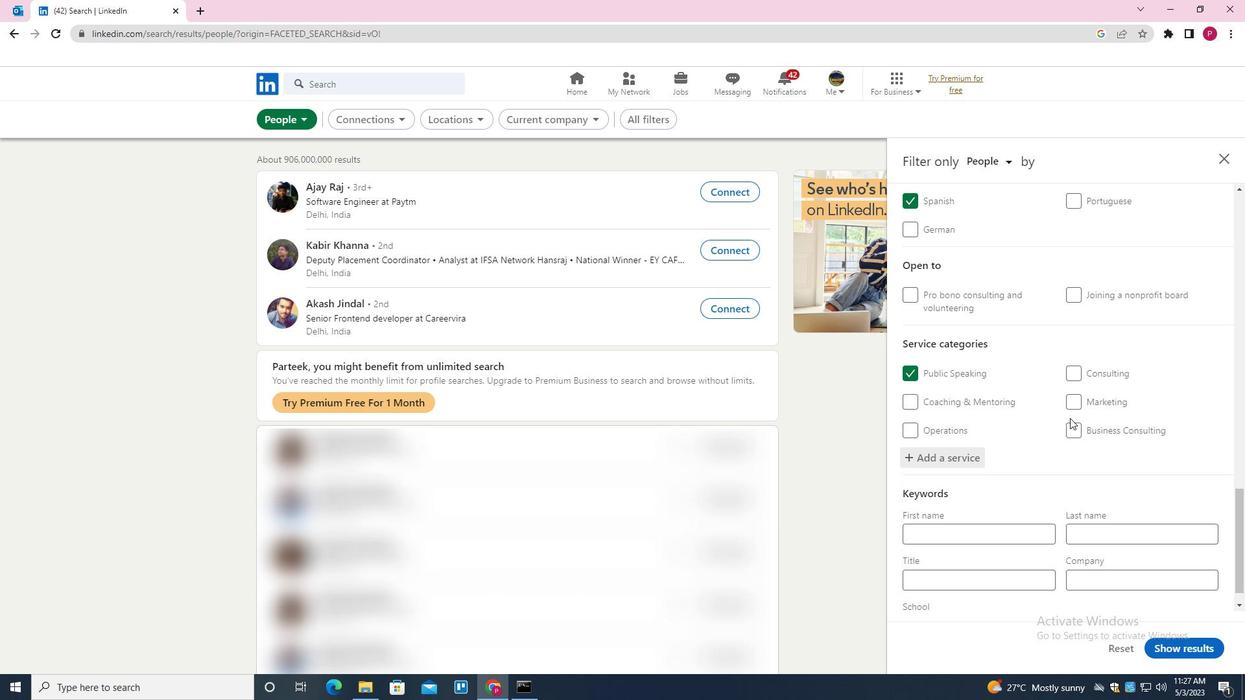 
Action: Mouse moved to (1066, 422)
Screenshot: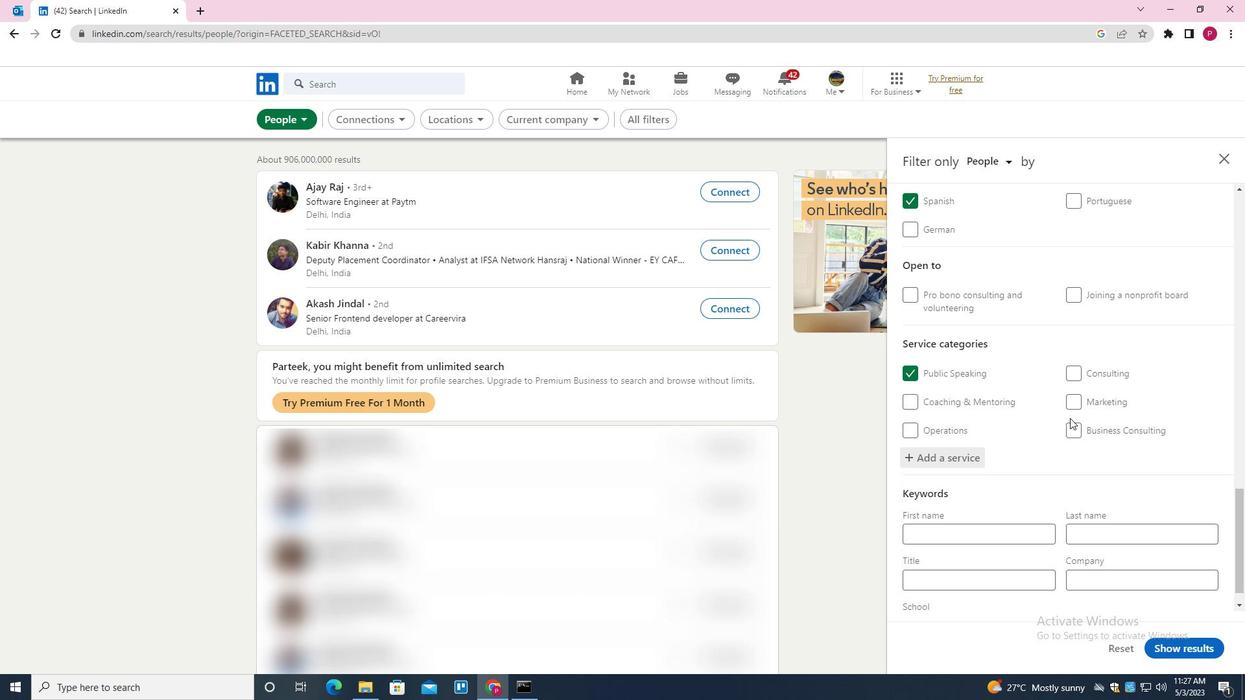 
Action: Mouse scrolled (1066, 422) with delta (0, 0)
Screenshot: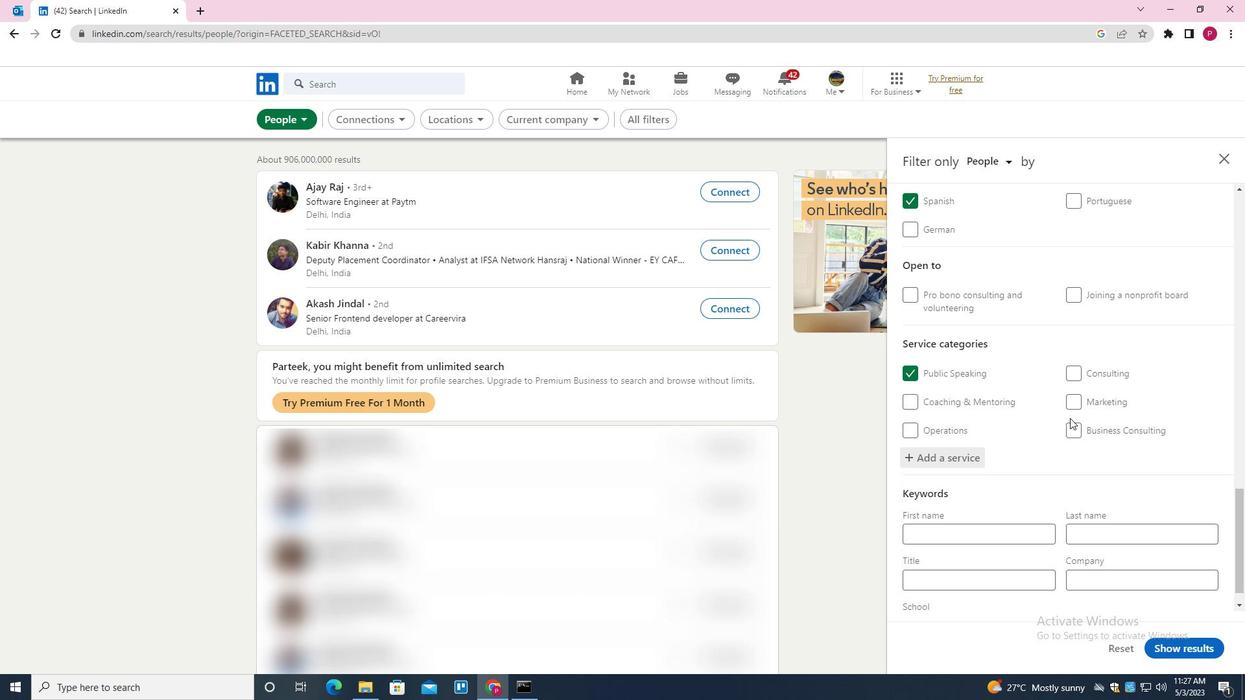 
Action: Mouse moved to (1014, 552)
Screenshot: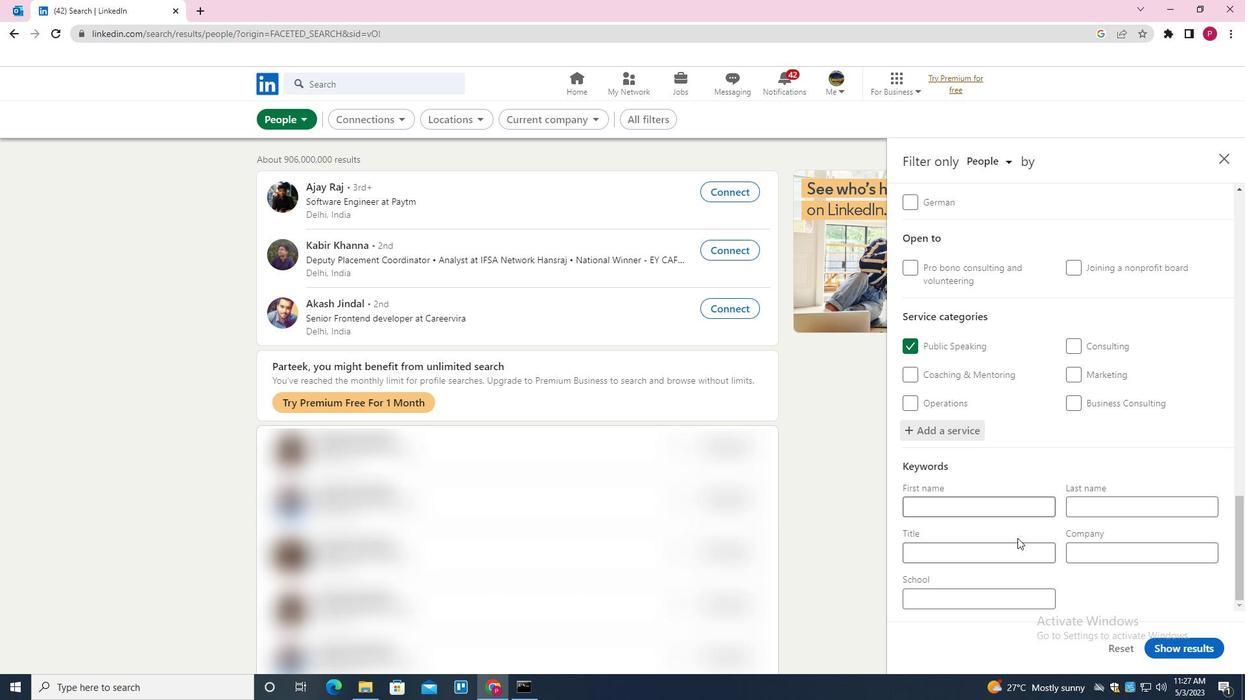 
Action: Mouse pressed left at (1014, 552)
Screenshot: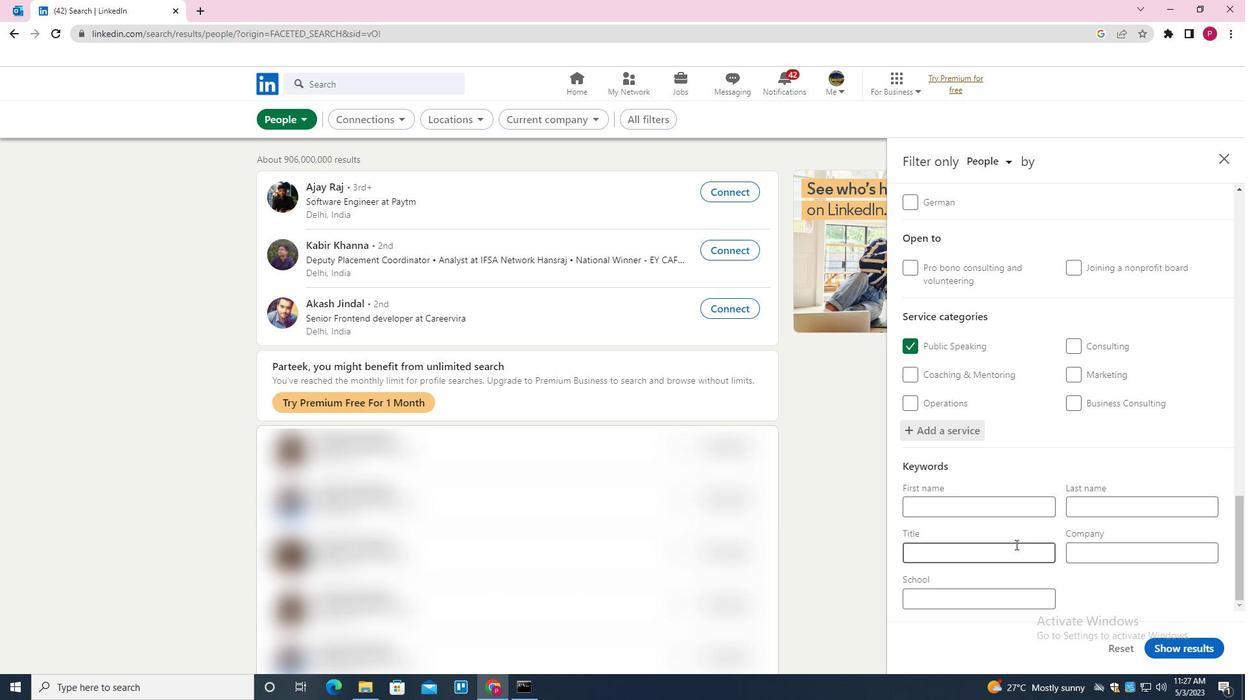 
Action: Mouse moved to (1007, 546)
Screenshot: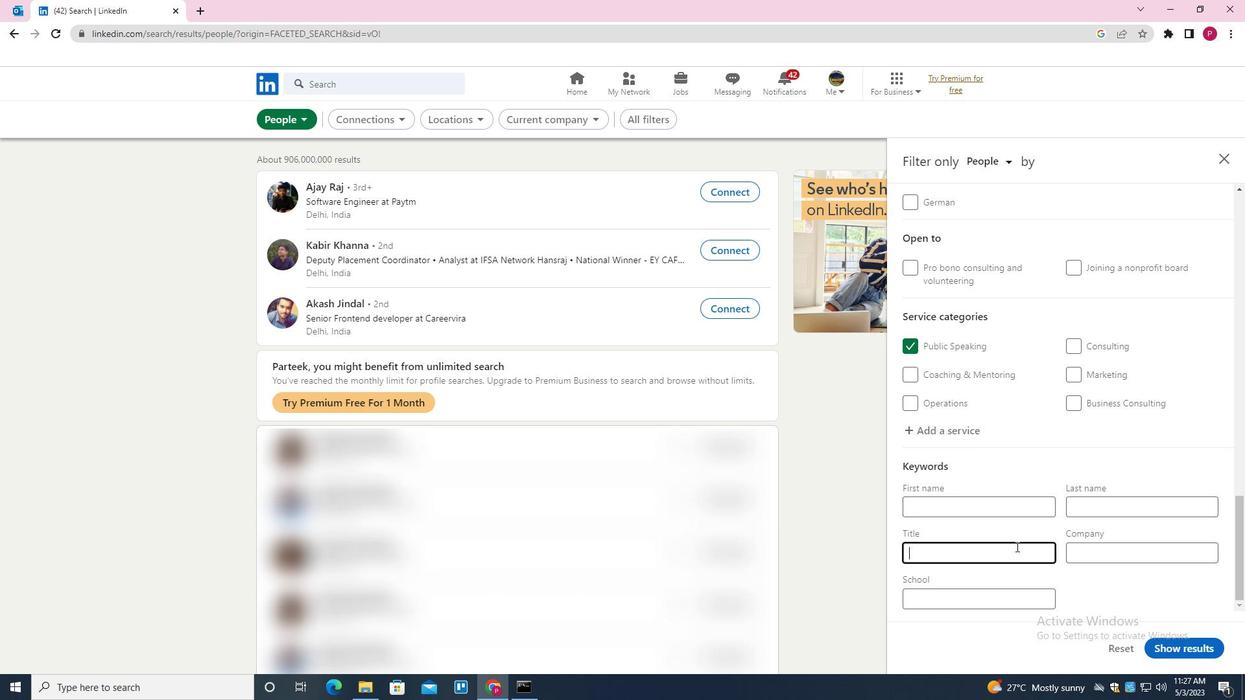 
Action: Key pressed <Key.shift><Key.shift><Key.shift><Key.shift><Key.shift><Key.shift><Key.shift><Key.shift><Key.shift><Key.shift><Key.shift><Key.shift><Key.shift><Key.shift><Key.shift><Key.shift>PHYSICST
Screenshot: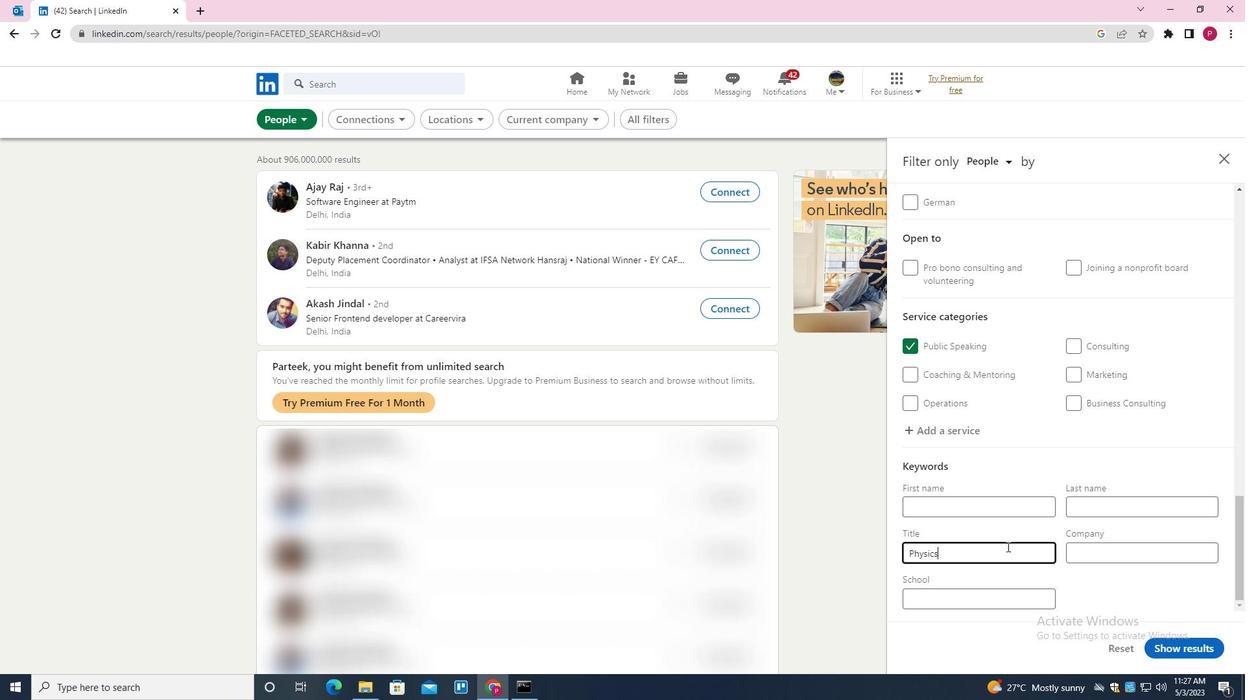 
Action: Mouse moved to (990, 546)
Screenshot: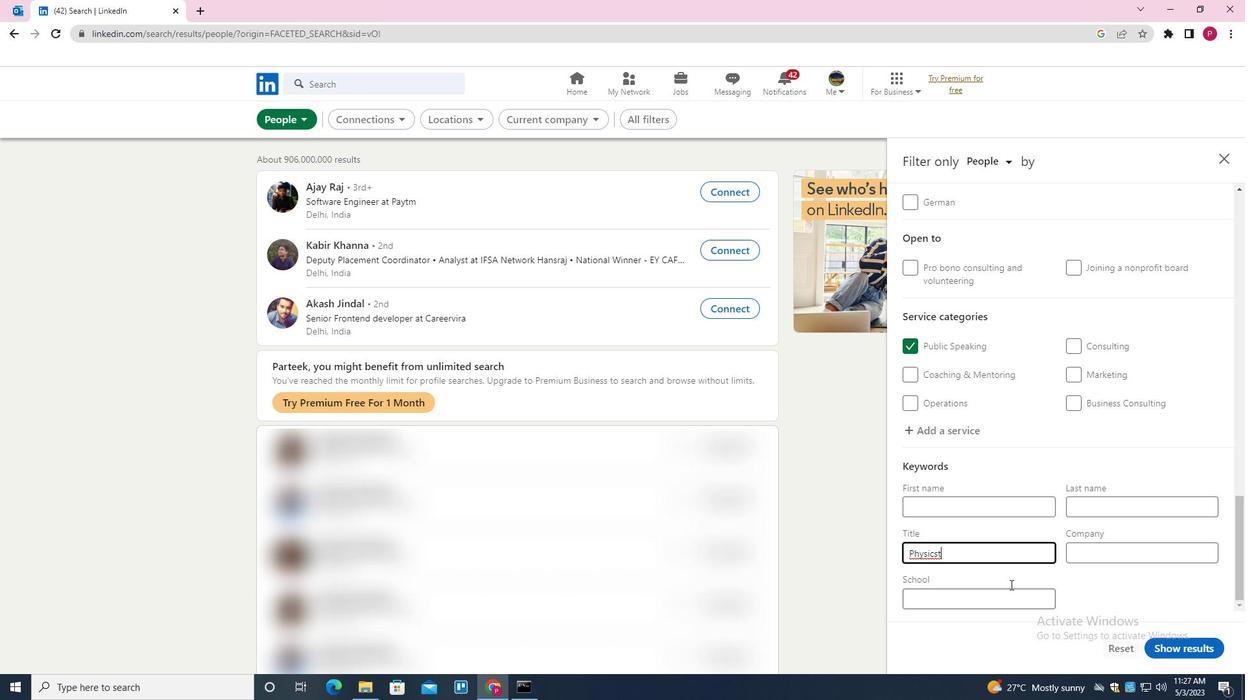 
Action: Key pressed <Key.backspace><Key.backspace><Key.backspace>CIST
Screenshot: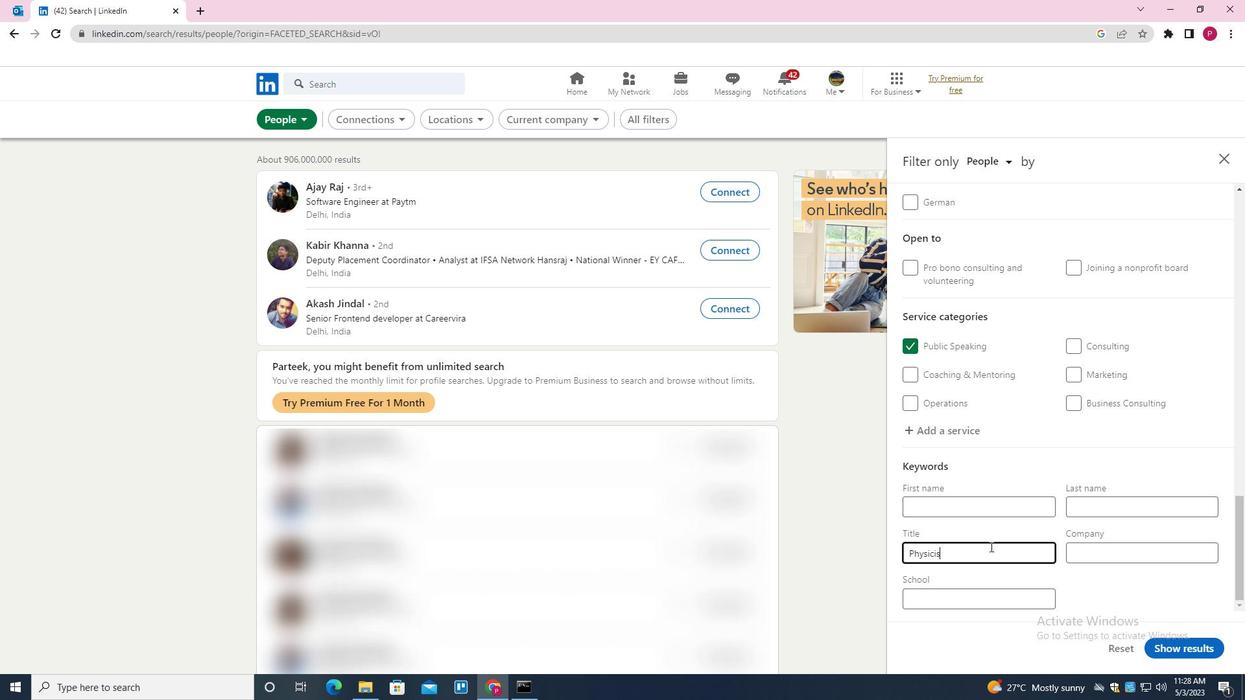 
Action: Mouse moved to (1163, 642)
Screenshot: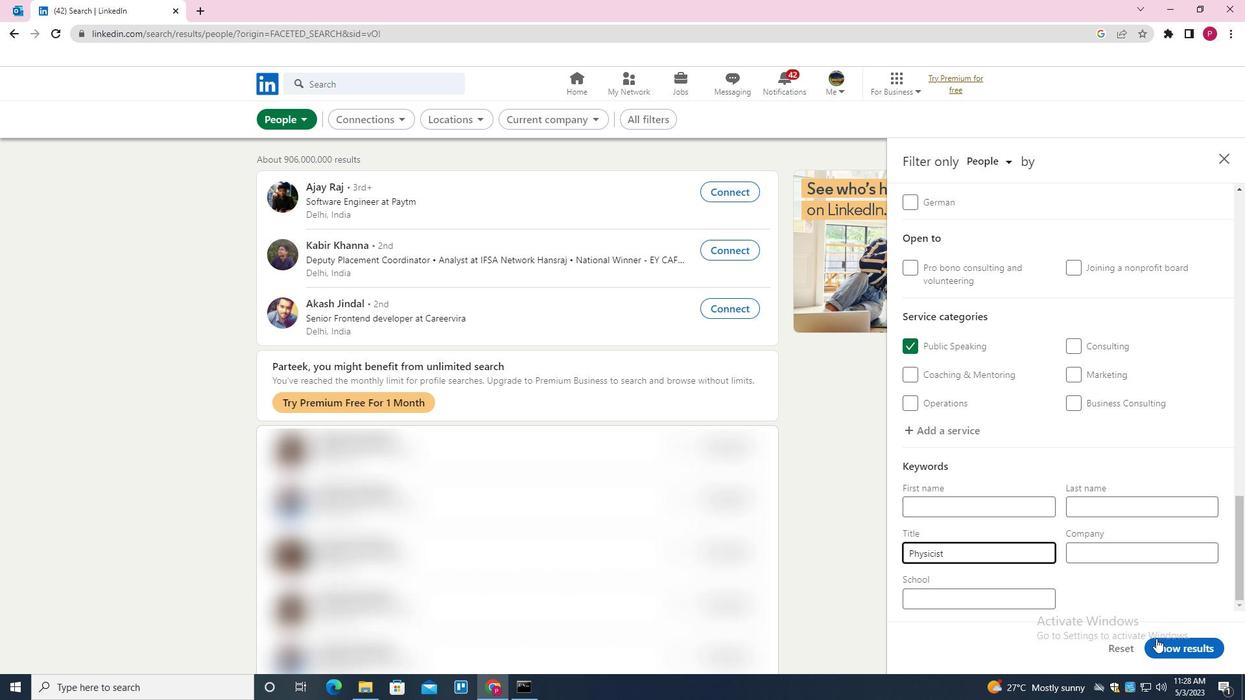 
Action: Mouse pressed left at (1163, 642)
Screenshot: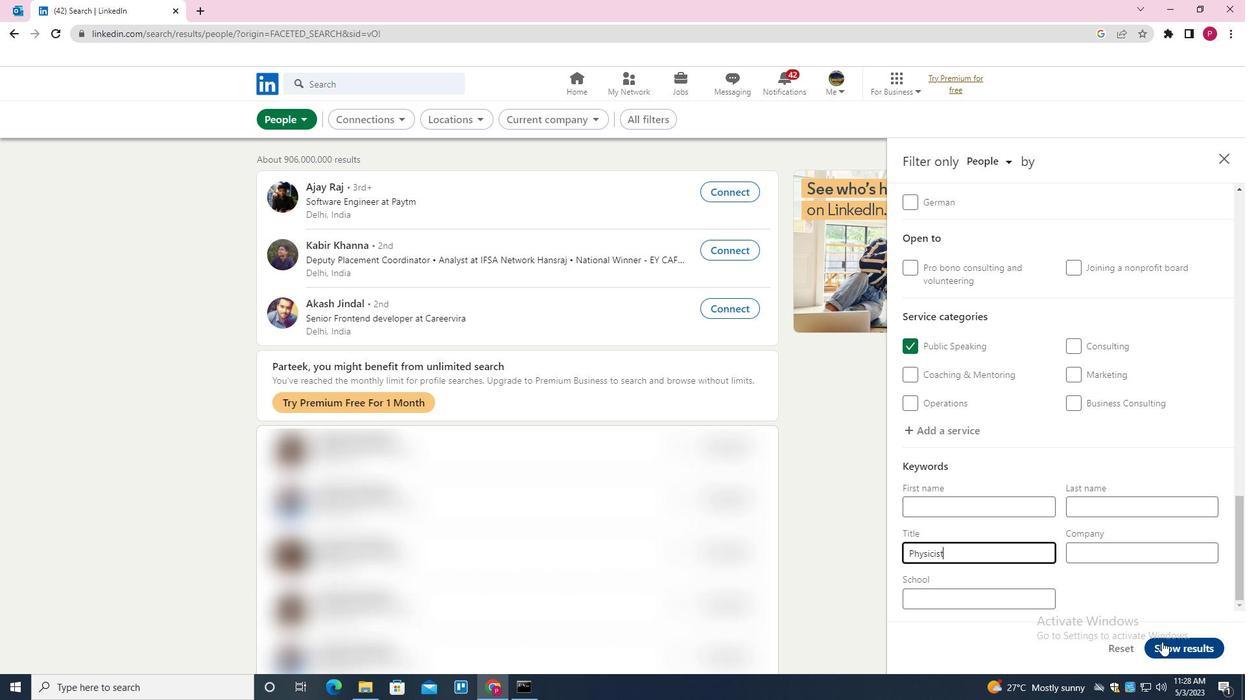 
Action: Mouse moved to (546, 261)
Screenshot: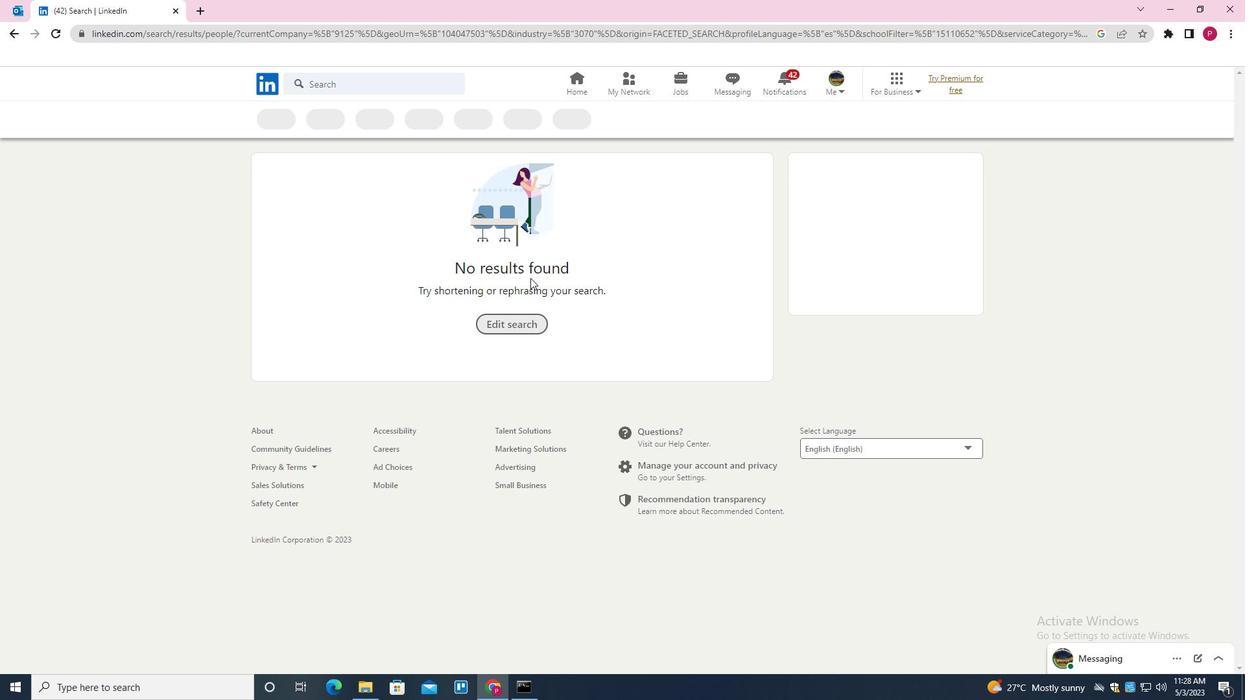 
